 Task: Create Records for custom object Market Data in StockTradeHub.
Action: Mouse moved to (8, 63)
Screenshot: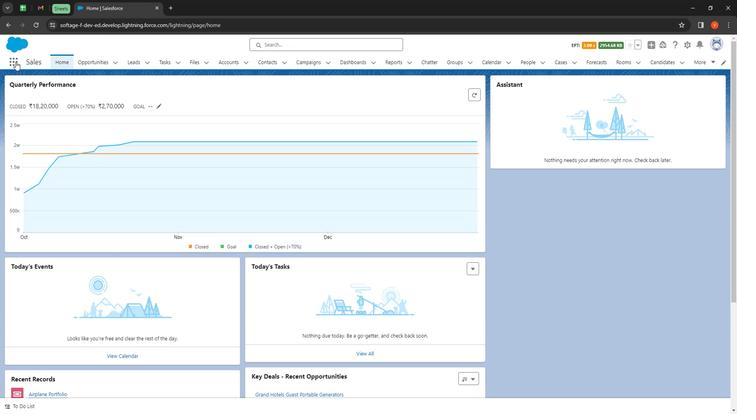 
Action: Mouse pressed left at (8, 63)
Screenshot: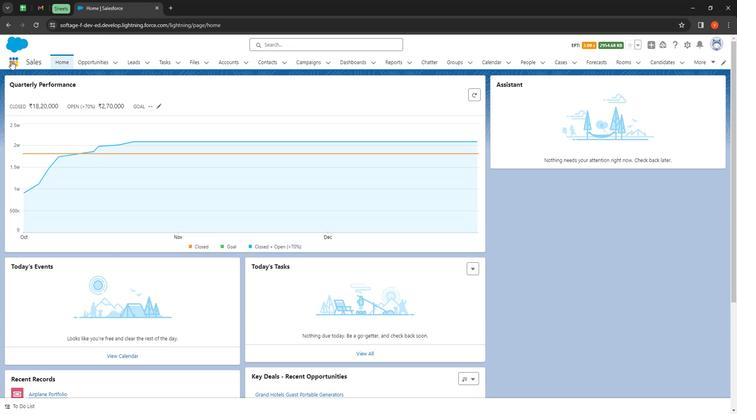 
Action: Mouse moved to (21, 199)
Screenshot: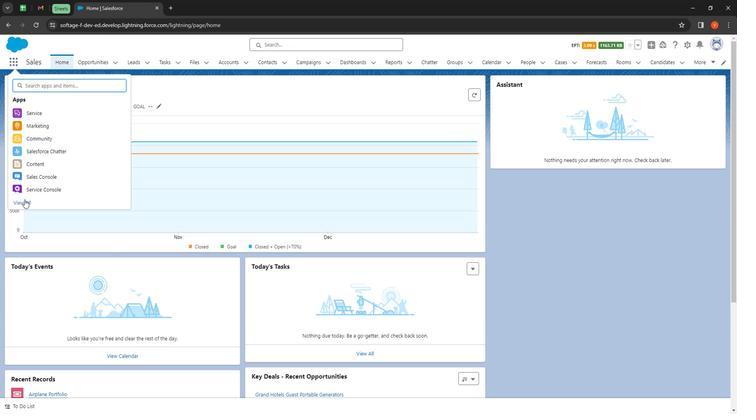 
Action: Mouse pressed left at (21, 199)
Screenshot: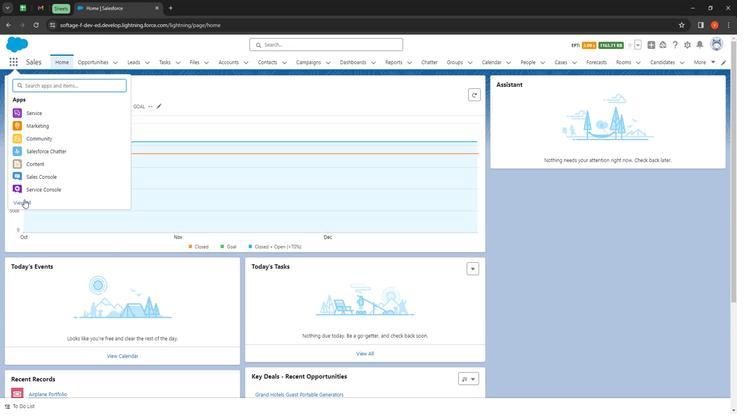 
Action: Mouse moved to (303, 89)
Screenshot: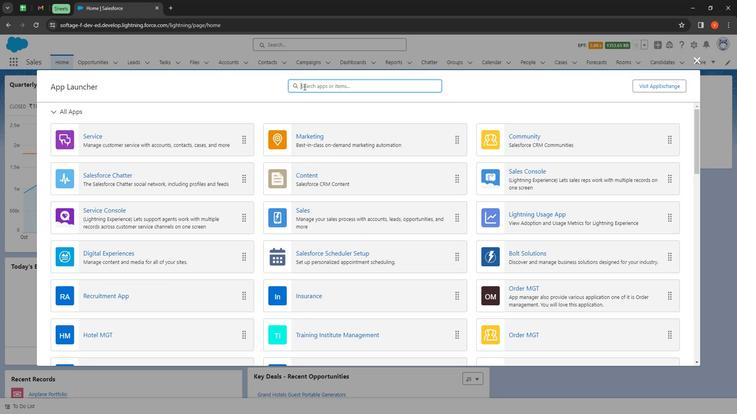 
Action: Mouse pressed left at (303, 89)
Screenshot: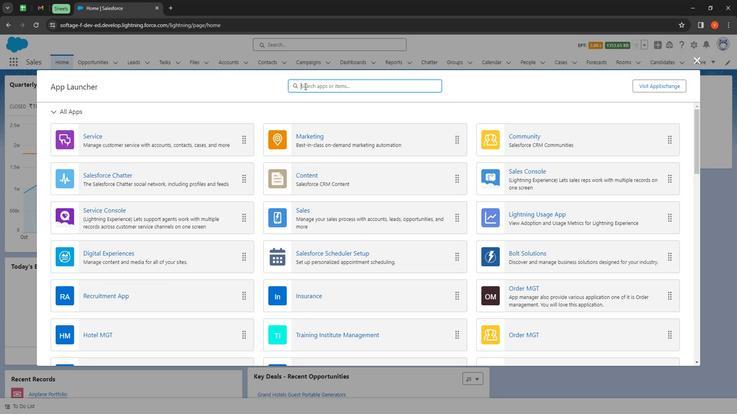 
Action: Key pressed <Key.shift>
Screenshot: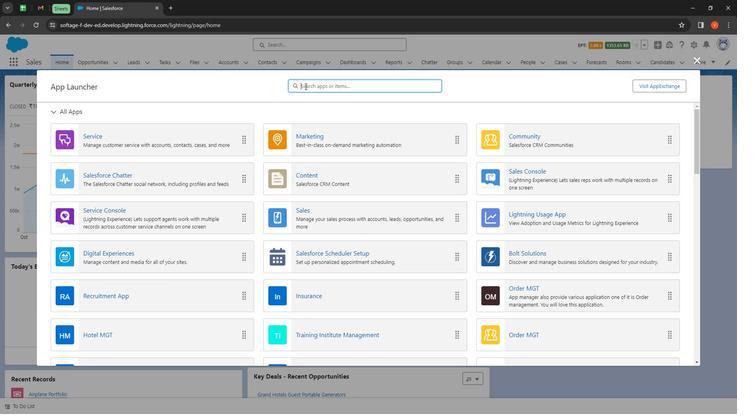 
Action: Mouse moved to (230, 35)
Screenshot: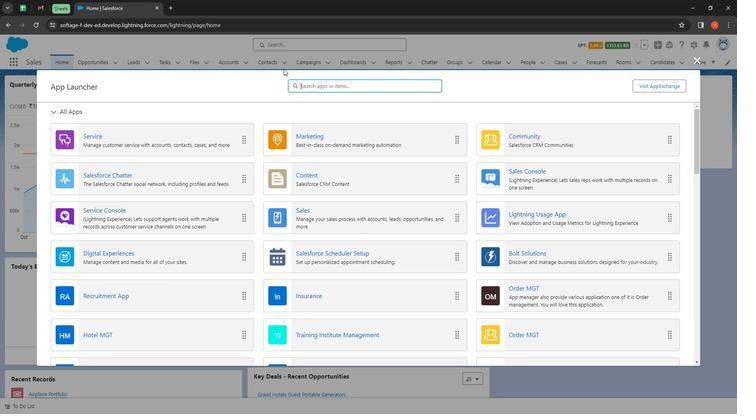 
Action: Key pressed S
Screenshot: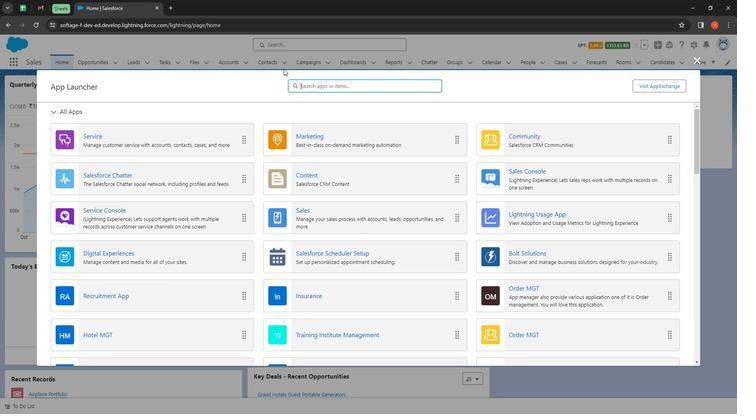 
Action: Mouse moved to (162, 4)
Screenshot: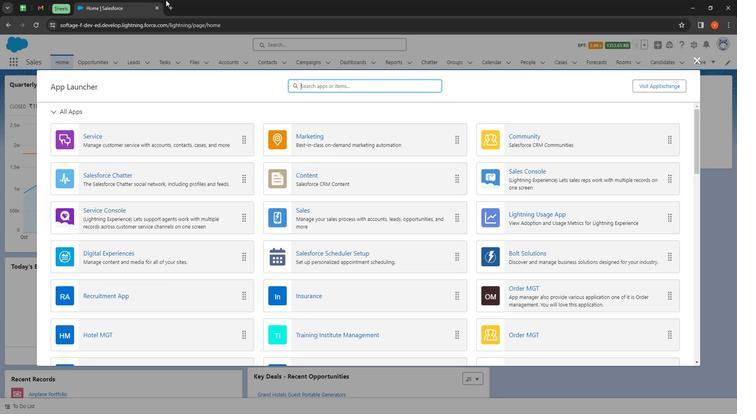 
Action: Key pressed tock
Screenshot: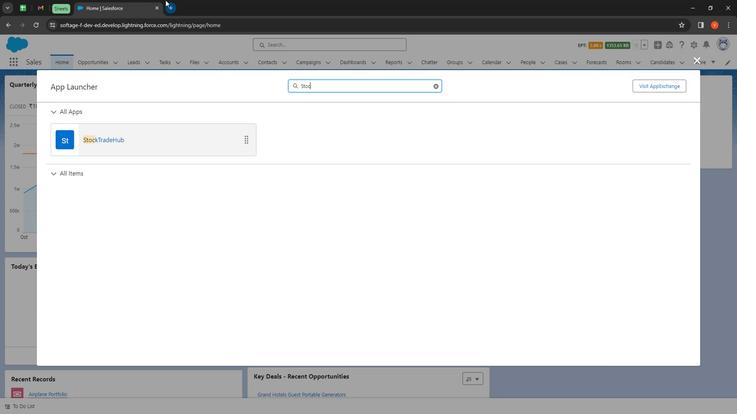 
Action: Mouse moved to (96, 140)
Screenshot: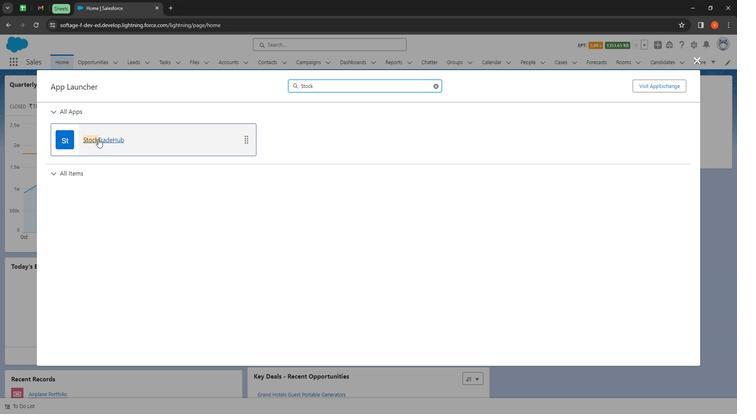 
Action: Mouse pressed left at (96, 140)
Screenshot: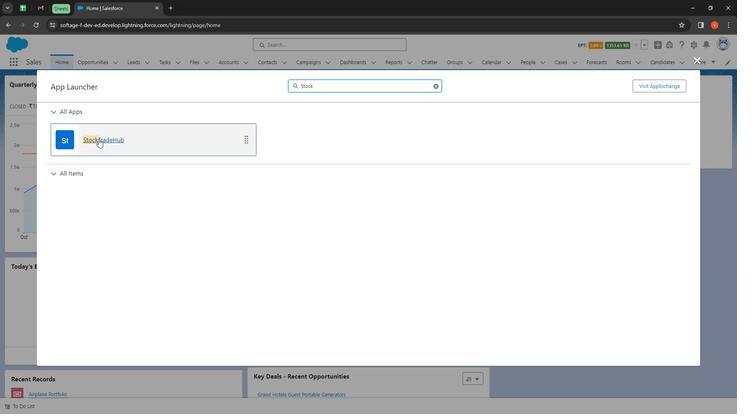 
Action: Mouse moved to (302, 63)
Screenshot: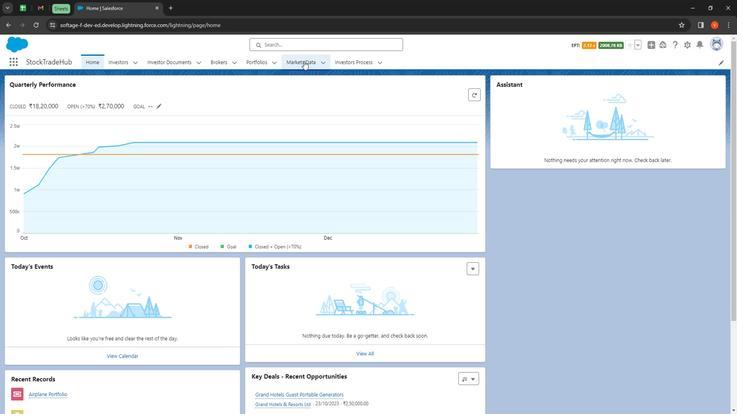
Action: Mouse pressed left at (302, 63)
Screenshot: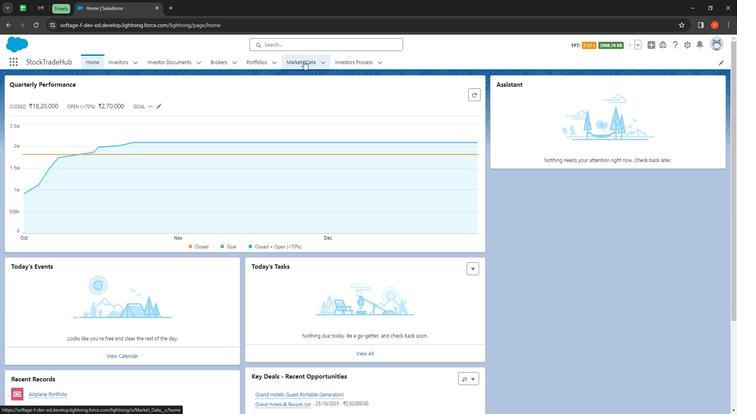
Action: Mouse moved to (642, 92)
Screenshot: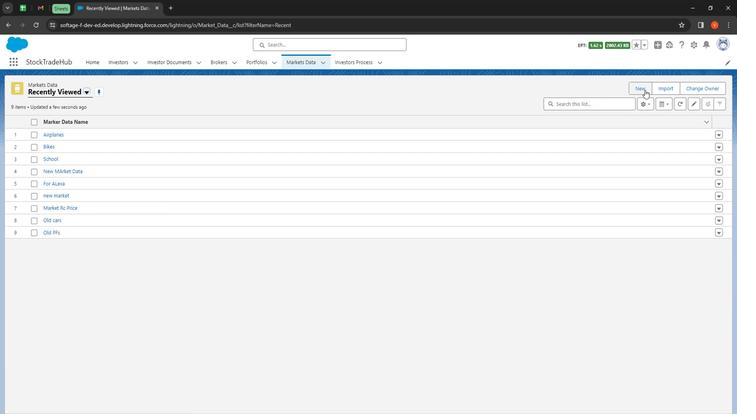 
Action: Mouse pressed left at (642, 92)
Screenshot: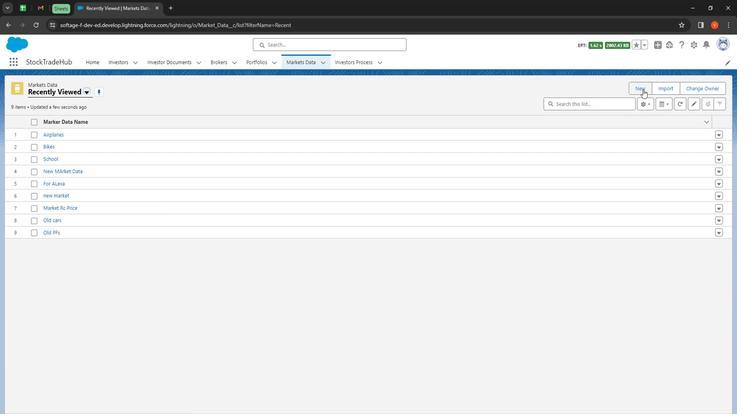 
Action: Mouse moved to (257, 165)
Screenshot: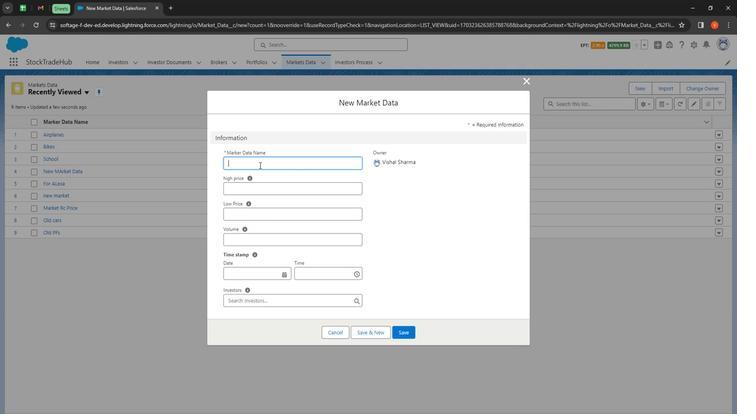 
Action: Mouse pressed left at (257, 165)
Screenshot: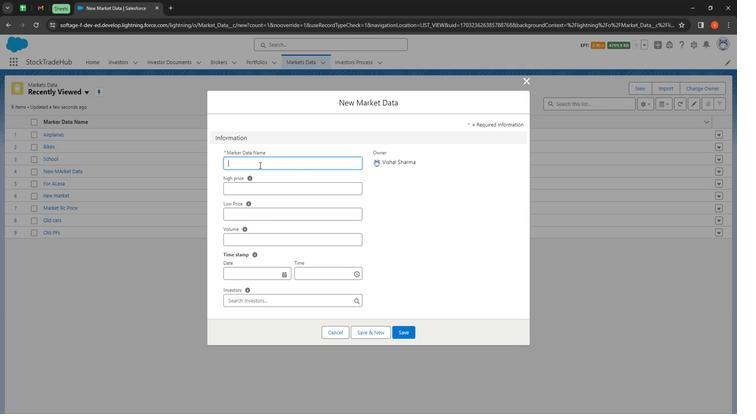 
Action: Mouse moved to (264, 165)
Screenshot: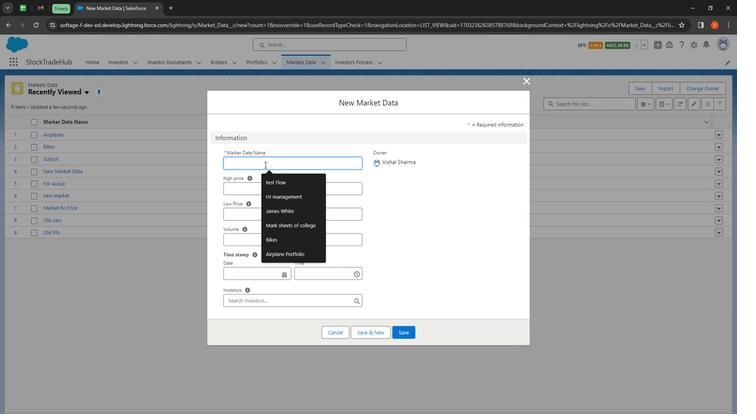 
Action: Key pressed <Key.shift><Key.shift><Key.shift><Key.shift><Key.shift><Key.shift><Key.shift><Key.shift><Key.shift><Key.shift><Key.shift><Key.shift><Key.shift><Key.shift><Key.shift><Key.shift><Key.shift><Key.shift><Key.shift><Key.shift><Key.shift><Key.shift><Key.shift><Key.shift><Key.shift><Key.shift><Key.shift><Key.shift><Key.shift><Key.shift><Key.shift><Key.shift><Key.shift>New<Key.space>market<Key.space>for<Key.space><Key.shift><Key.shift><Key.shift><Key.shift><Key.shift><Key.shift>Developers
Screenshot: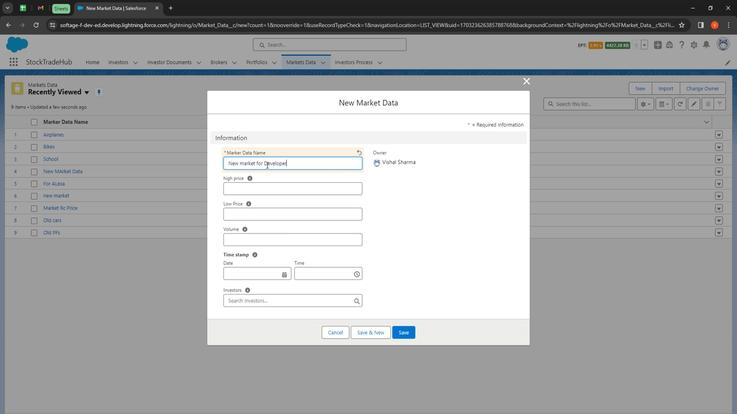 
Action: Mouse moved to (248, 187)
Screenshot: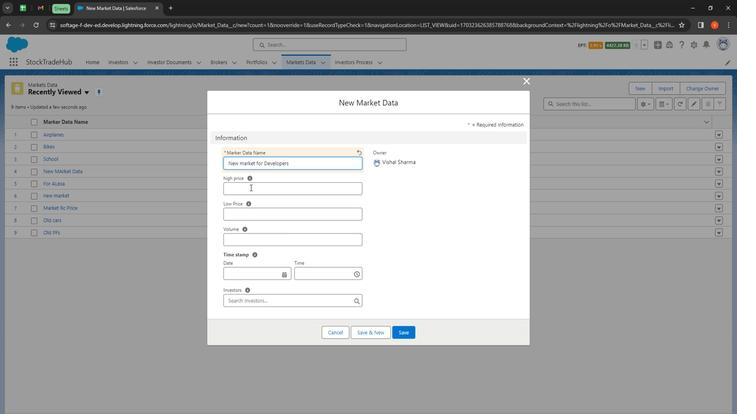 
Action: Mouse pressed left at (248, 187)
Screenshot: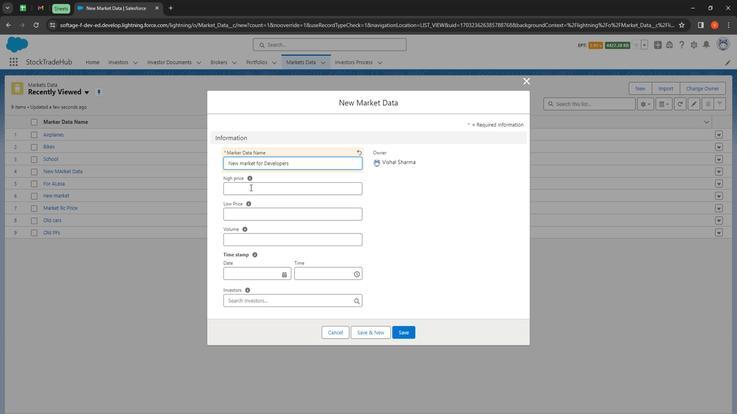 
Action: Key pressed 80000
Screenshot: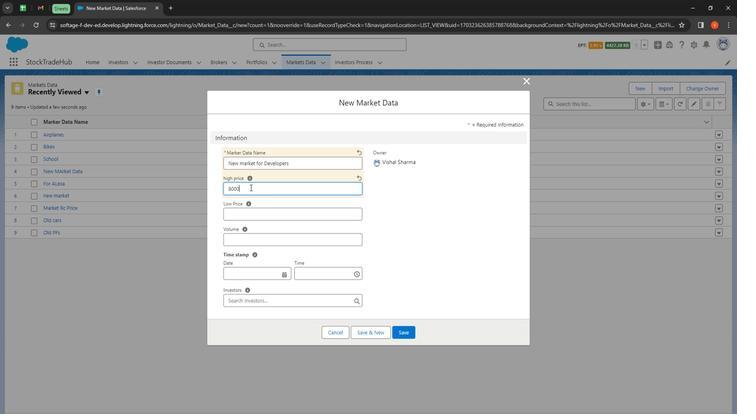 
Action: Mouse moved to (290, 215)
Screenshot: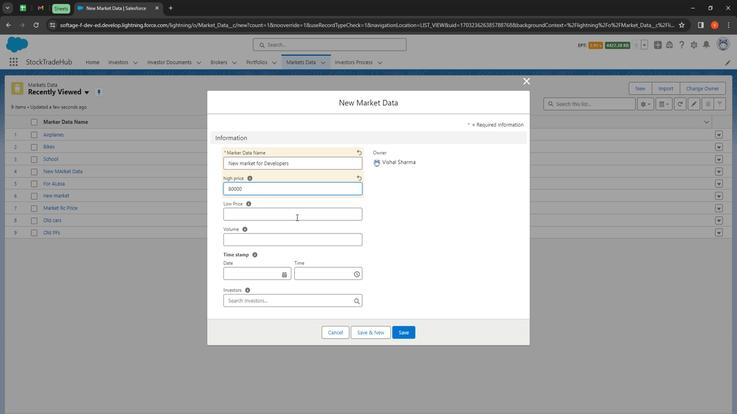 
Action: Mouse pressed left at (290, 215)
Screenshot: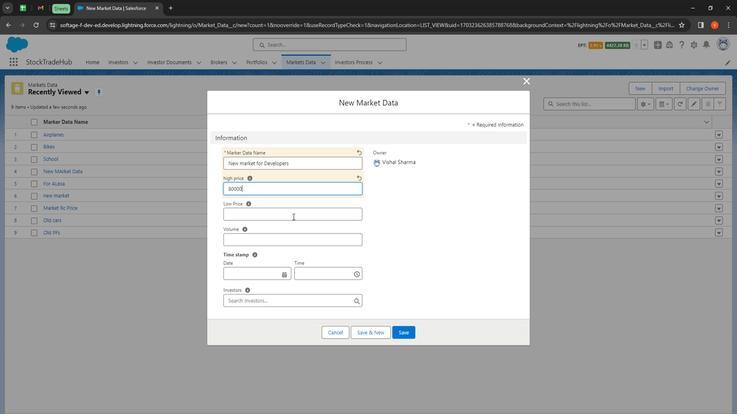 
Action: Mouse moved to (271, 218)
Screenshot: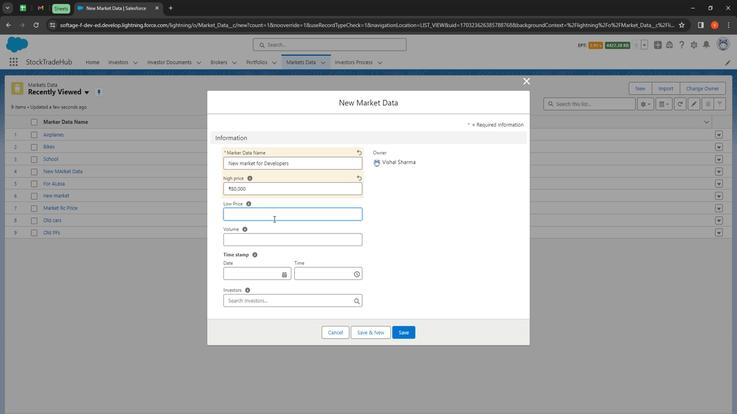 
Action: Key pressed 20000
Screenshot: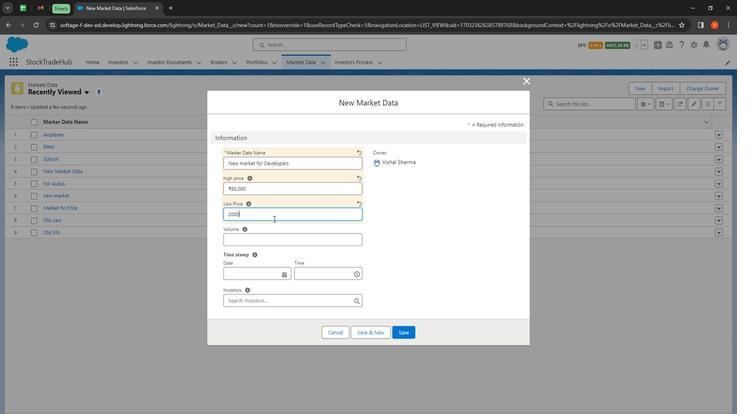 
Action: Mouse moved to (270, 233)
Screenshot: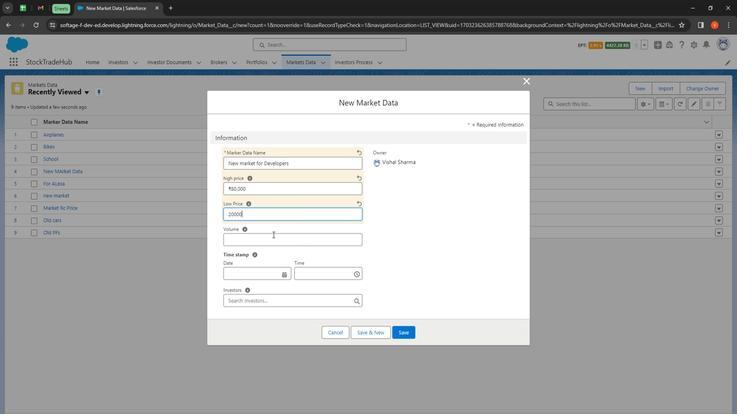 
Action: Mouse pressed left at (270, 233)
Screenshot: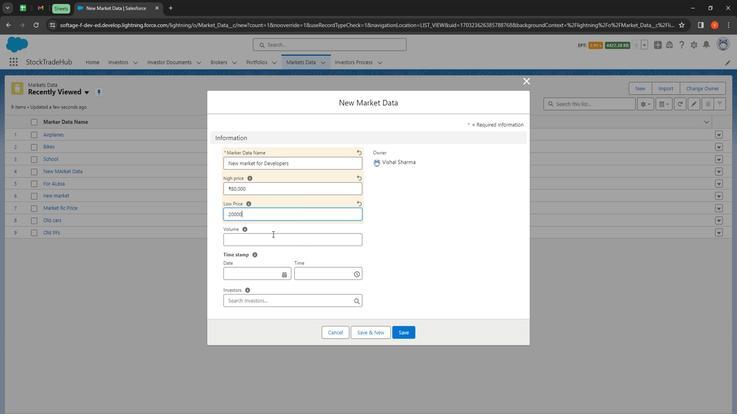
Action: Mouse moved to (289, 244)
Screenshot: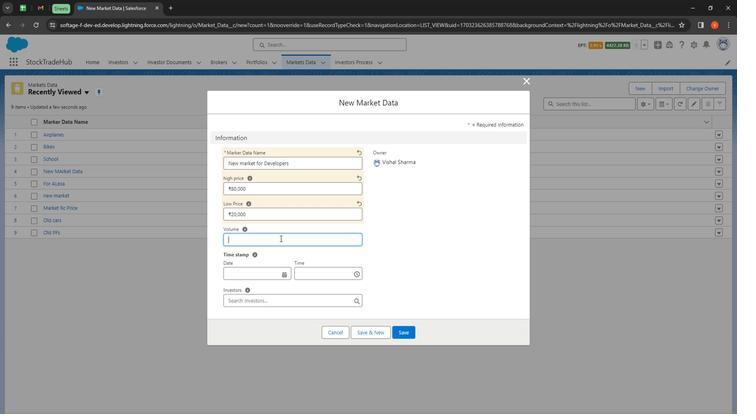 
Action: Key pressed 500
Screenshot: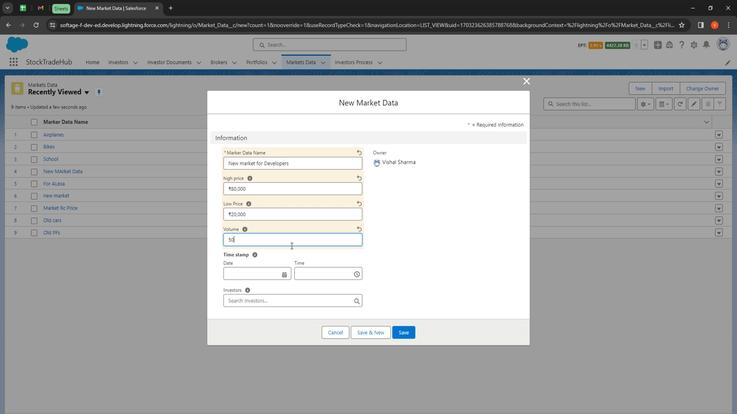 
Action: Mouse moved to (253, 265)
Screenshot: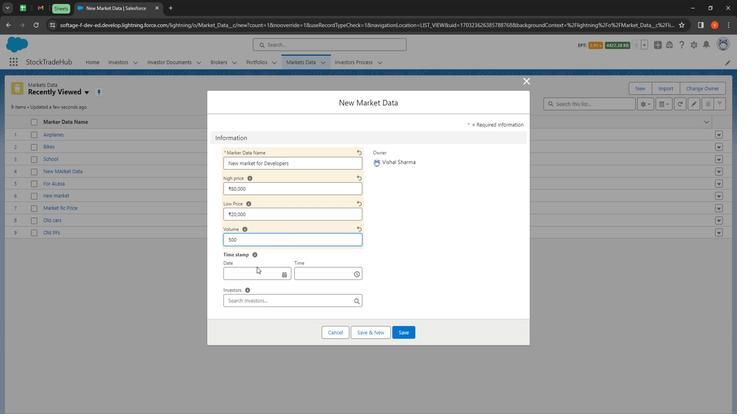 
Action: Mouse pressed left at (253, 265)
Screenshot: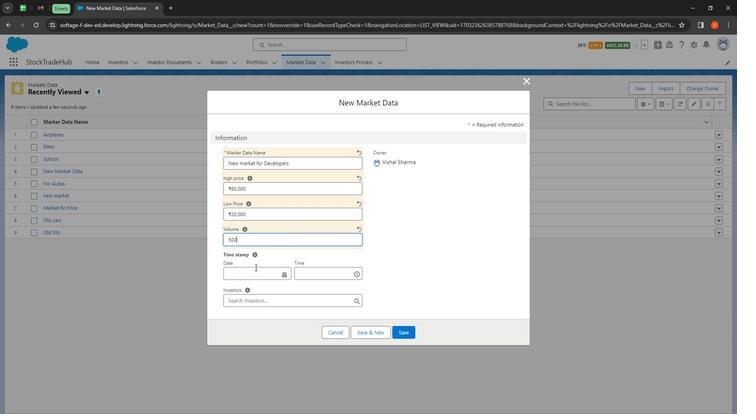 
Action: Mouse moved to (313, 129)
Screenshot: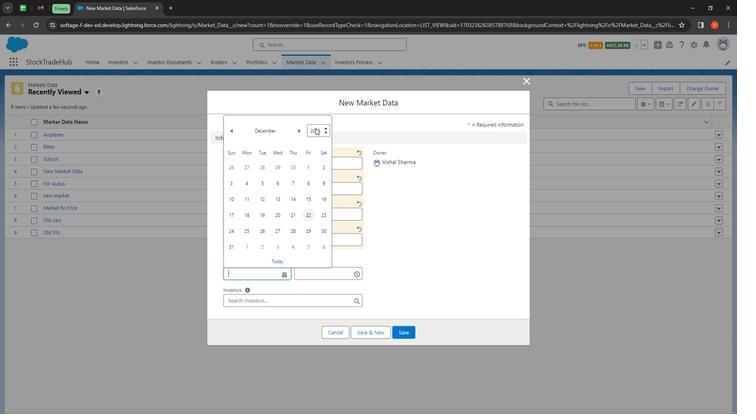 
Action: Mouse pressed left at (313, 129)
Screenshot: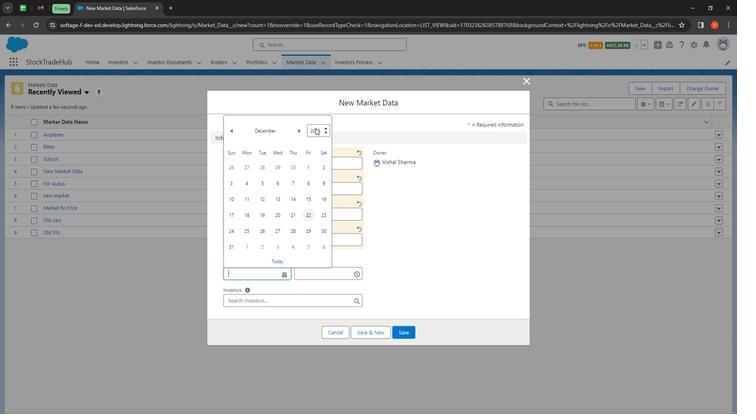 
Action: Mouse moved to (313, 244)
Screenshot: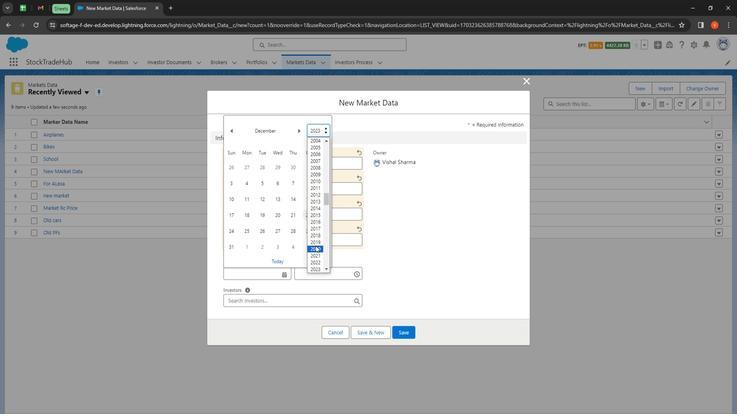 
Action: Mouse pressed left at (313, 244)
Screenshot: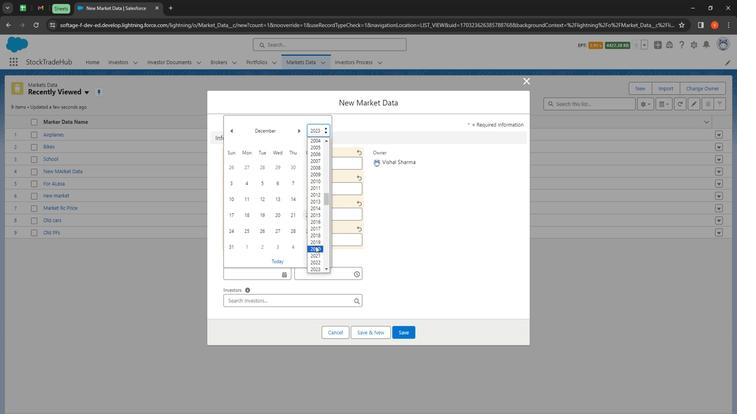 
Action: Mouse moved to (230, 130)
Screenshot: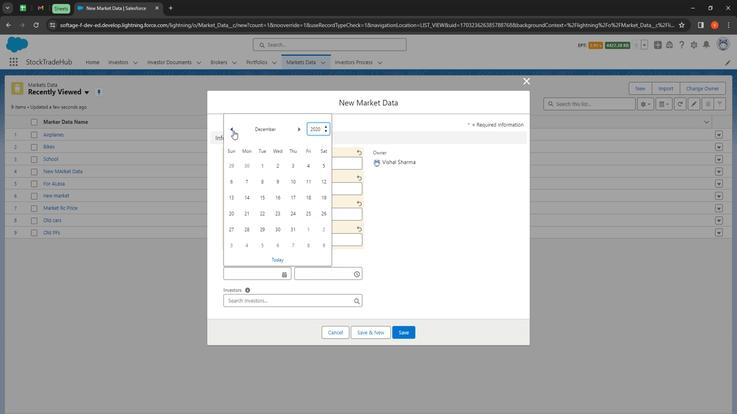 
Action: Mouse pressed left at (230, 130)
Screenshot: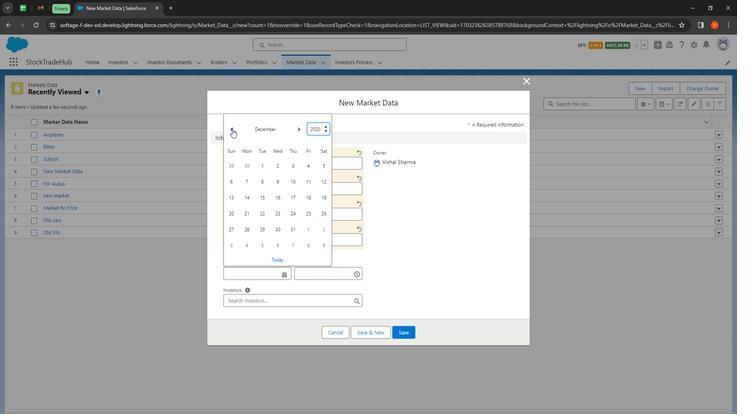 
Action: Mouse pressed left at (230, 130)
Screenshot: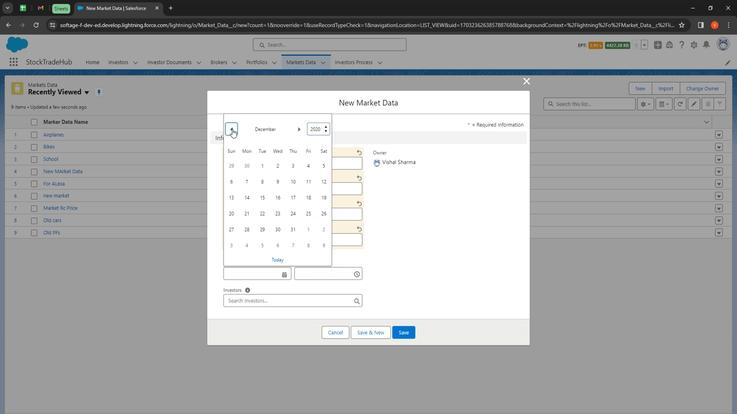 
Action: Mouse pressed left at (230, 130)
Screenshot: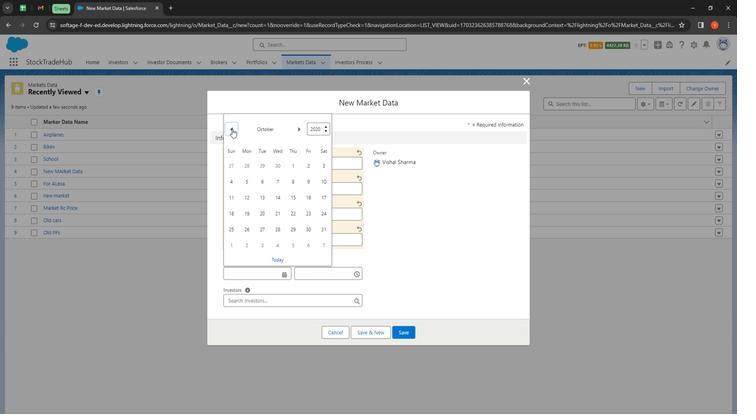 
Action: Mouse pressed left at (230, 130)
Screenshot: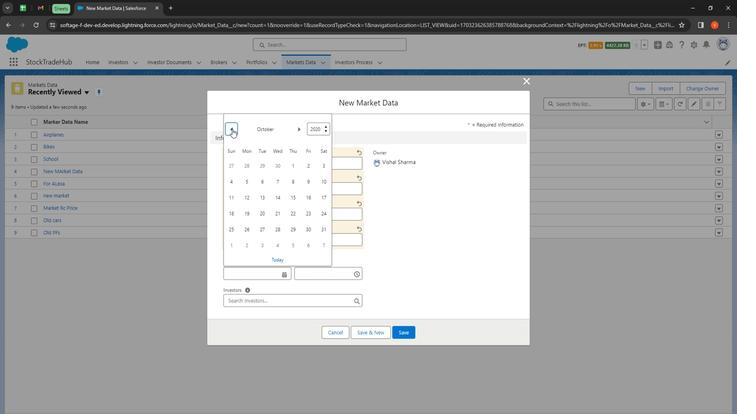 
Action: Mouse moved to (230, 130)
Screenshot: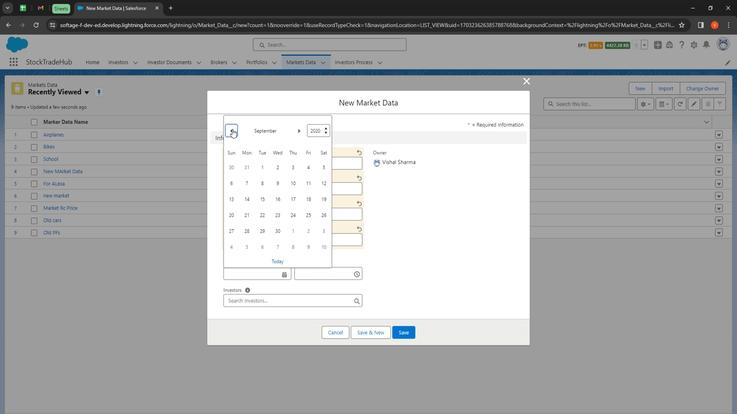 
Action: Mouse pressed left at (230, 130)
Screenshot: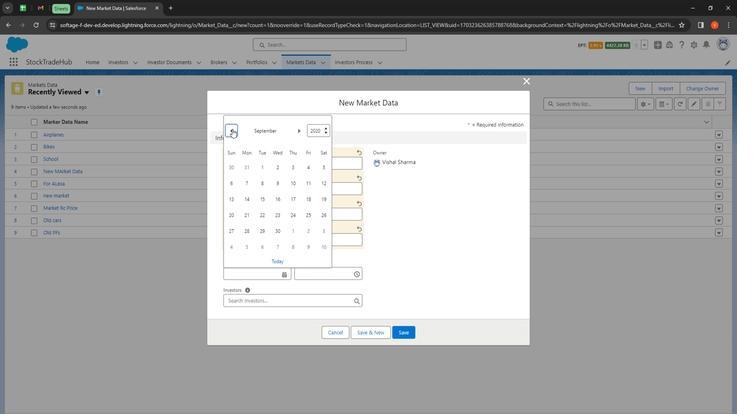 
Action: Mouse pressed left at (230, 130)
Screenshot: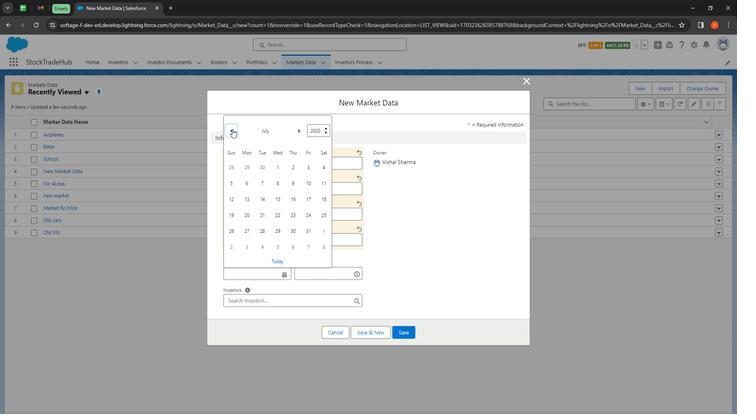 
Action: Mouse moved to (276, 215)
Screenshot: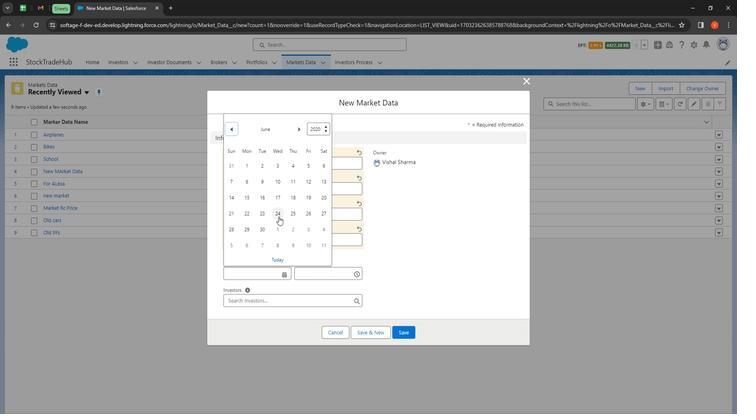 
Action: Mouse pressed left at (276, 215)
Screenshot: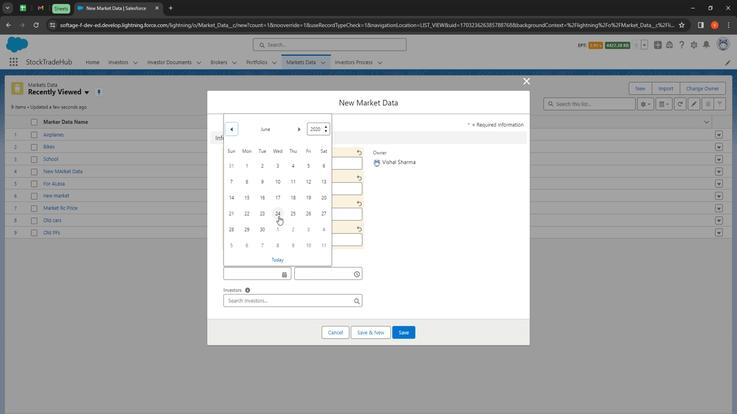 
Action: Mouse moved to (304, 273)
Screenshot: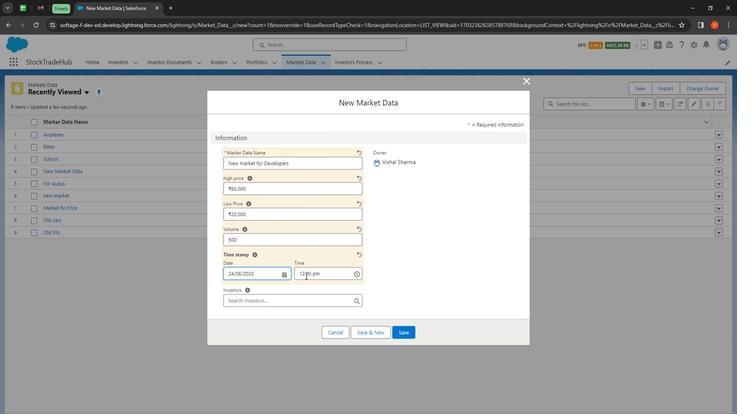 
Action: Mouse pressed left at (304, 273)
Screenshot: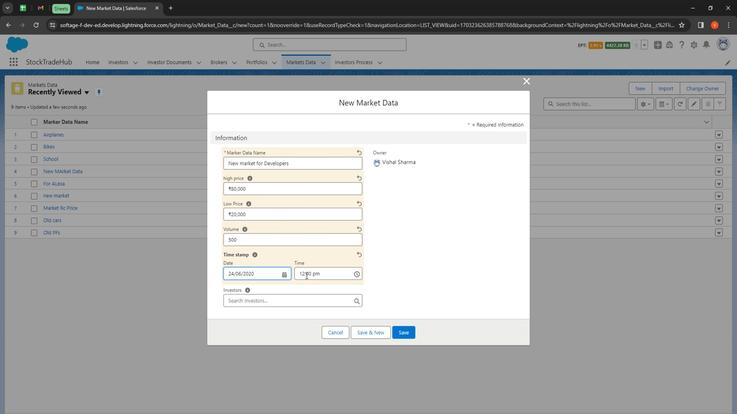 
Action: Mouse moved to (328, 298)
Screenshot: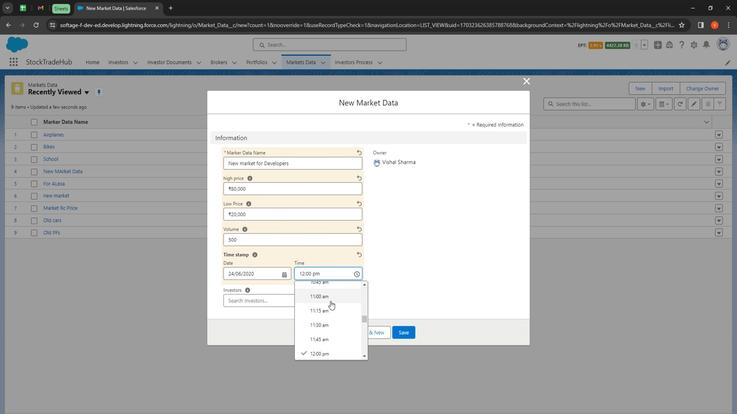 
Action: Mouse scrolled (328, 298) with delta (0, 0)
Screenshot: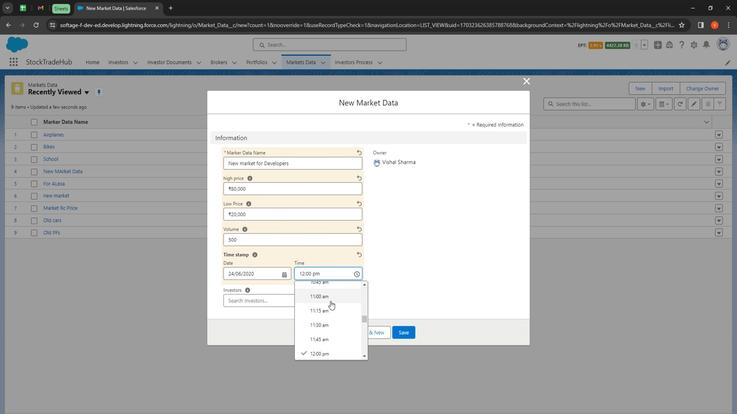 
Action: Mouse moved to (328, 299)
Screenshot: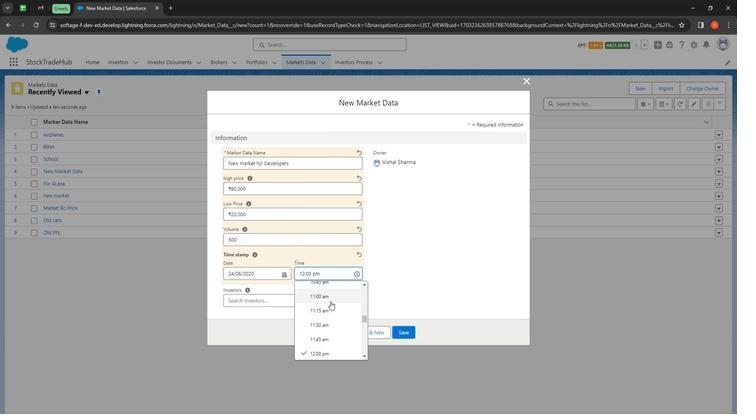 
Action: Mouse scrolled (328, 298) with delta (0, 0)
Screenshot: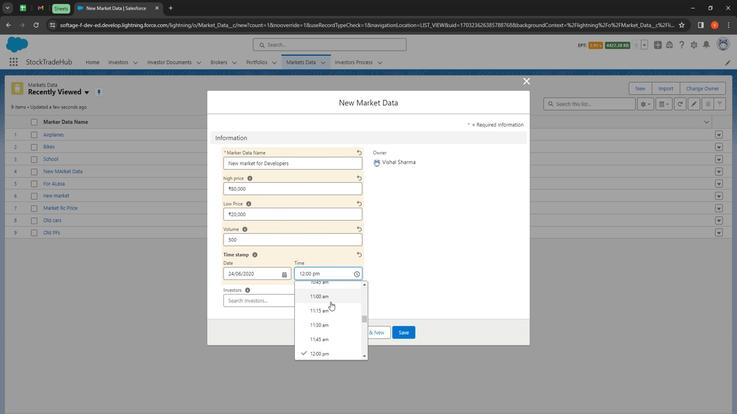 
Action: Mouse moved to (323, 343)
Screenshot: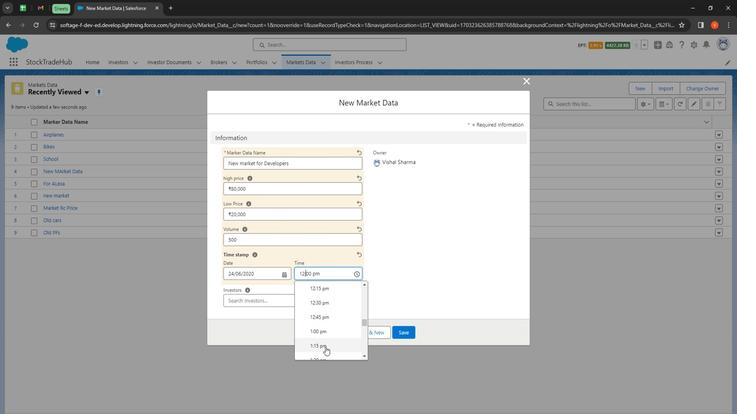 
Action: Mouse pressed left at (323, 343)
Screenshot: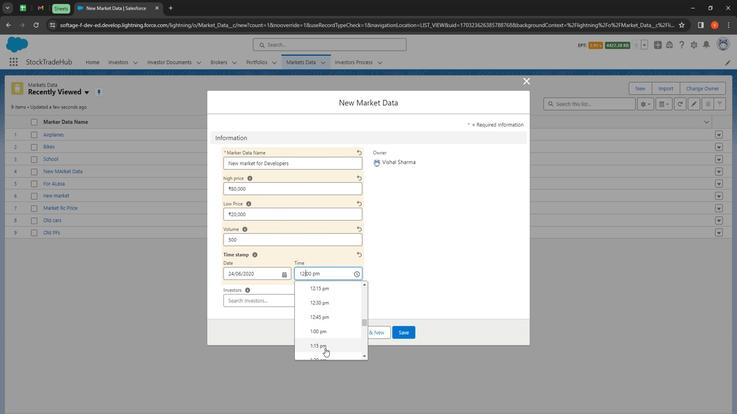 
Action: Mouse moved to (266, 299)
Screenshot: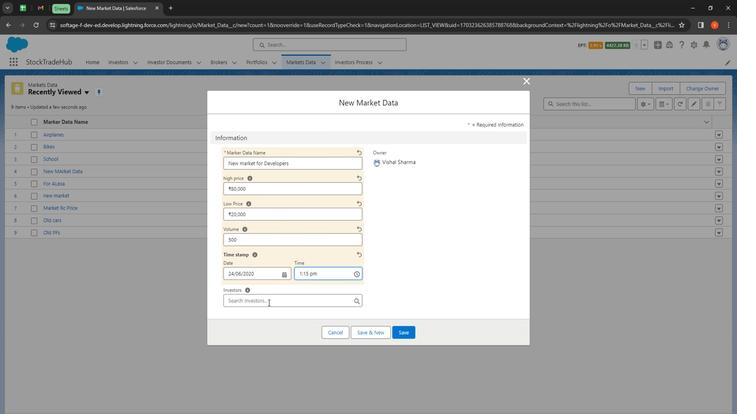 
Action: Mouse pressed left at (266, 299)
Screenshot: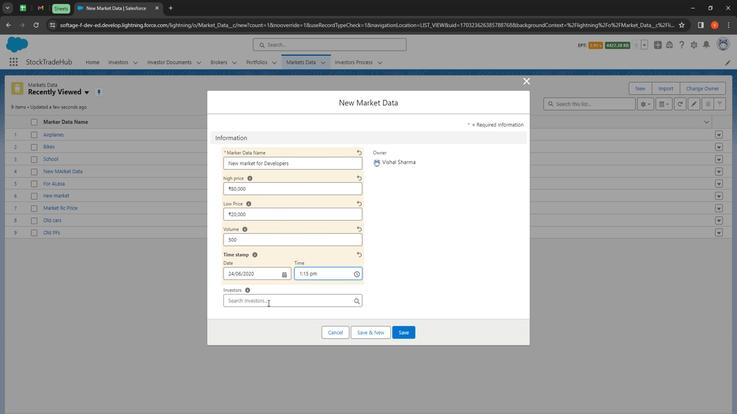 
Action: Mouse moved to (272, 367)
Screenshot: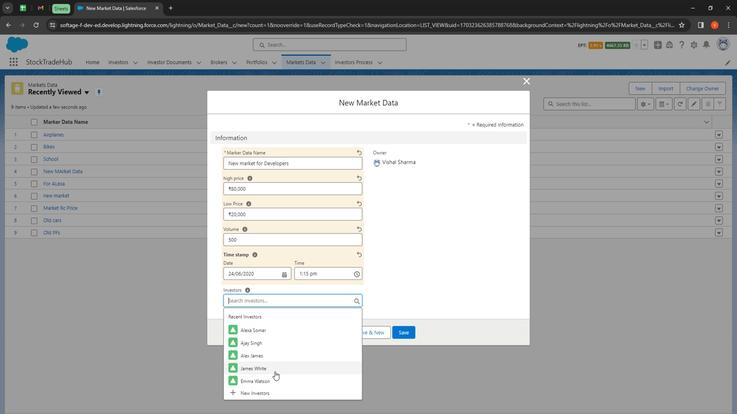 
Action: Mouse pressed left at (272, 367)
Screenshot: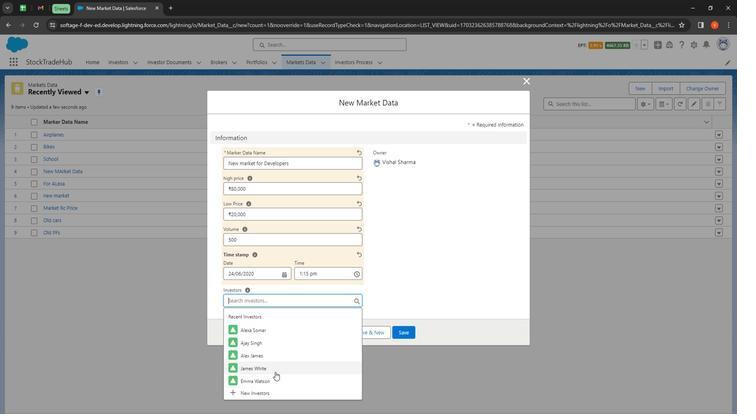 
Action: Mouse moved to (394, 321)
Screenshot: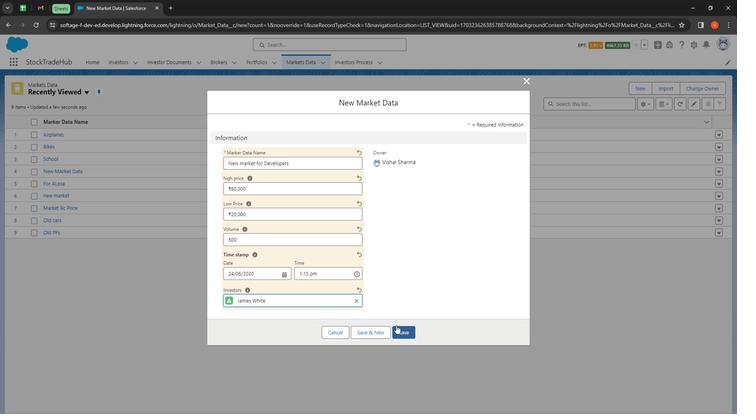 
Action: Mouse pressed left at (394, 321)
Screenshot: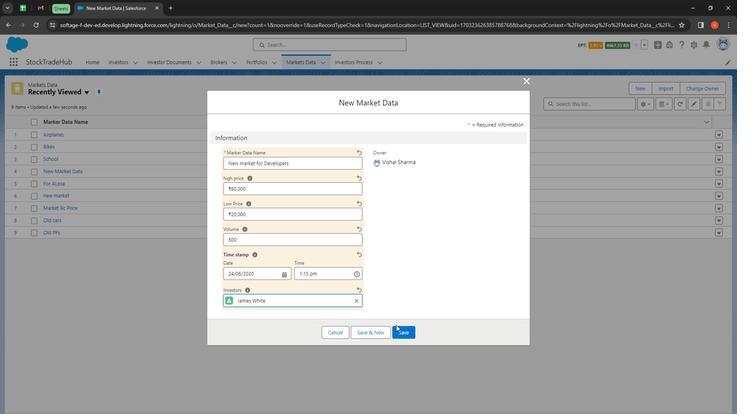 
Action: Mouse moved to (397, 326)
Screenshot: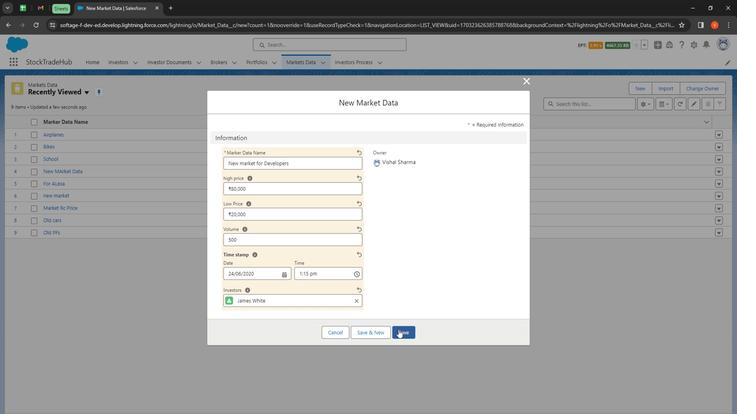 
Action: Mouse pressed left at (397, 326)
Screenshot: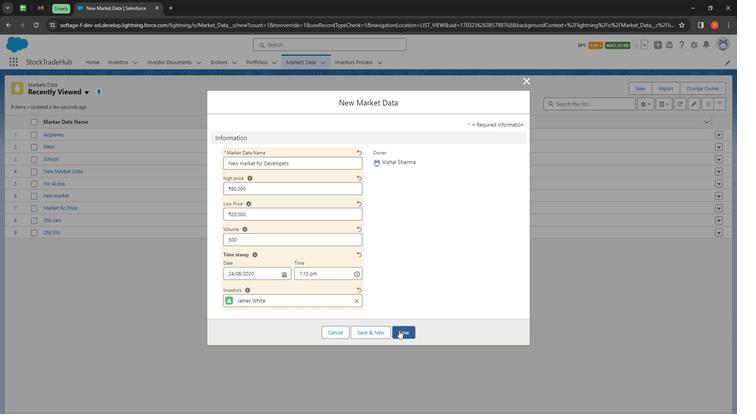 
Action: Mouse moved to (23, 117)
Screenshot: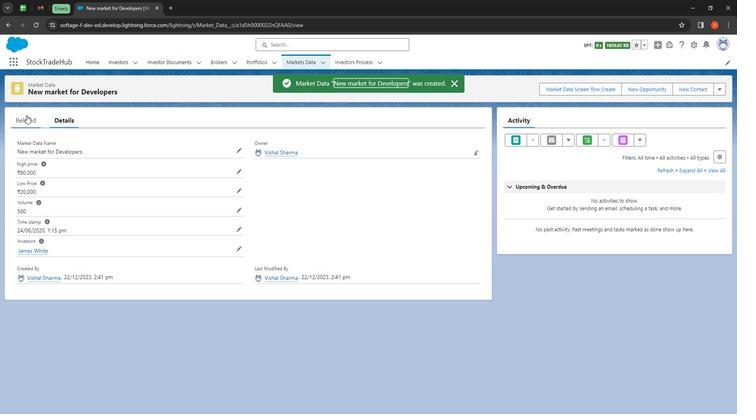 
Action: Mouse pressed left at (23, 117)
Screenshot: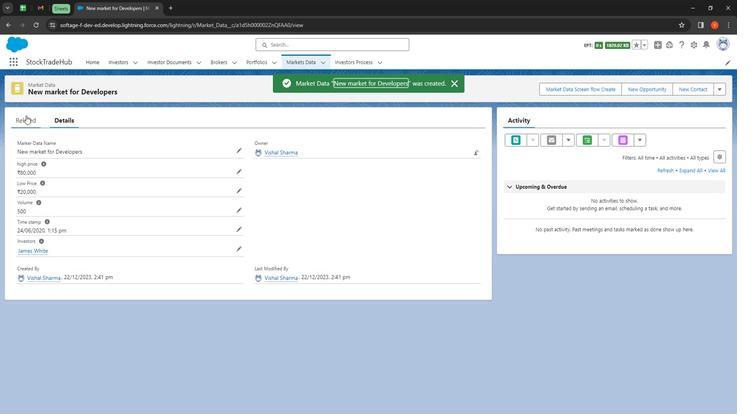 
Action: Mouse moved to (470, 146)
Screenshot: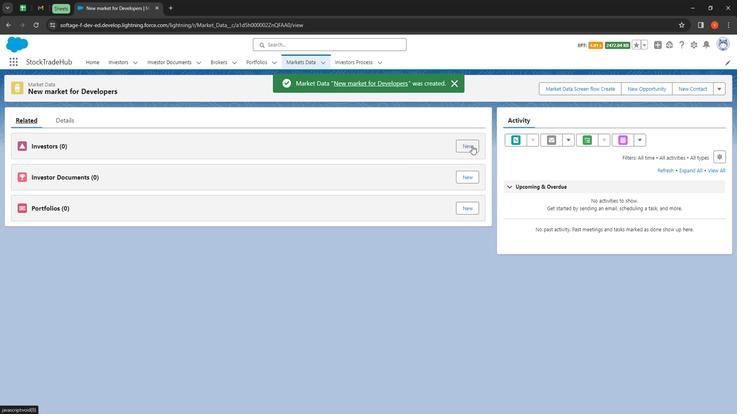 
Action: Mouse pressed left at (470, 146)
Screenshot: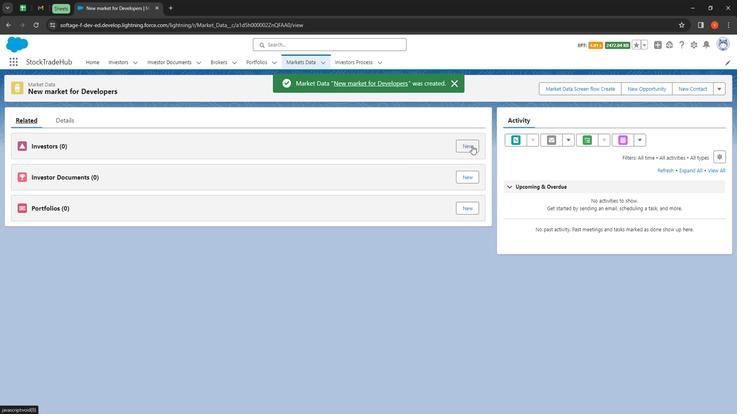 
Action: Mouse moved to (259, 160)
Screenshot: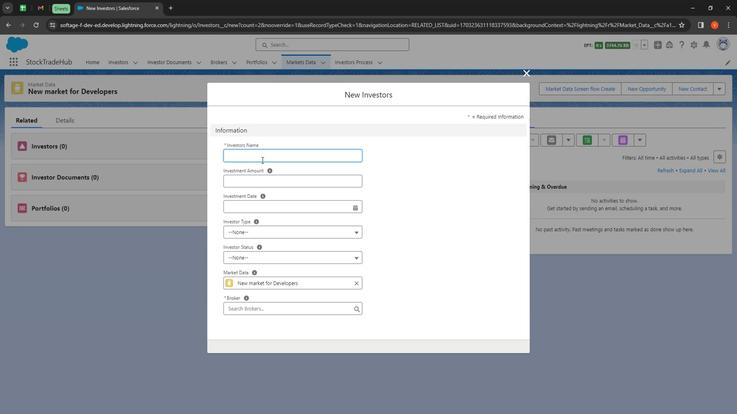 
Action: Mouse pressed left at (259, 160)
Screenshot: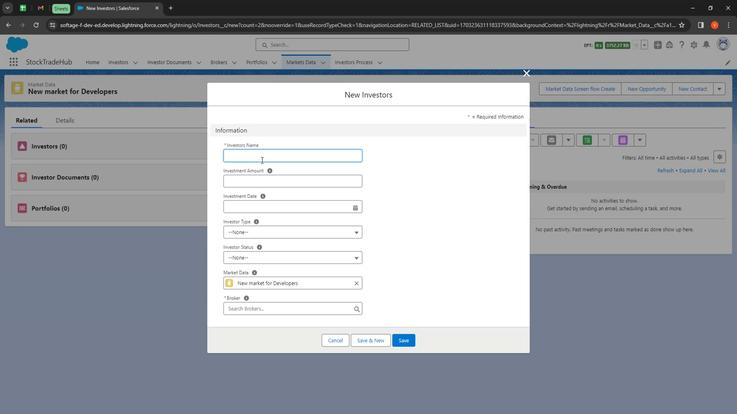 
Action: Mouse moved to (255, 152)
Screenshot: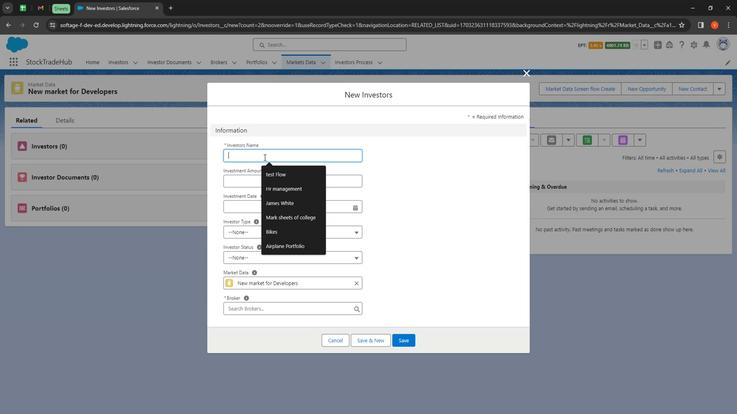 
Action: Key pressed <Key.shift><Key.shift><Key.shift><Key.shift><Key.shift><Key.shift><Key.shift><Key.shift><Key.shift><Key.shift><Key.shift><Key.shift><Key.shift><Key.shift><Key.shift><Key.shift><Key.shift><Key.shift><Key.shift><Key.shift><Key.shift><Key.shift><Key.shift><Key.shift><Key.shift>James<Key.space><Key.shift><Key.shift><Key.shift><Key.shift><Key.shift><Key.shift><Key.shift>Jordan
Screenshot: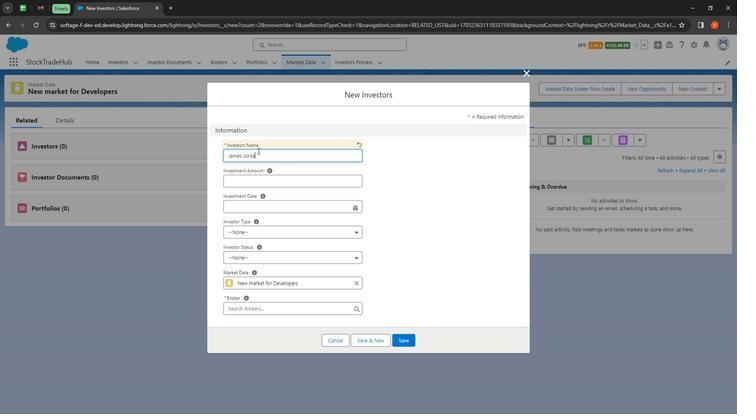 
Action: Mouse moved to (254, 183)
Screenshot: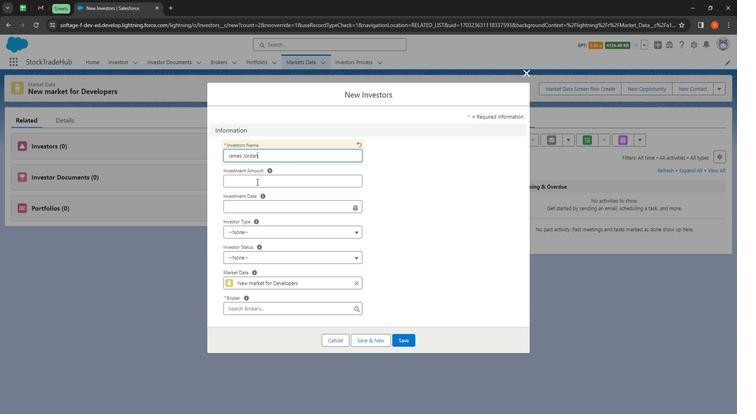 
Action: Mouse pressed left at (254, 183)
Screenshot: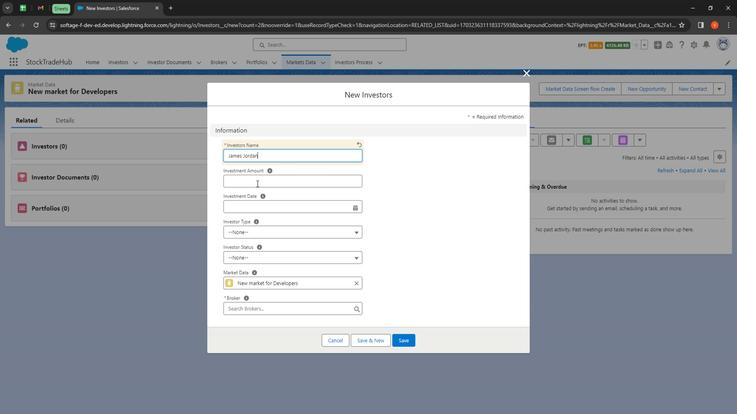 
Action: Key pressed 5000
Screenshot: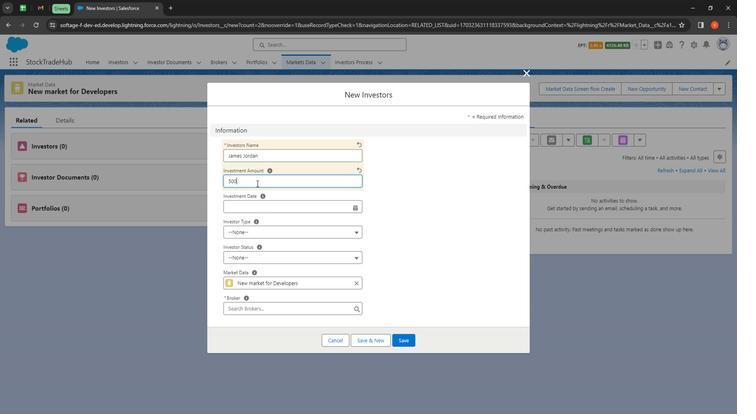 
Action: Mouse moved to (251, 207)
Screenshot: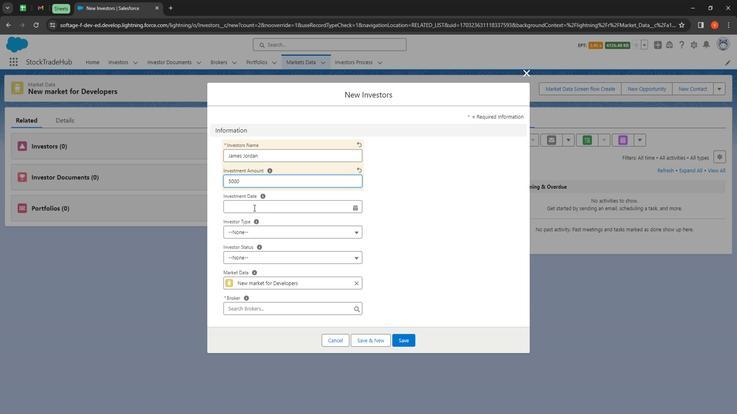 
Action: Mouse pressed left at (251, 207)
Screenshot: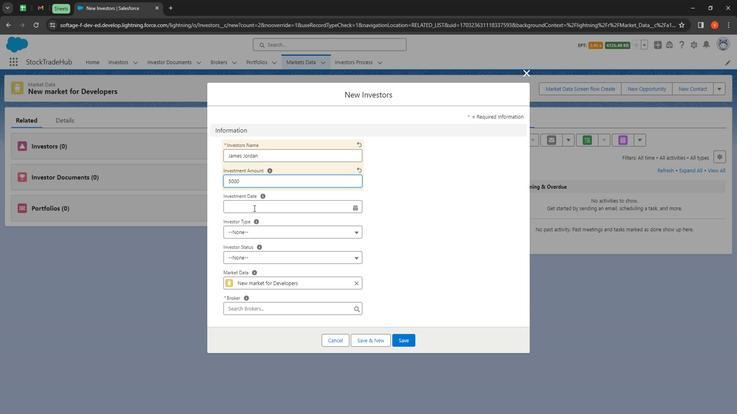 
Action: Mouse moved to (339, 287)
Screenshot: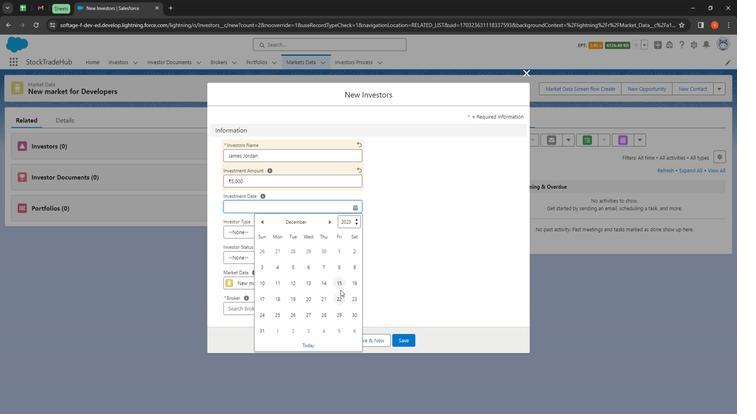 
Action: Mouse pressed left at (339, 287)
Screenshot: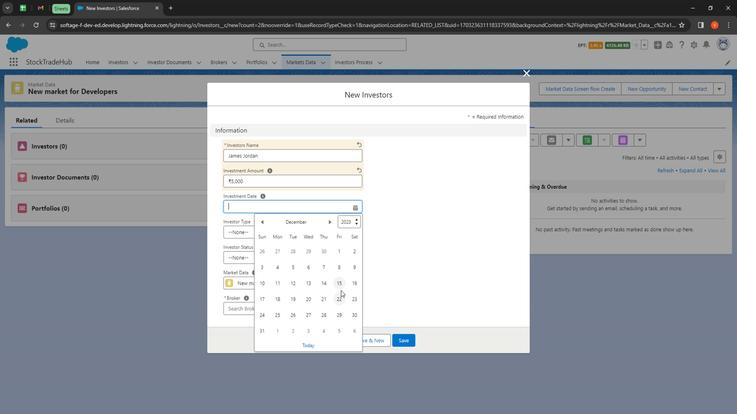 
Action: Mouse moved to (347, 221)
Screenshot: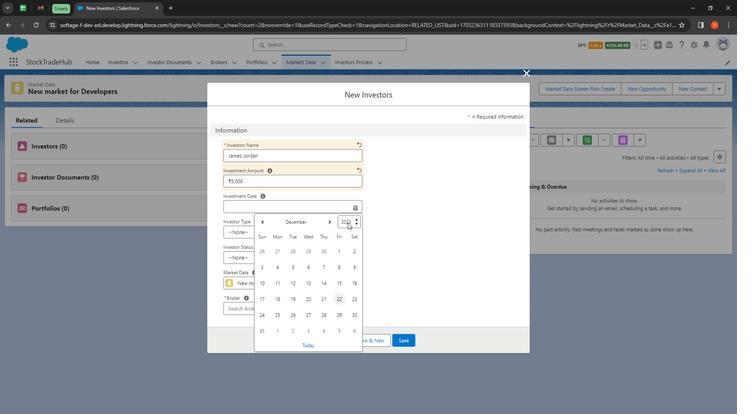 
Action: Mouse pressed left at (347, 221)
Screenshot: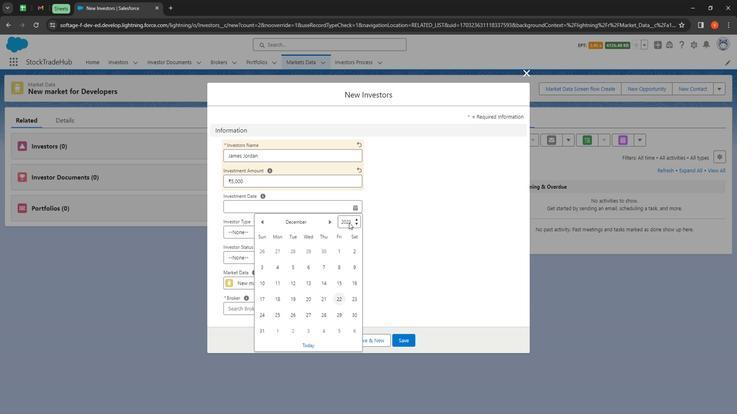 
Action: Mouse moved to (346, 345)
Screenshot: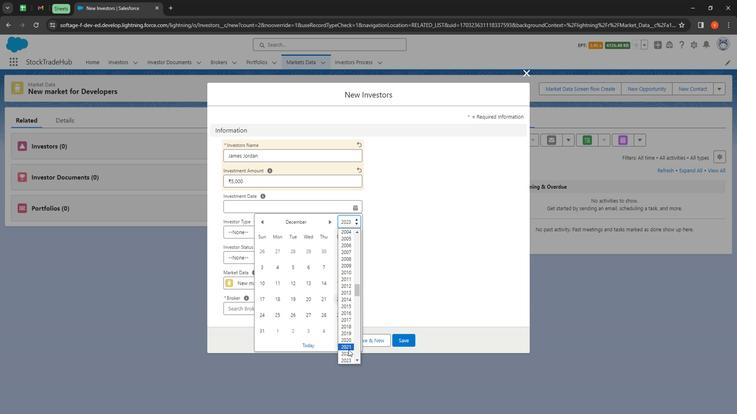 
Action: Mouse pressed left at (346, 345)
Screenshot: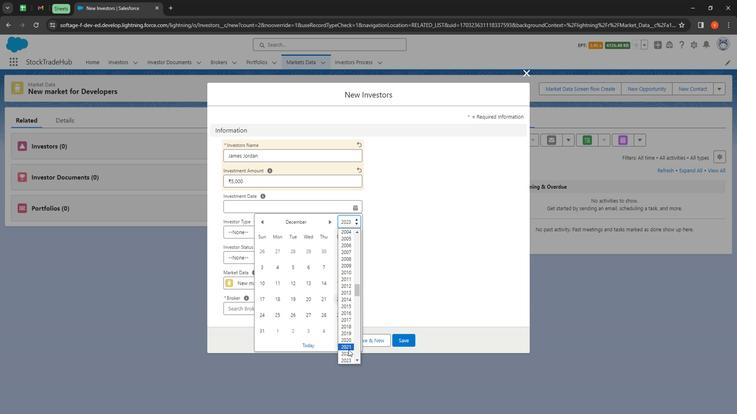 
Action: Mouse moved to (257, 220)
Screenshot: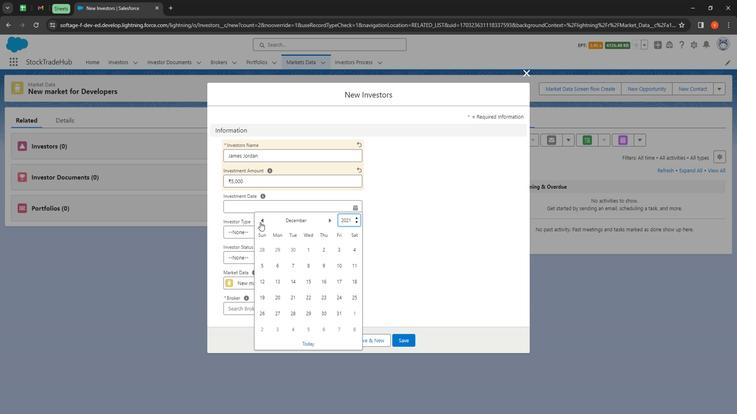 
Action: Mouse pressed left at (257, 220)
Screenshot: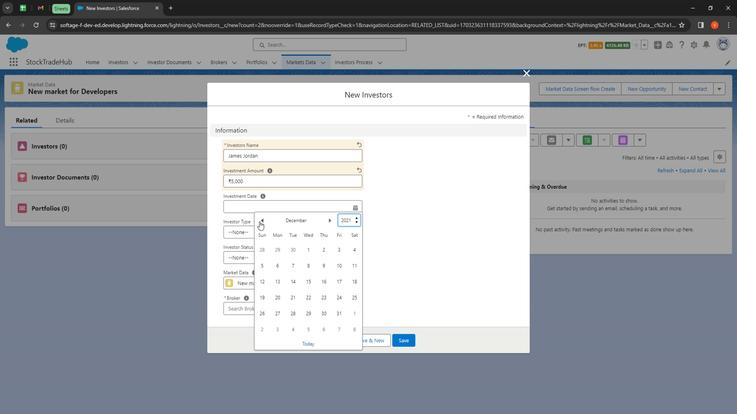 
Action: Mouse pressed left at (257, 220)
Screenshot: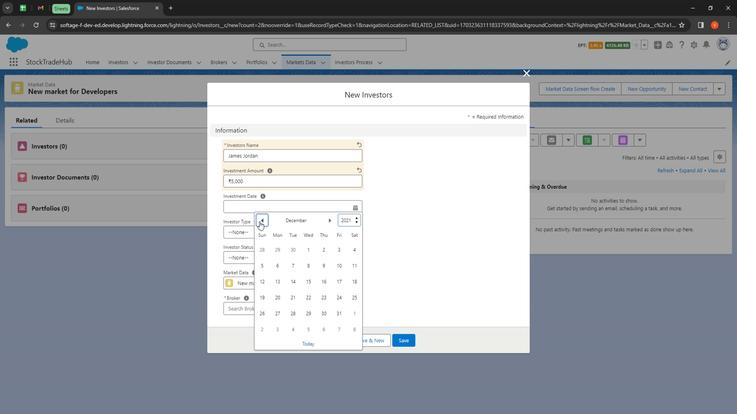 
Action: Mouse pressed left at (257, 220)
Screenshot: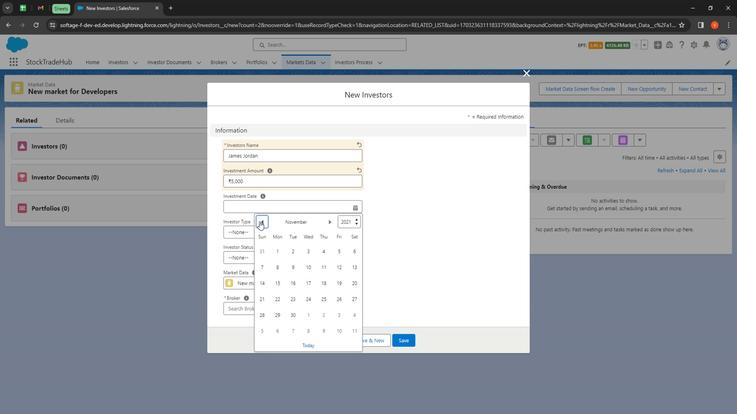 
Action: Mouse pressed left at (257, 220)
Screenshot: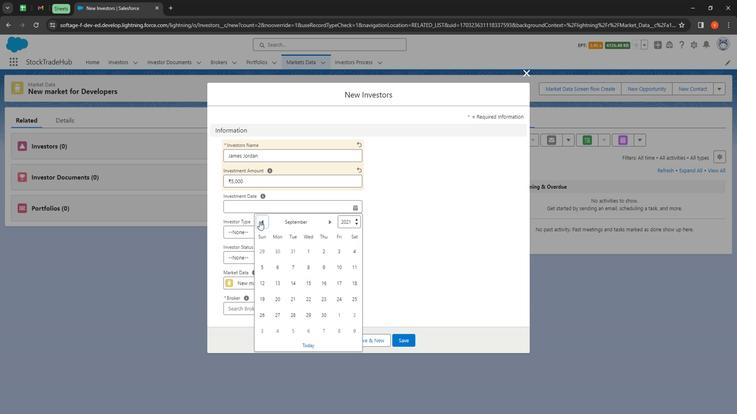 
Action: Mouse moved to (306, 280)
Screenshot: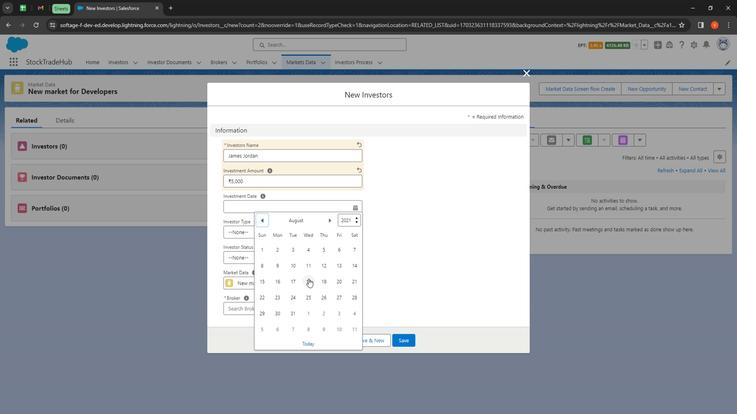 
Action: Mouse pressed left at (306, 280)
Screenshot: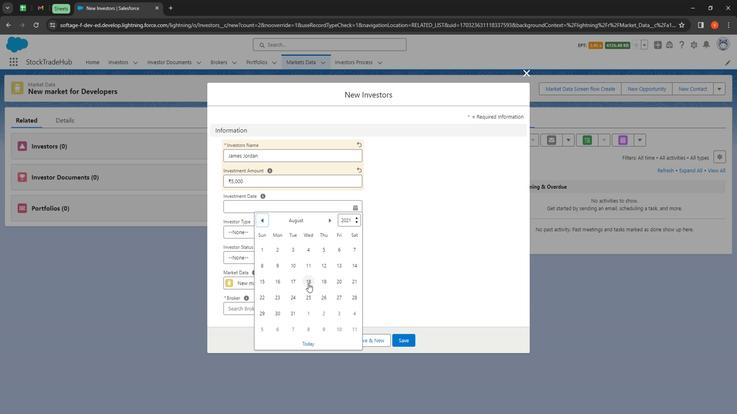 
Action: Mouse moved to (259, 232)
Screenshot: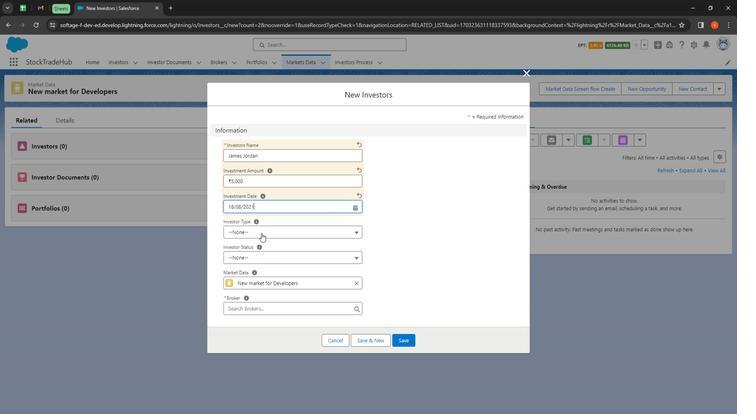 
Action: Mouse pressed left at (259, 232)
Screenshot: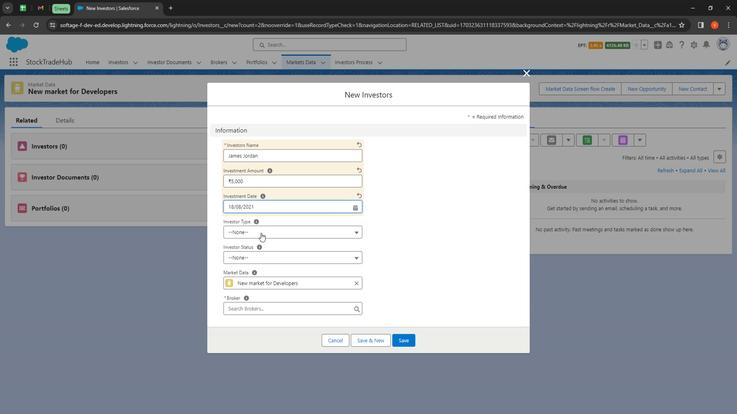 
Action: Mouse moved to (277, 266)
Screenshot: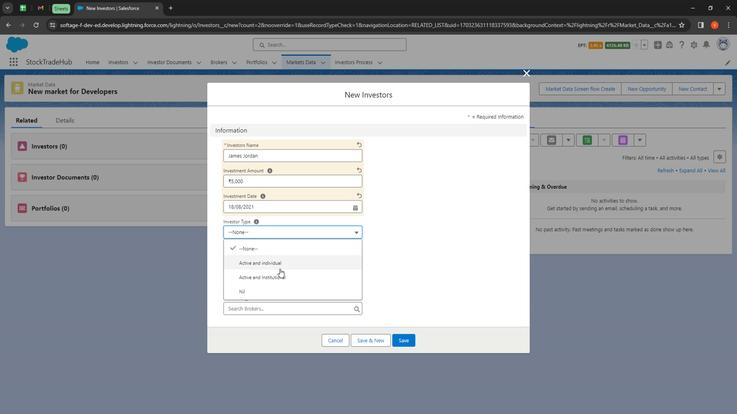 
Action: Mouse pressed left at (277, 266)
Screenshot: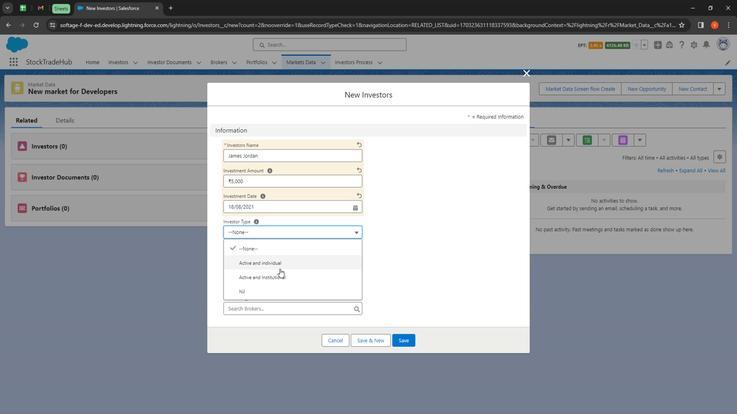 
Action: Mouse moved to (261, 234)
Screenshot: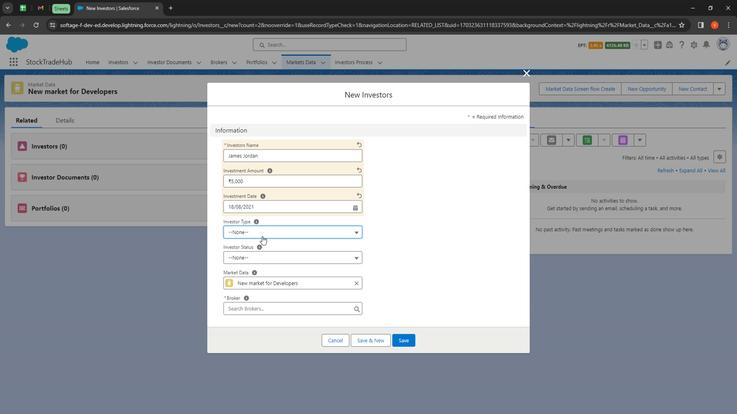 
Action: Mouse pressed left at (261, 234)
Screenshot: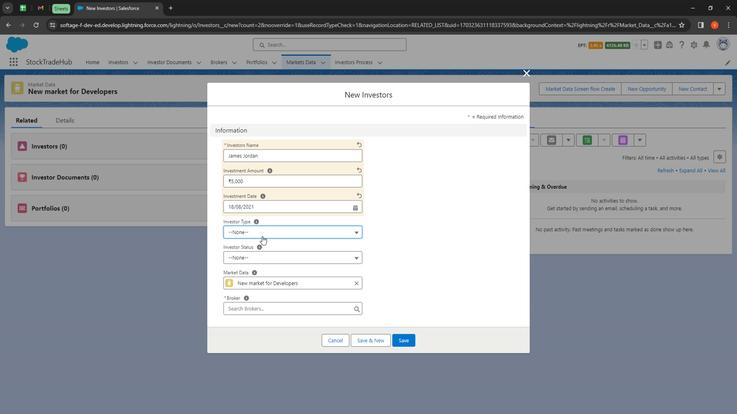 
Action: Mouse moved to (268, 259)
Screenshot: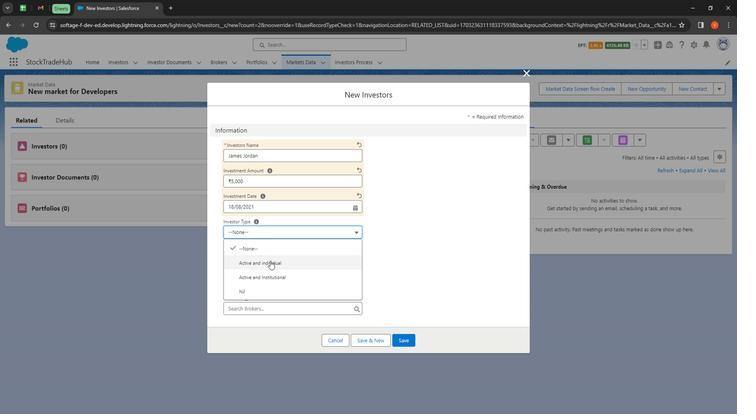 
Action: Mouse pressed left at (268, 259)
Screenshot: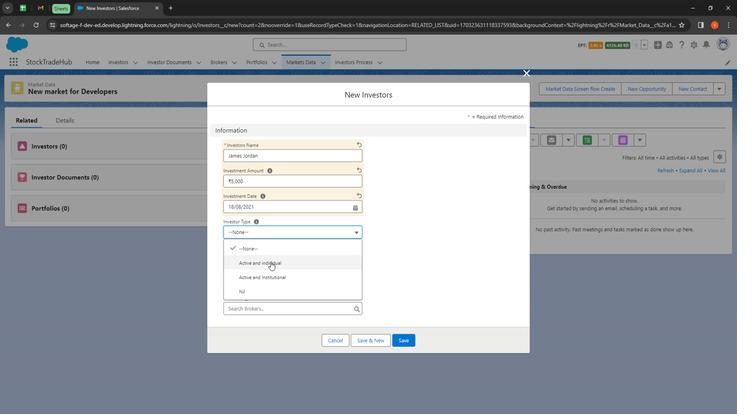 
Action: Mouse moved to (253, 255)
Screenshot: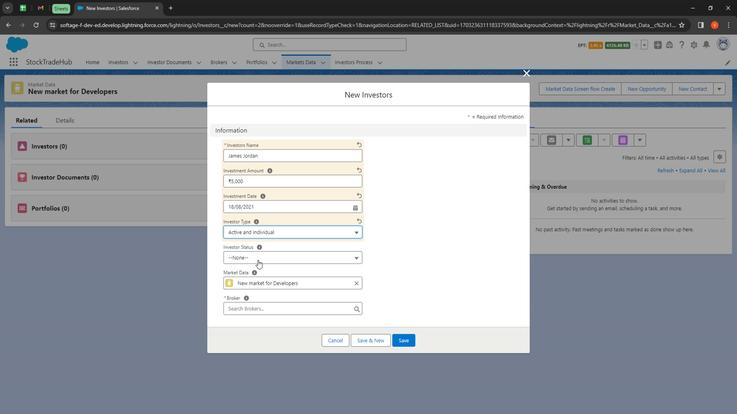 
Action: Mouse pressed left at (253, 255)
Screenshot: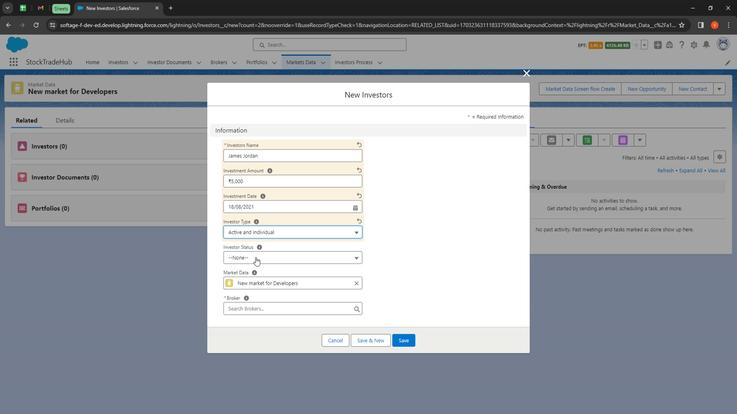 
Action: Mouse moved to (261, 281)
Screenshot: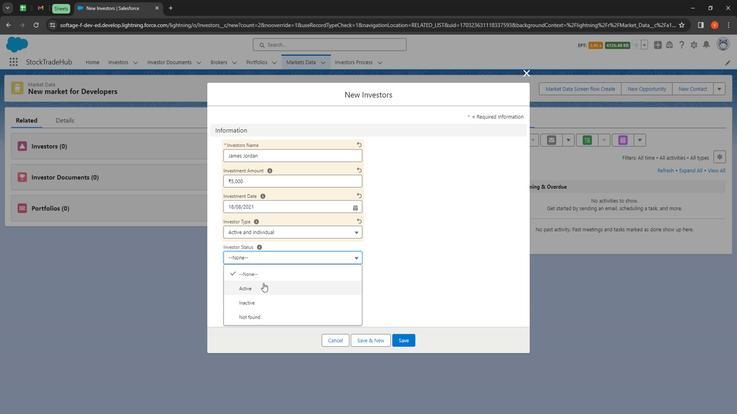 
Action: Mouse pressed left at (261, 281)
Screenshot: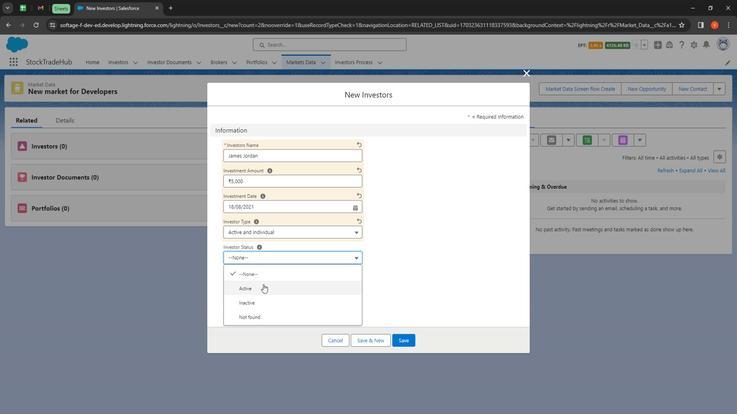 
Action: Mouse moved to (268, 305)
Screenshot: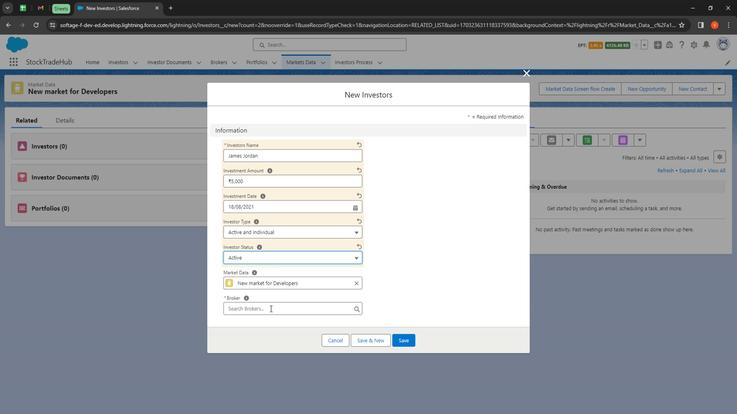 
Action: Mouse pressed left at (268, 305)
Screenshot: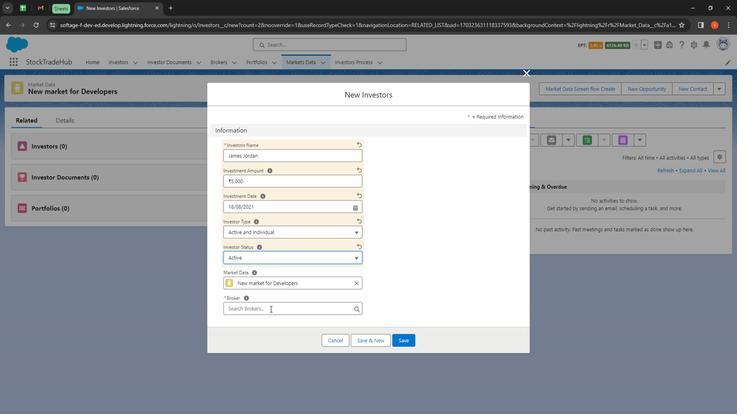 
Action: Mouse moved to (263, 332)
Screenshot: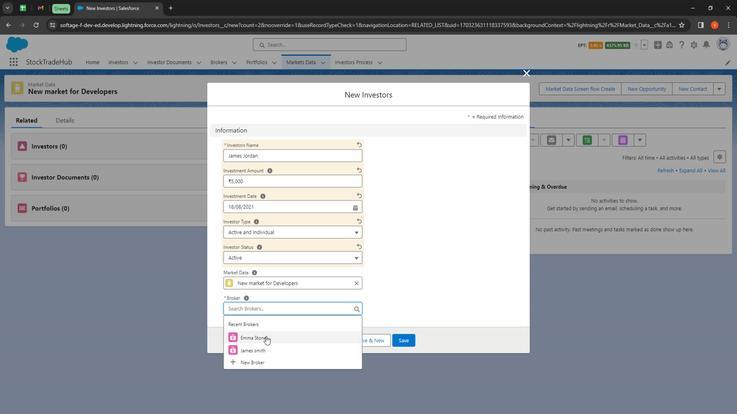 
Action: Mouse pressed left at (263, 332)
Screenshot: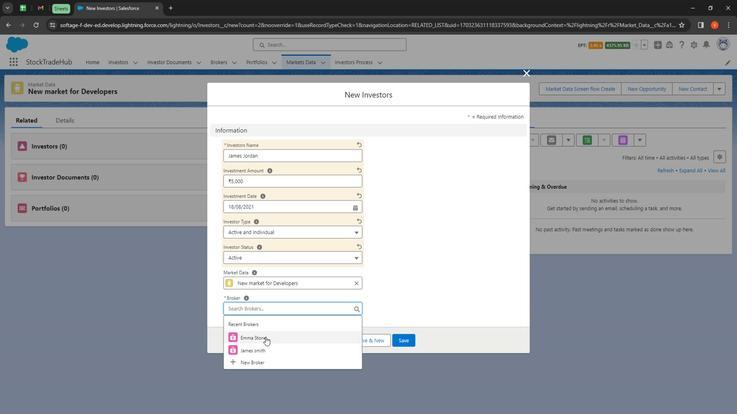 
Action: Mouse moved to (401, 333)
Screenshot: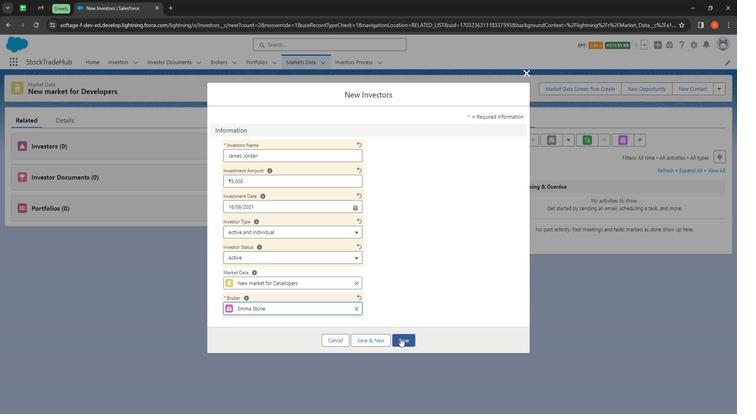 
Action: Mouse pressed left at (401, 333)
Screenshot: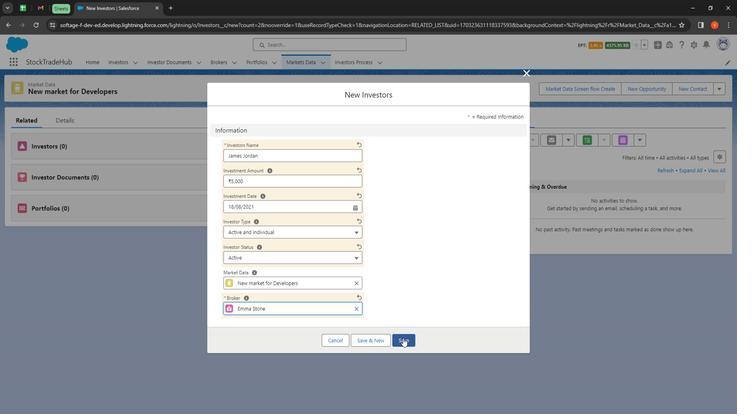 
Action: Mouse moved to (470, 219)
Screenshot: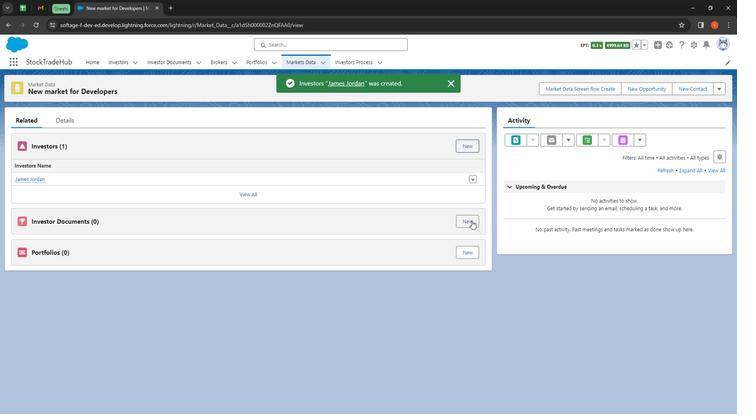 
Action: Mouse pressed left at (470, 219)
Screenshot: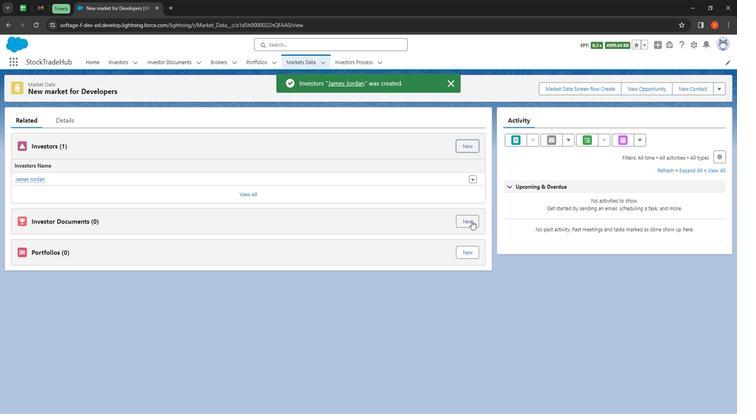 
Action: Mouse moved to (291, 141)
Screenshot: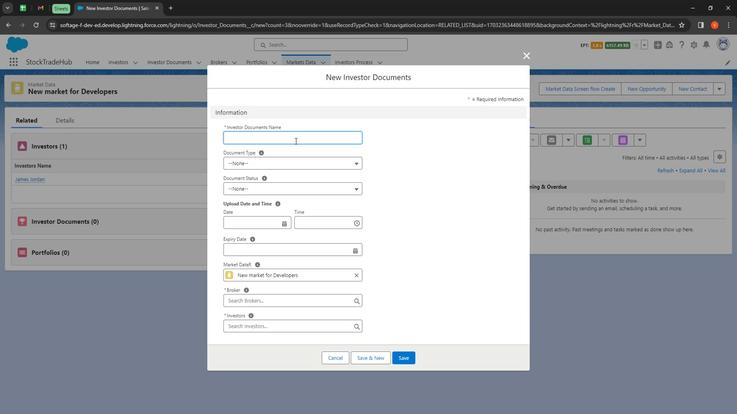 
Action: Mouse pressed left at (291, 141)
Screenshot: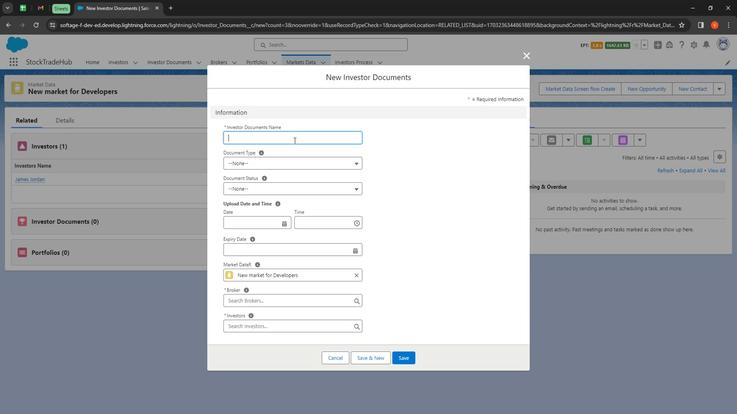 
Action: Mouse moved to (286, 110)
Screenshot: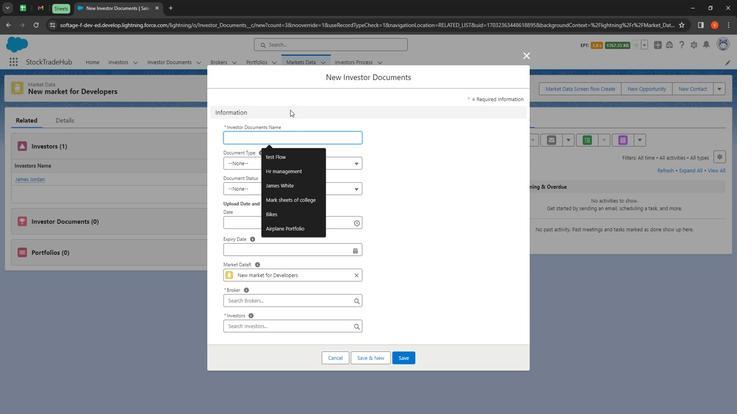 
Action: Key pressed <Key.shift>
Screenshot: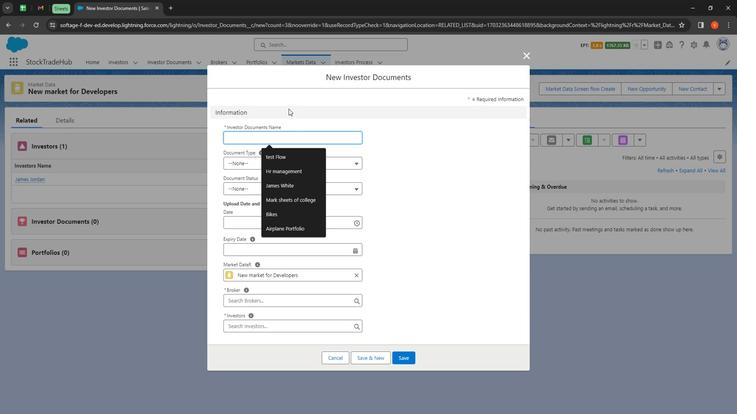 
Action: Mouse moved to (286, 110)
Screenshot: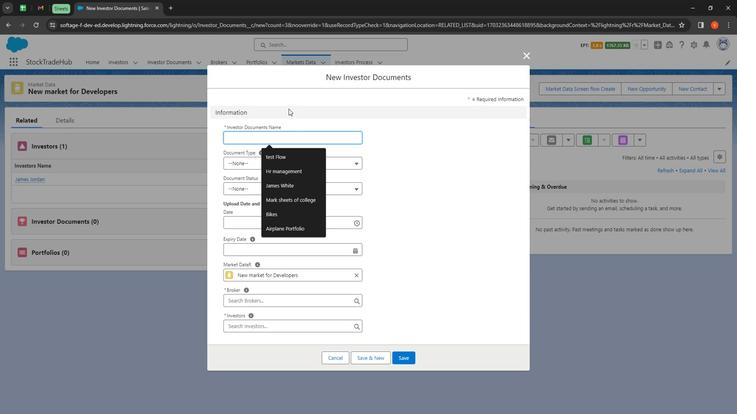 
Action: Key pressed <Key.shift><Key.shift><Key.shift><Key.shift><Key.shift><Key.shift><Key.shift><Key.shift><Key.shift><Key.shift><Key.shift><Key.shift><Key.shift><Key.shift><Key.shift><Key.shift><Key.shift><Key.shift><Key.shift><Key.shift><Key.shift><Key.shift><Key.shift><Key.shift><Key.shift><Key.shift><Key.shift><Key.shift><Key.shift><Key.shift><Key.shift><Key.shift><Key.shift><Key.shift><Key.shift><Key.shift><Key.shift><Key.shift><Key.shift><Key.shift><Key.shift>Gold
Screenshot: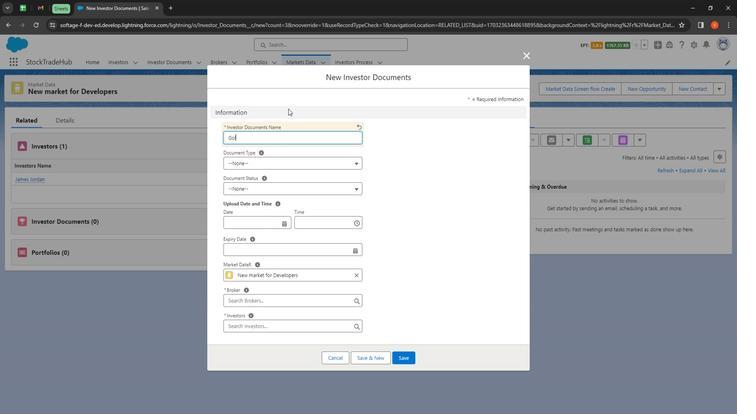 
Action: Mouse moved to (267, 156)
Screenshot: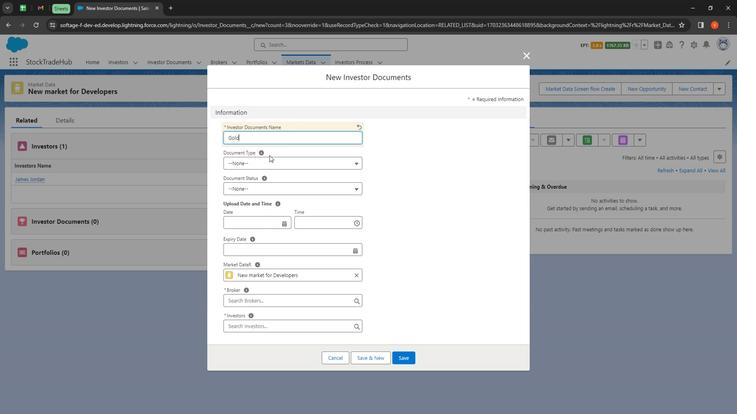 
Action: Key pressed <Key.space>
Screenshot: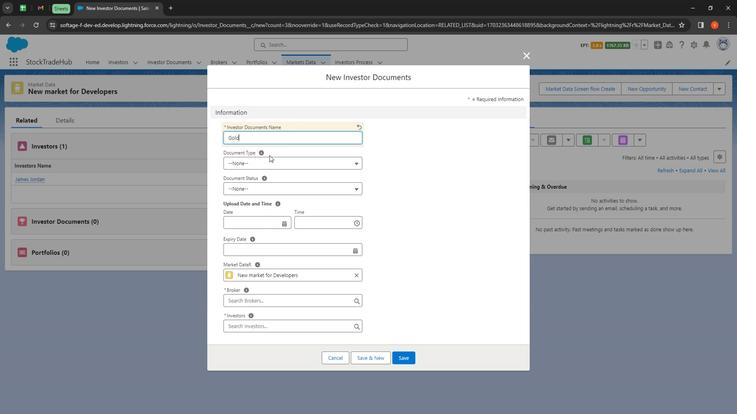 
Action: Mouse moved to (267, 154)
Screenshot: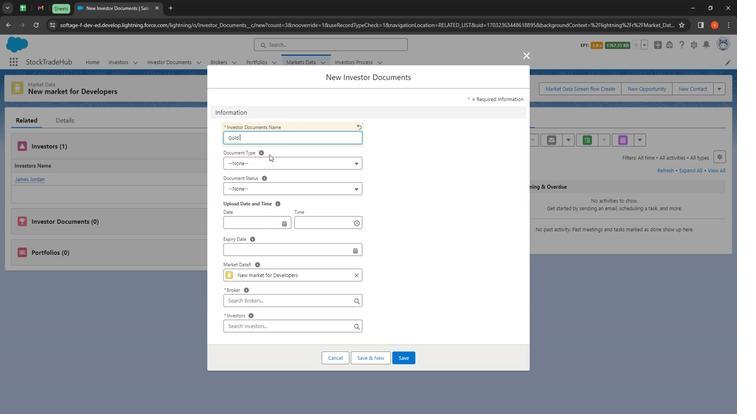 
Action: Key pressed <Key.shift><Key.shift><Key.shift><Key.shift><Key.shift><Key.shift><Key.shift>Documents
Screenshot: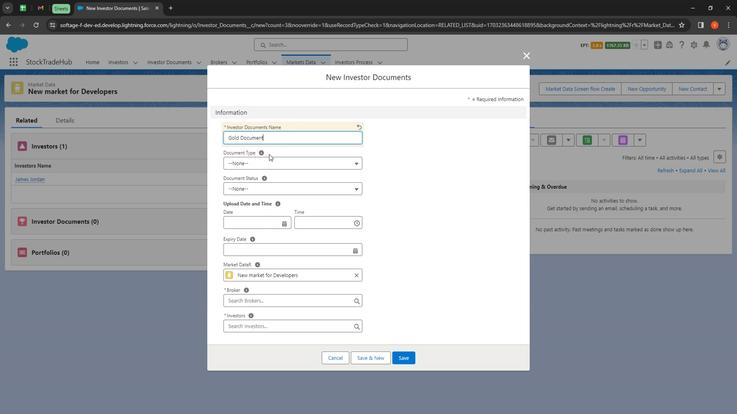 
Action: Mouse moved to (255, 162)
Screenshot: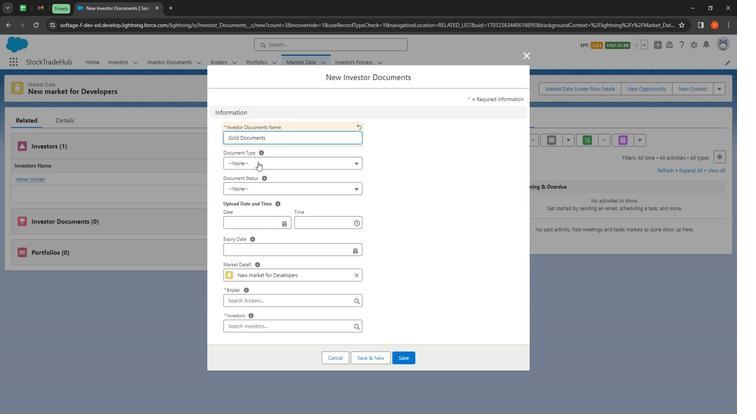 
Action: Mouse pressed left at (255, 162)
Screenshot: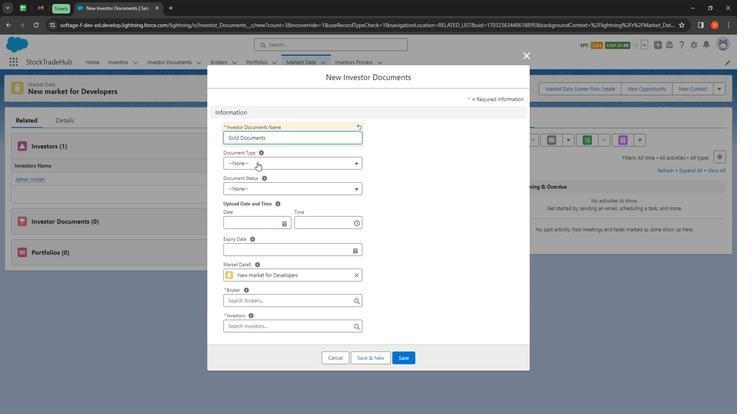 
Action: Mouse moved to (267, 236)
Screenshot: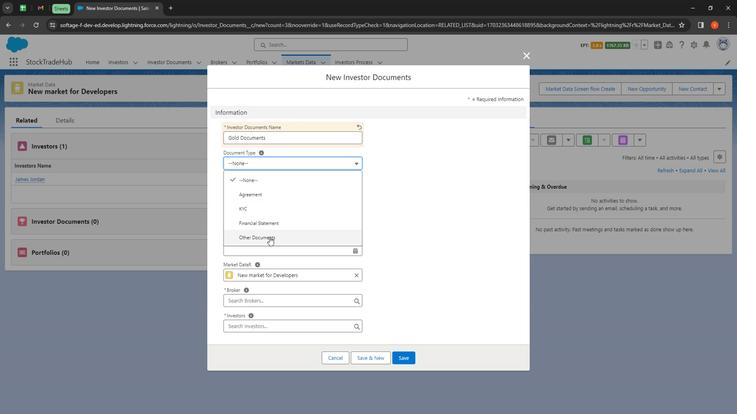 
Action: Mouse pressed left at (267, 236)
Screenshot: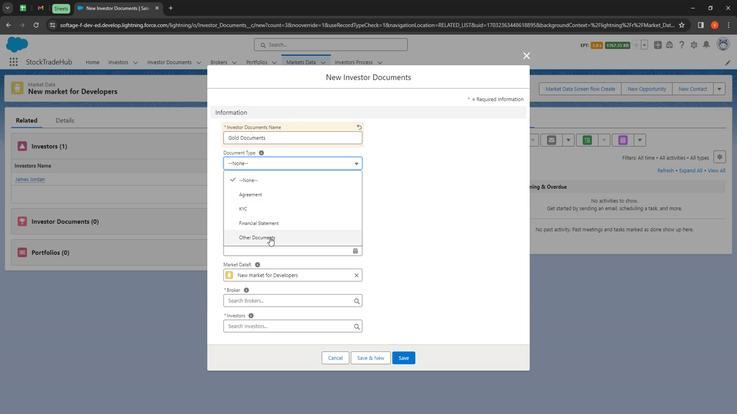 
Action: Mouse moved to (272, 168)
Screenshot: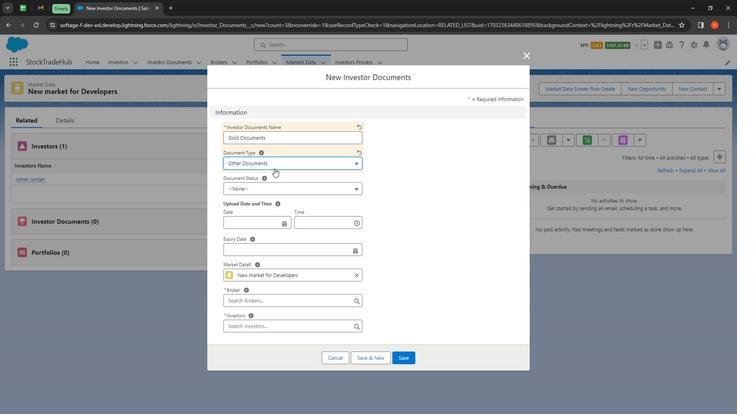 
Action: Mouse pressed left at (272, 168)
Screenshot: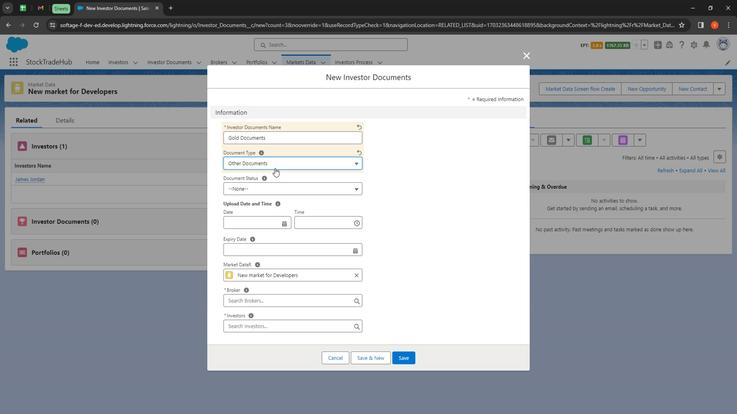 
Action: Mouse moved to (276, 219)
Screenshot: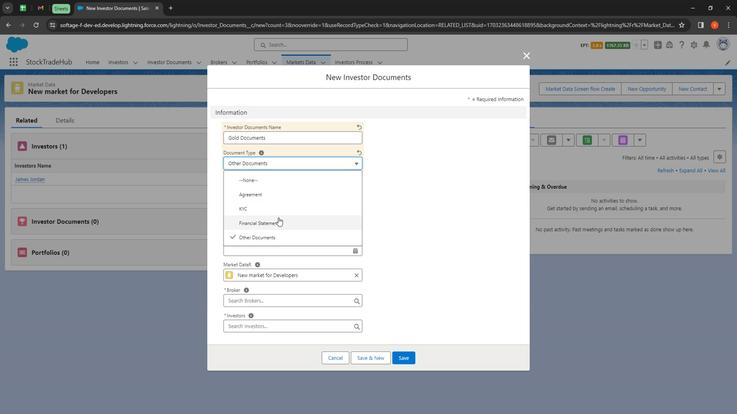 
Action: Mouse pressed left at (276, 219)
Screenshot: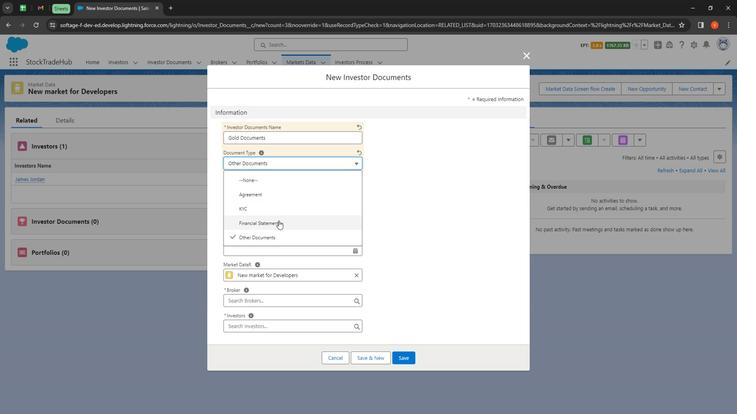 
Action: Mouse moved to (254, 193)
Screenshot: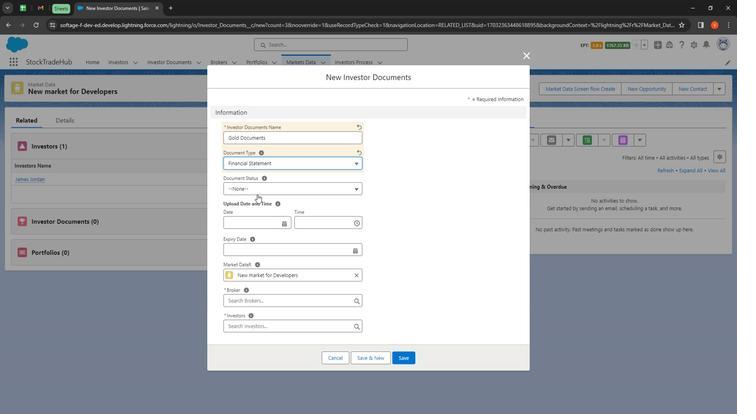 
Action: Mouse pressed left at (254, 193)
Screenshot: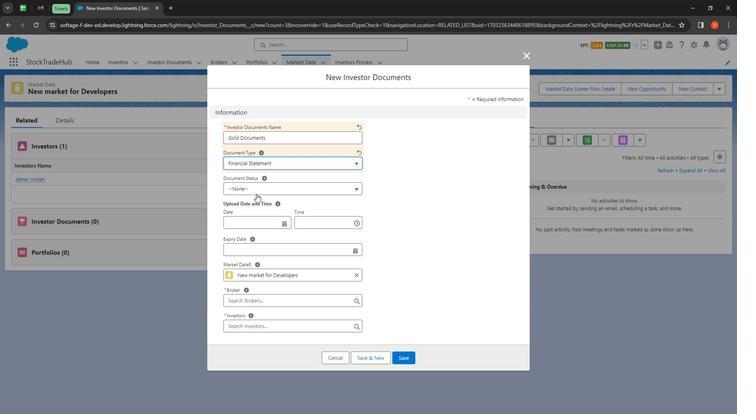 
Action: Mouse moved to (254, 237)
Screenshot: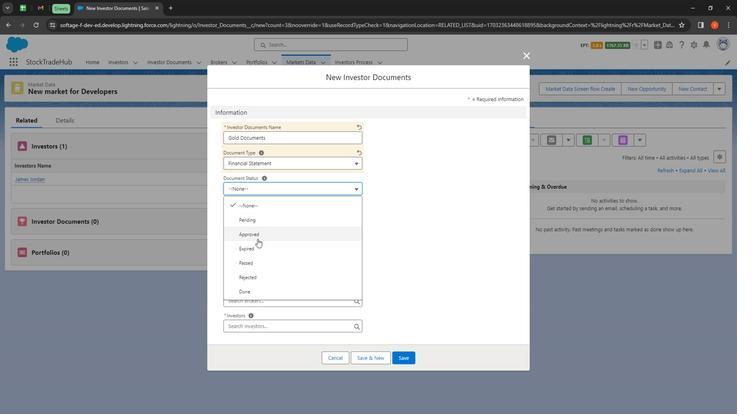 
Action: Mouse pressed left at (254, 237)
Screenshot: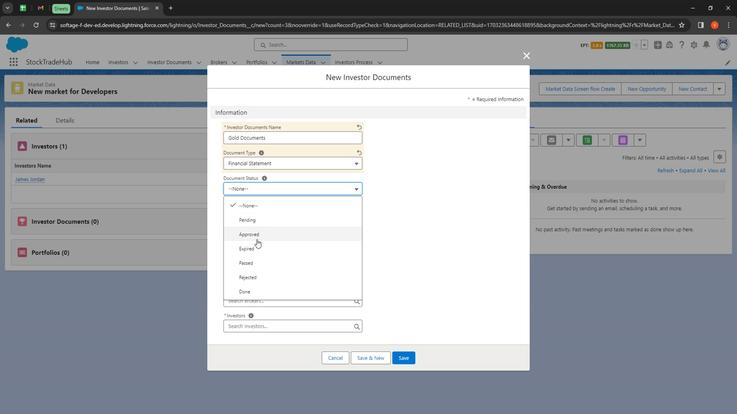 
Action: Mouse moved to (247, 218)
Screenshot: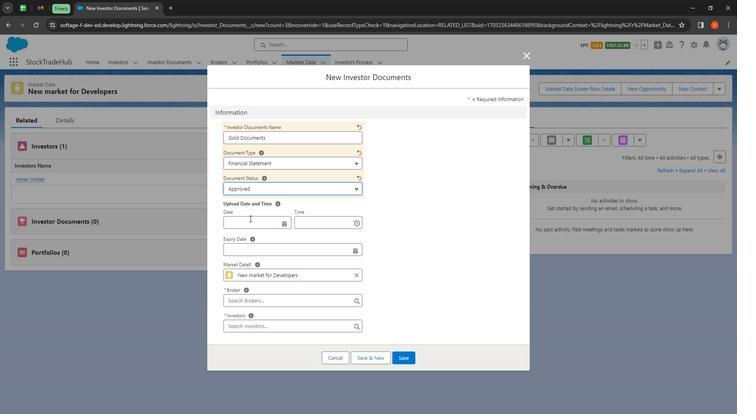 
Action: Mouse pressed left at (247, 218)
Screenshot: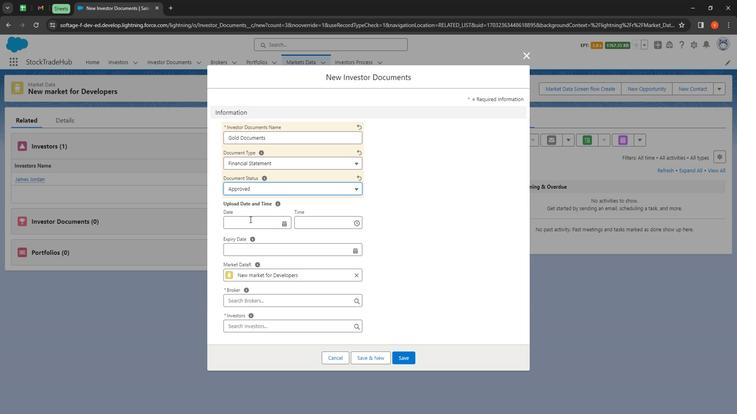 
Action: Mouse moved to (230, 245)
Screenshot: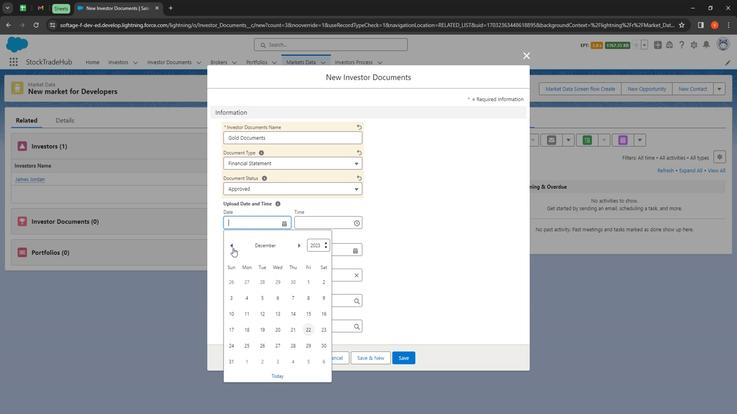 
Action: Mouse pressed left at (230, 245)
Screenshot: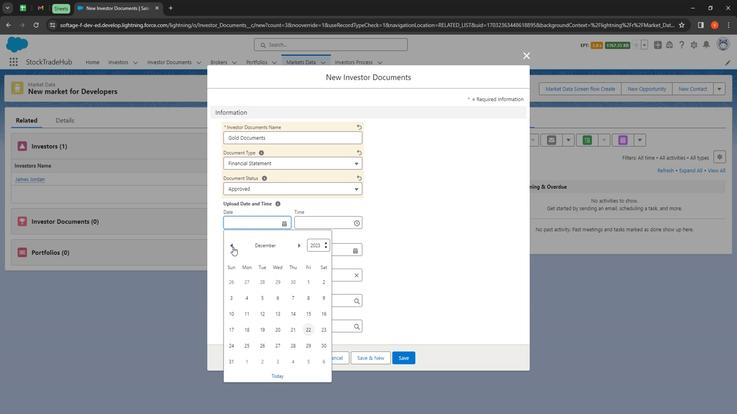 
Action: Mouse moved to (231, 245)
Screenshot: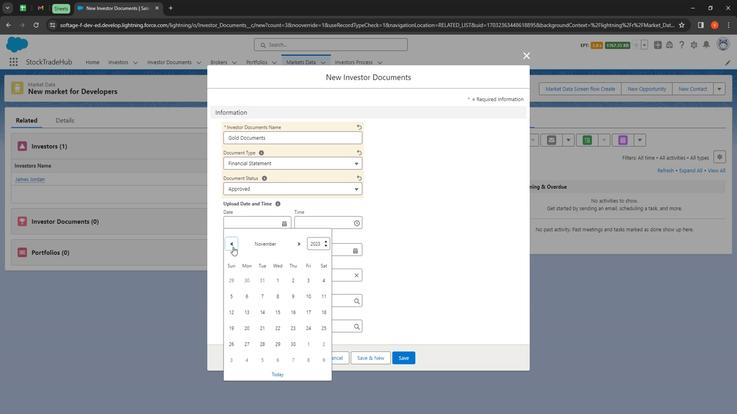
Action: Mouse pressed left at (231, 245)
Screenshot: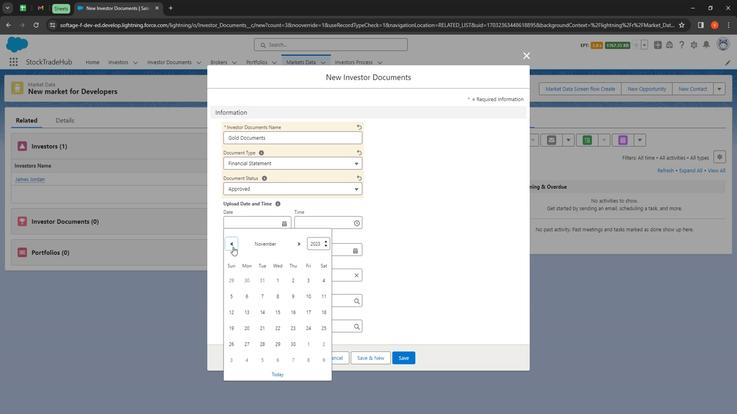 
Action: Mouse pressed left at (231, 245)
Screenshot: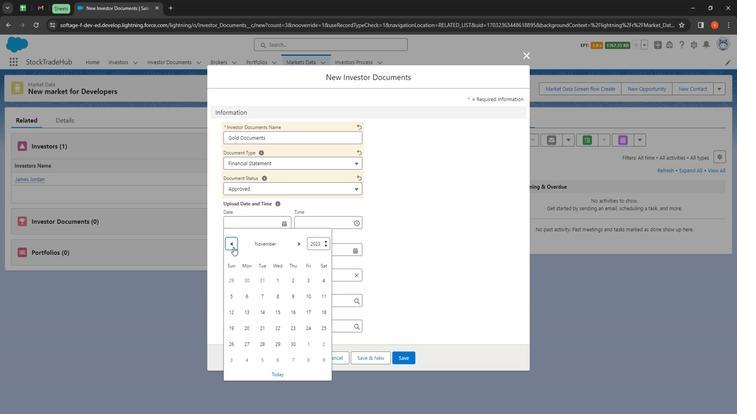
Action: Mouse pressed left at (231, 245)
Screenshot: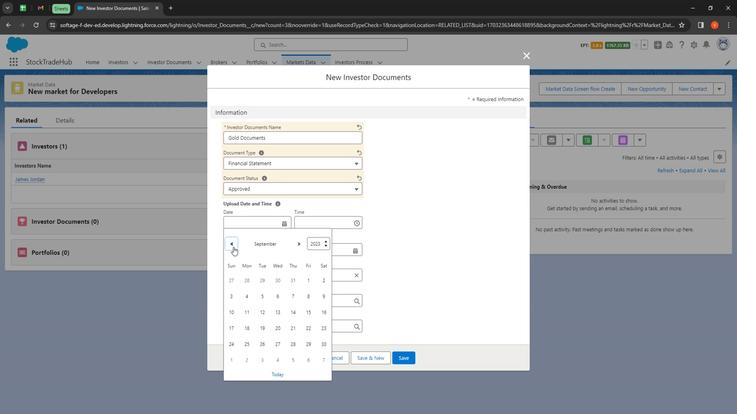 
Action: Mouse pressed left at (231, 245)
Screenshot: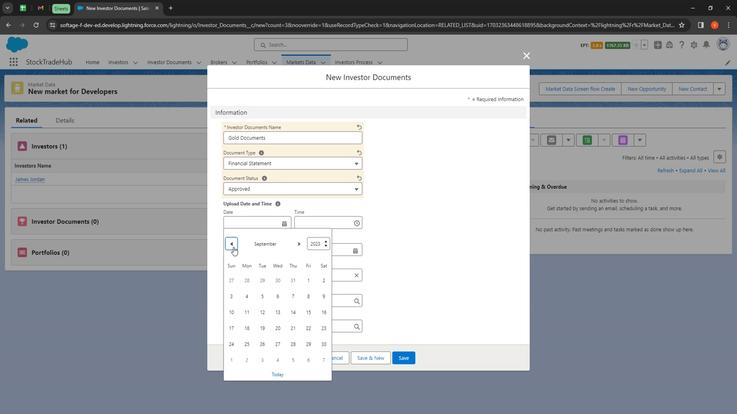 
Action: Mouse pressed left at (231, 245)
Screenshot: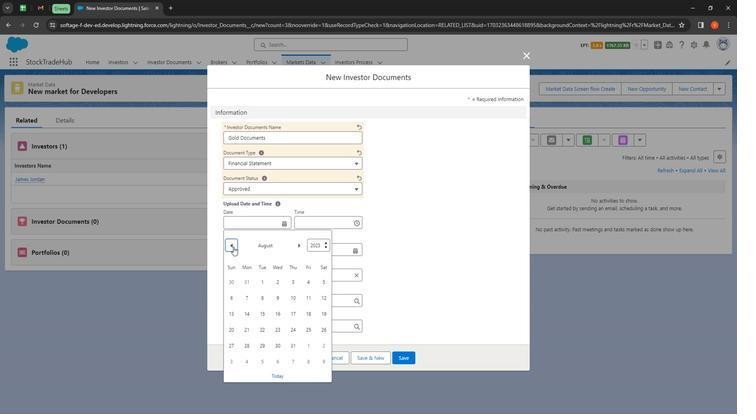 
Action: Mouse pressed left at (231, 245)
Screenshot: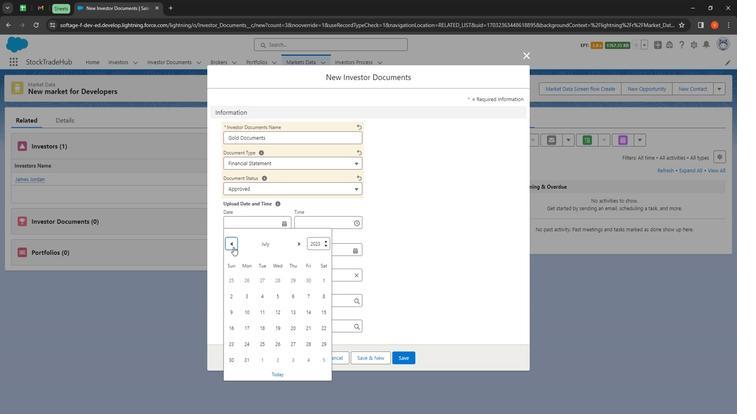 
Action: Mouse moved to (260, 275)
Screenshot: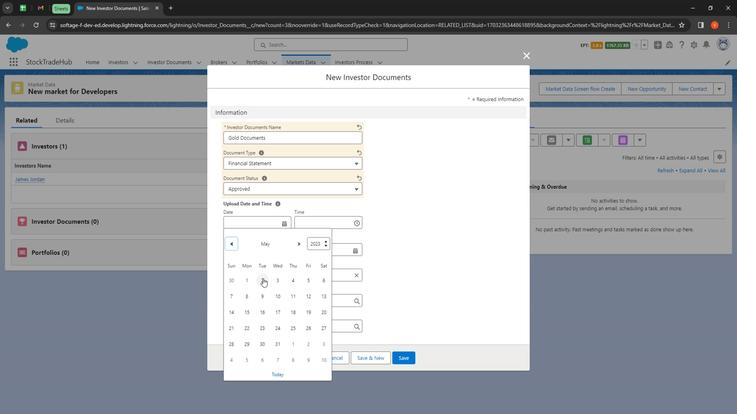 
Action: Mouse pressed left at (260, 275)
Screenshot: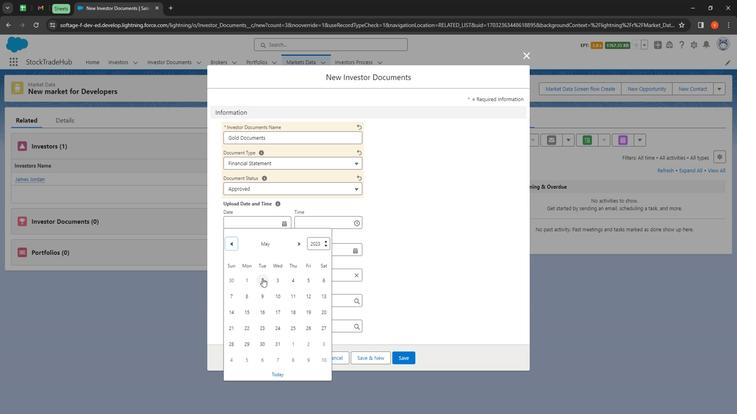 
Action: Mouse moved to (268, 223)
Screenshot: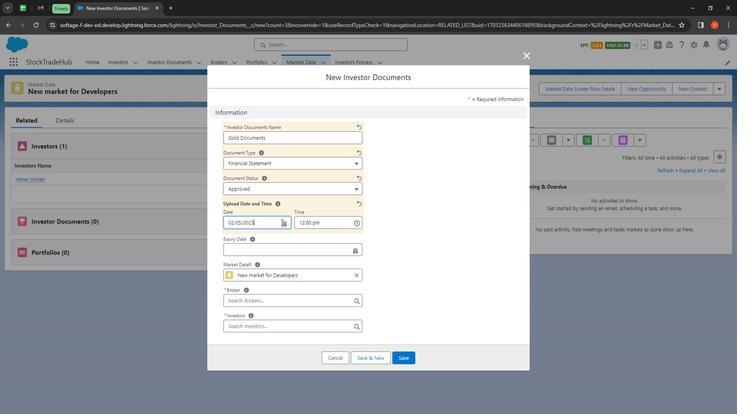 
Action: Mouse pressed left at (268, 223)
Screenshot: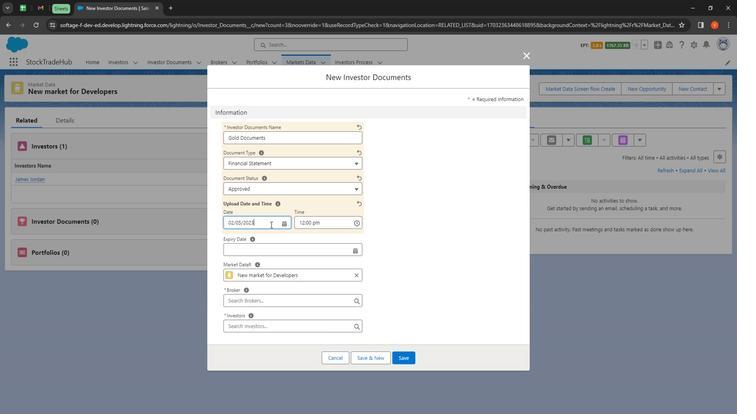 
Action: Mouse moved to (267, 223)
Screenshot: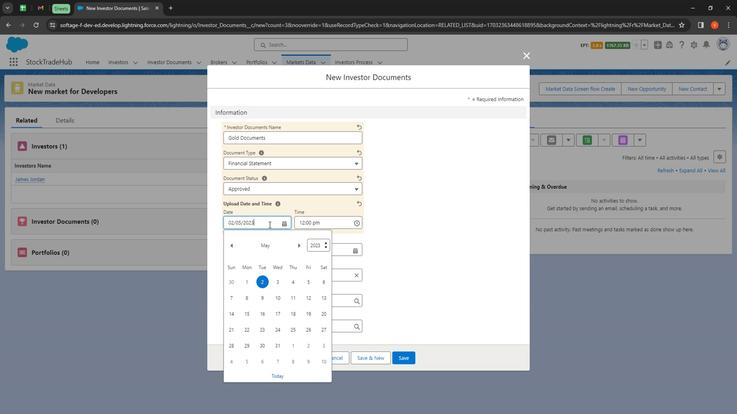 
Action: Key pressed <Key.backspace>2
Screenshot: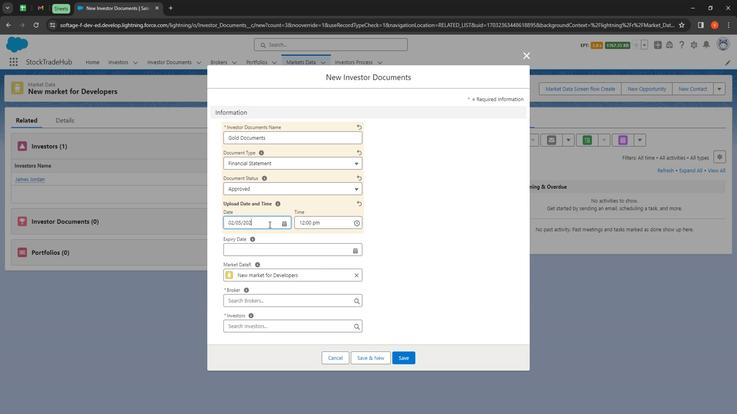 
Action: Mouse moved to (312, 223)
Screenshot: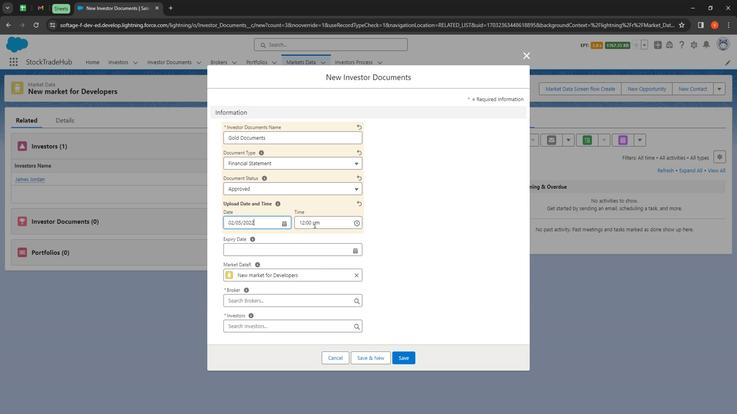 
Action: Mouse pressed left at (312, 223)
Screenshot: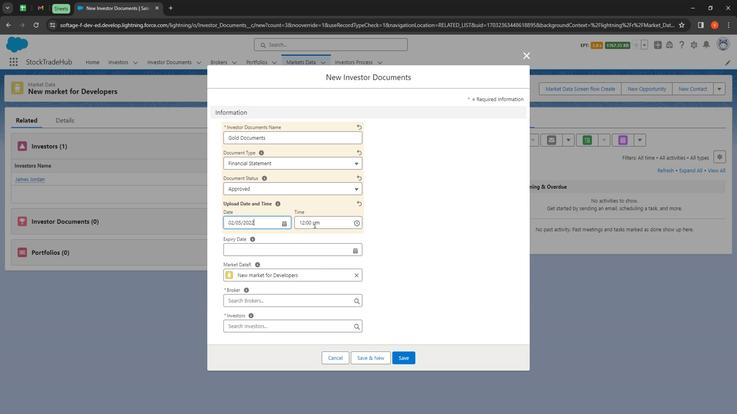 
Action: Mouse moved to (337, 290)
Screenshot: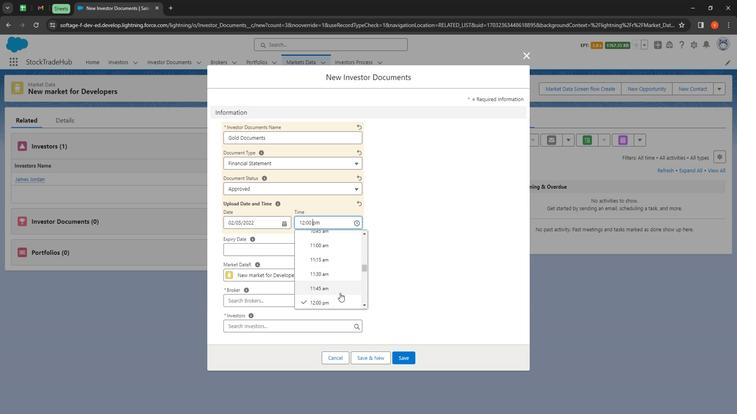 
Action: Mouse scrolled (337, 290) with delta (0, 0)
Screenshot: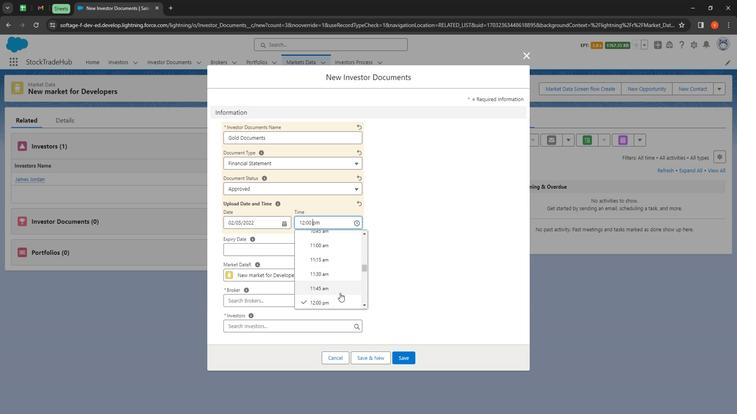 
Action: Mouse moved to (339, 291)
Screenshot: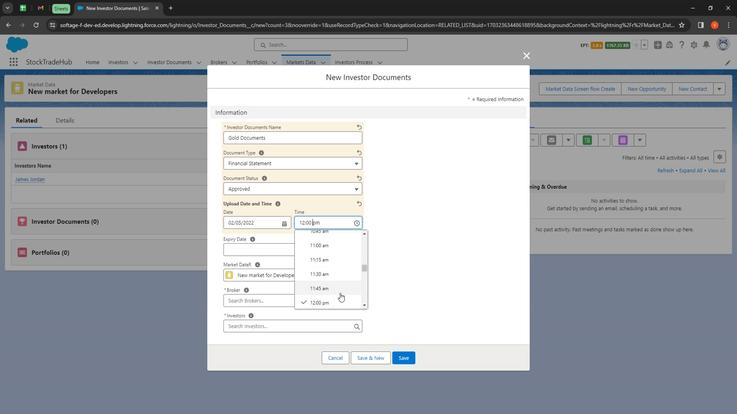 
Action: Mouse scrolled (339, 290) with delta (0, 0)
Screenshot: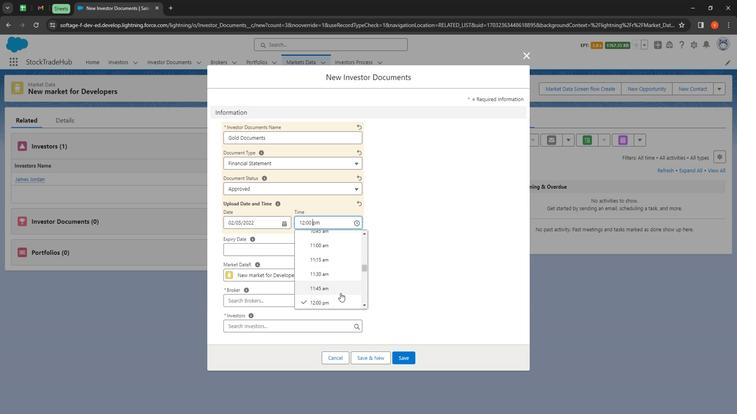 
Action: Mouse moved to (339, 291)
Screenshot: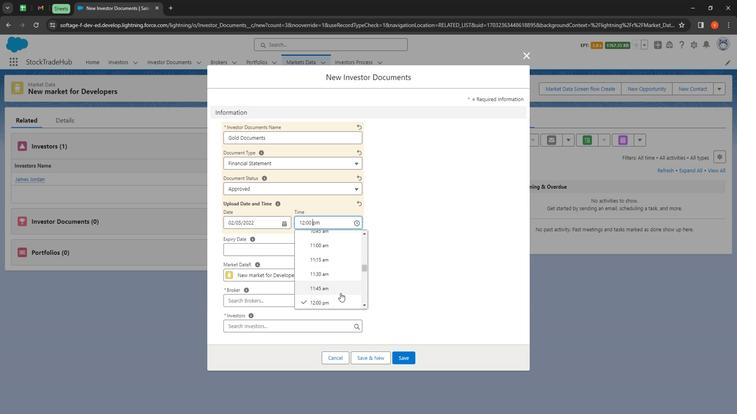 
Action: Mouse scrolled (339, 290) with delta (0, 0)
Screenshot: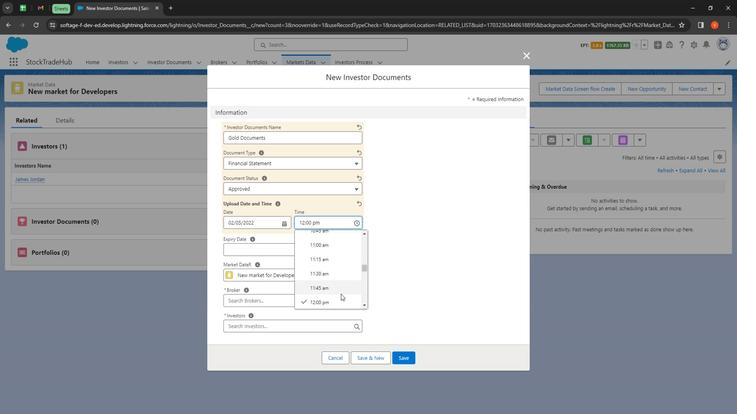 
Action: Mouse moved to (339, 291)
Screenshot: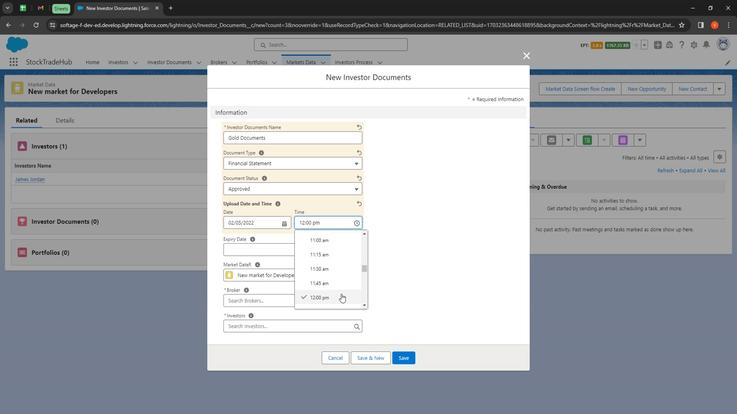 
Action: Mouse scrolled (339, 291) with delta (0, 0)
Screenshot: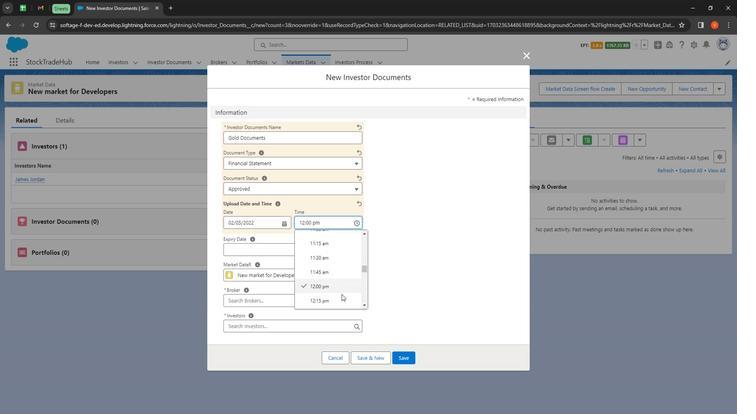 
Action: Mouse scrolled (339, 291) with delta (0, 0)
Screenshot: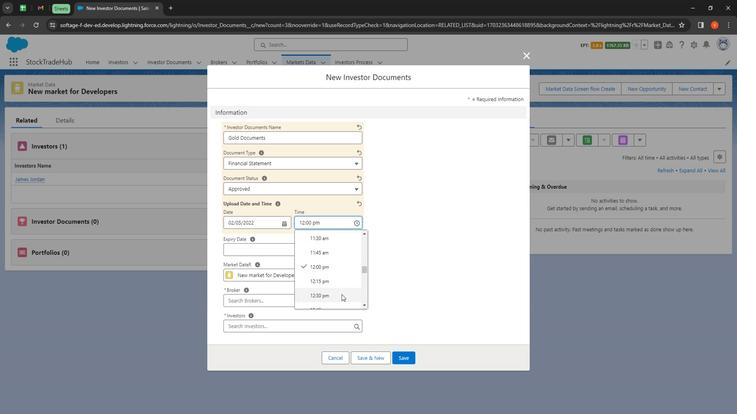 
Action: Mouse moved to (330, 277)
Screenshot: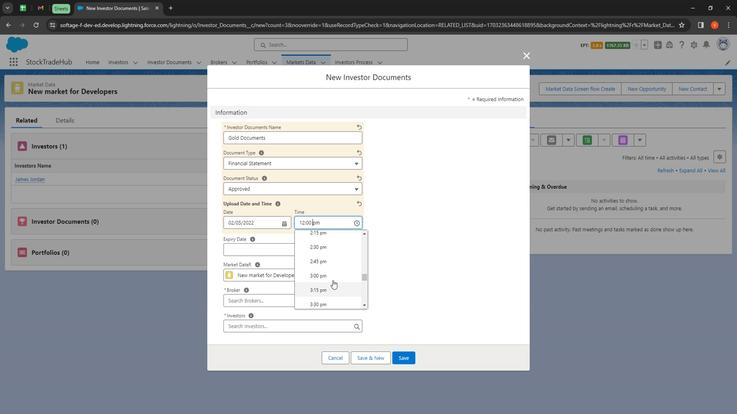
Action: Mouse pressed left at (330, 277)
Screenshot: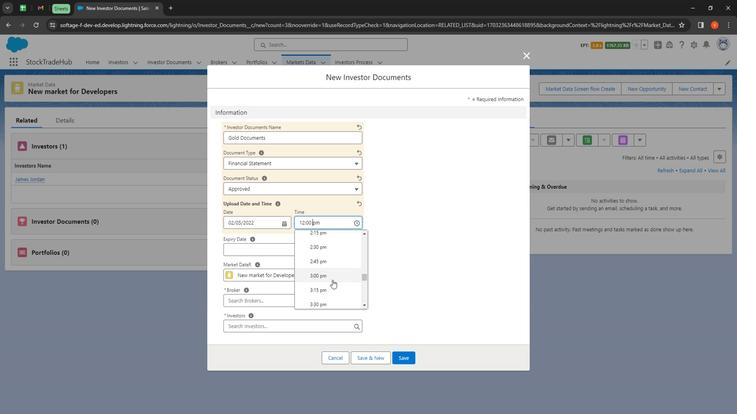 
Action: Mouse moved to (242, 252)
Screenshot: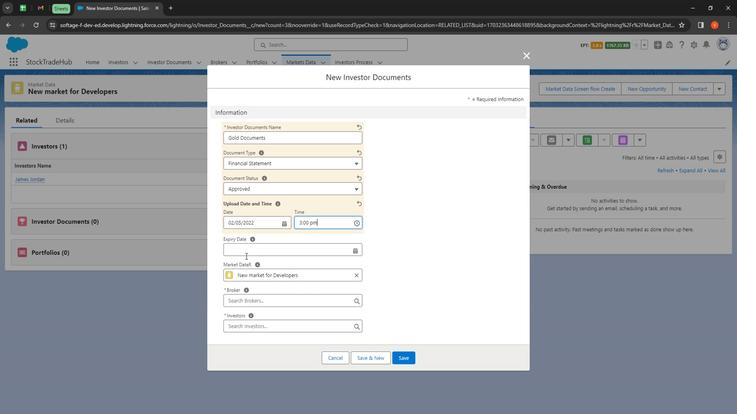 
Action: Mouse pressed left at (242, 252)
Screenshot: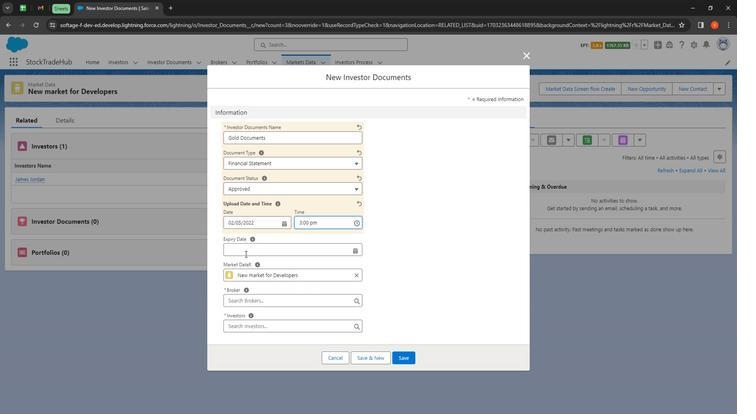 
Action: Mouse moved to (263, 265)
Screenshot: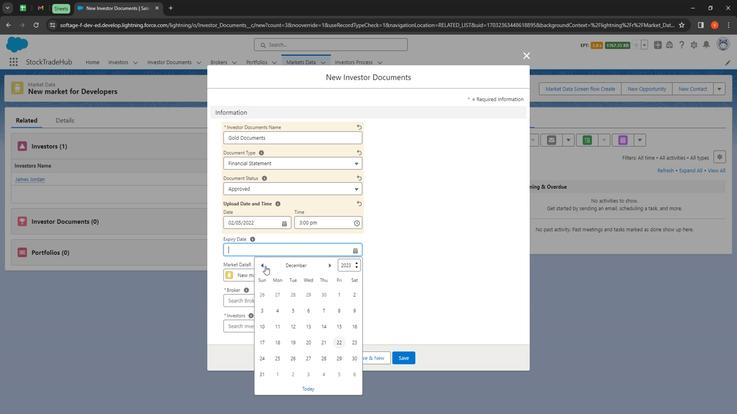
Action: Mouse pressed left at (263, 265)
Screenshot: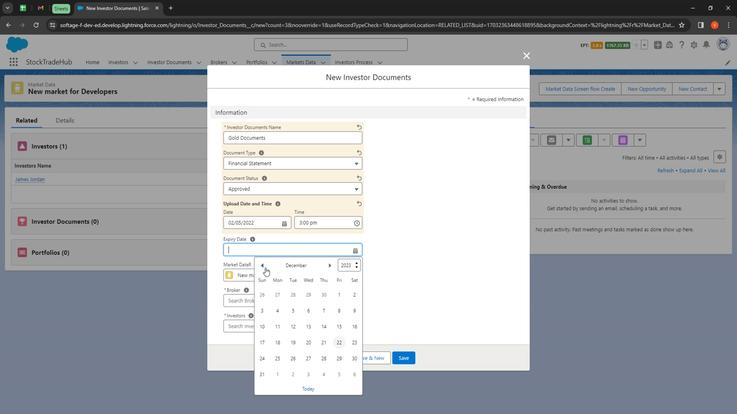 
Action: Mouse pressed left at (263, 265)
Screenshot: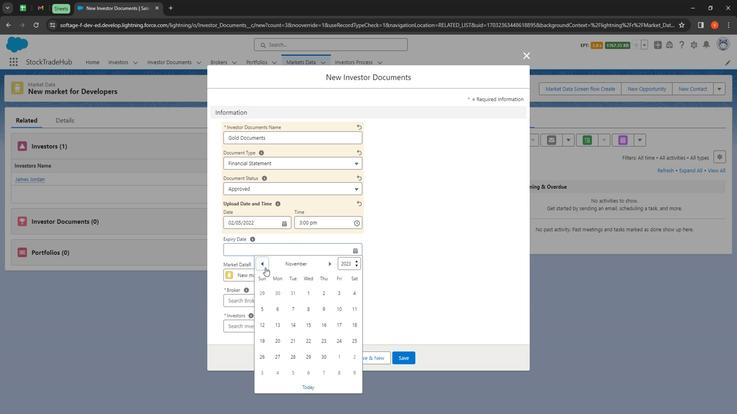 
Action: Mouse moved to (263, 266)
Screenshot: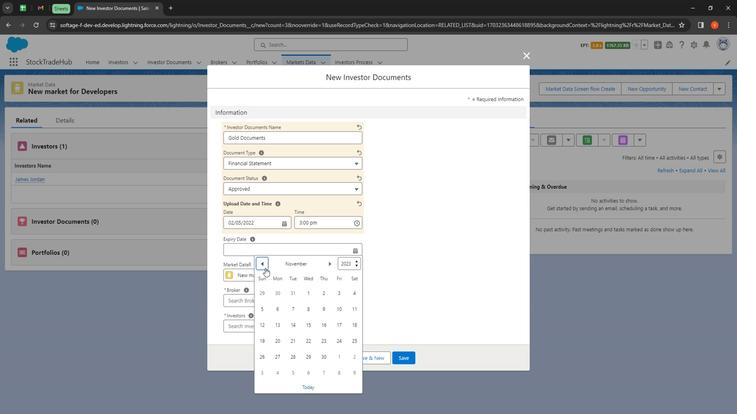 
Action: Mouse pressed left at (263, 266)
Screenshot: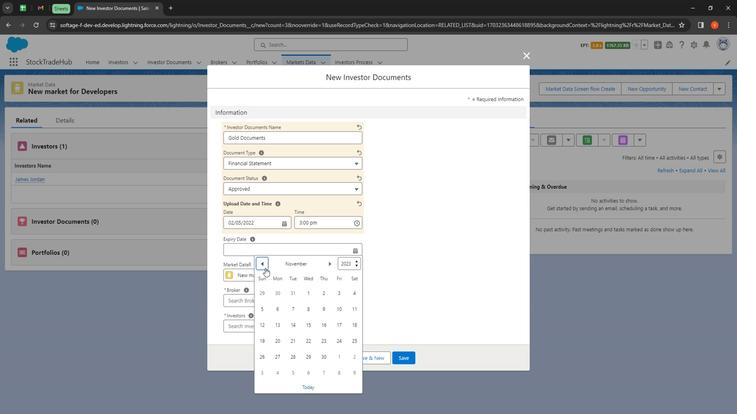 
Action: Mouse pressed left at (263, 266)
Screenshot: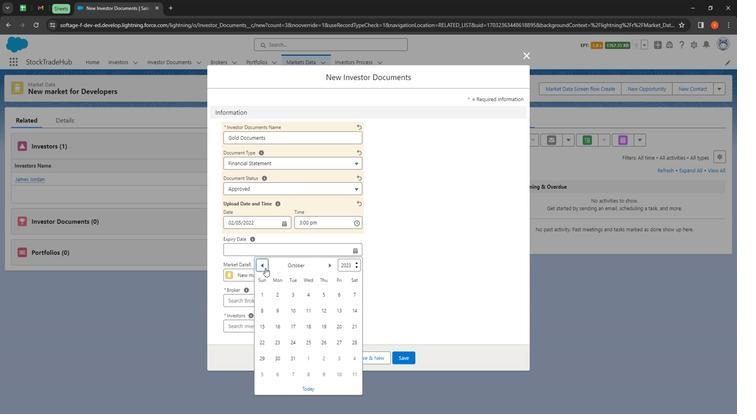 
Action: Mouse moved to (319, 306)
Screenshot: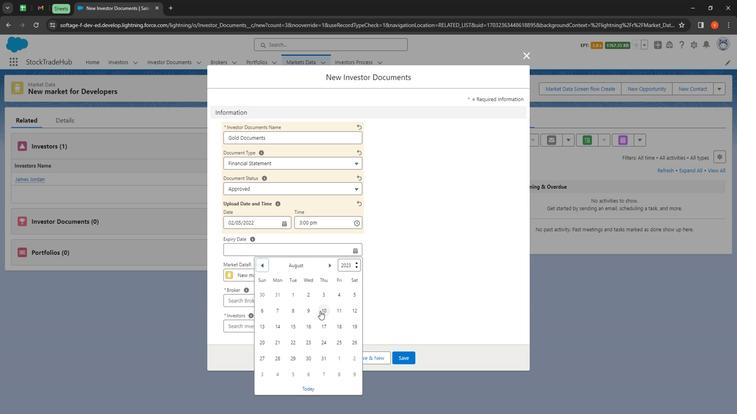 
Action: Mouse pressed left at (319, 306)
Screenshot: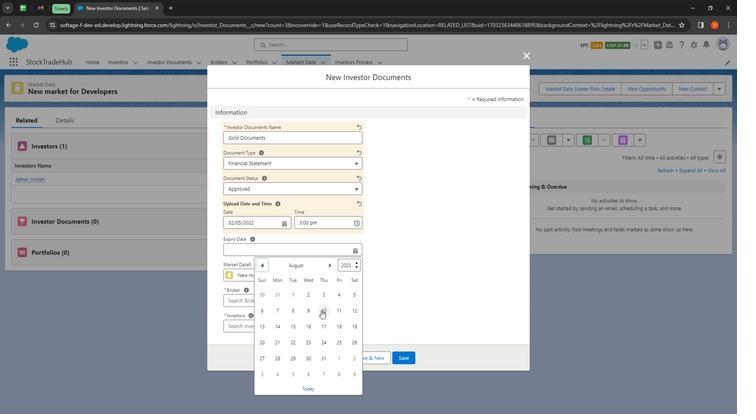 
Action: Mouse moved to (251, 246)
Screenshot: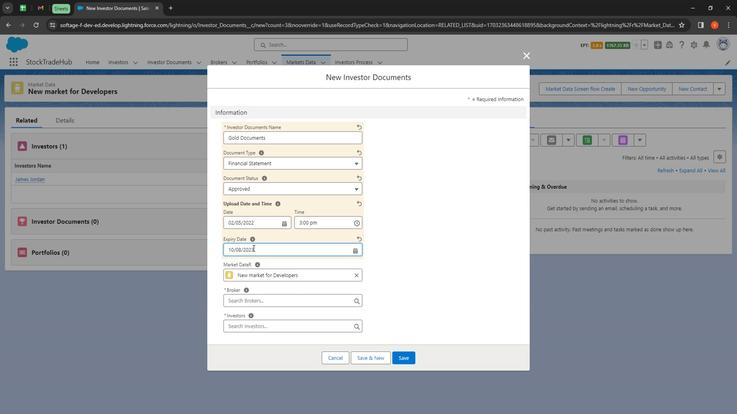 
Action: Key pressed <Key.backspace>2
Screenshot: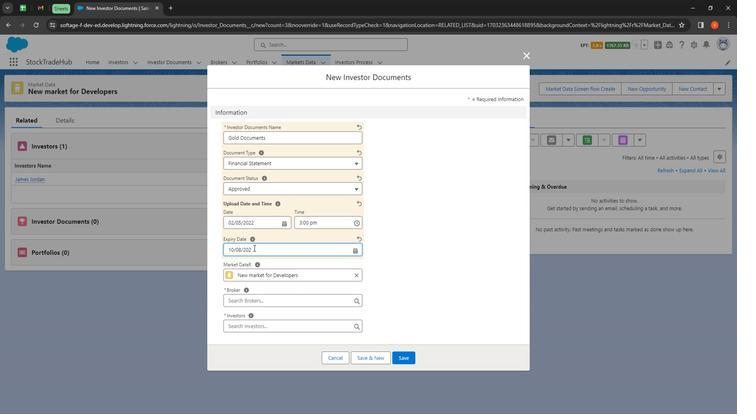 
Action: Mouse moved to (275, 295)
Screenshot: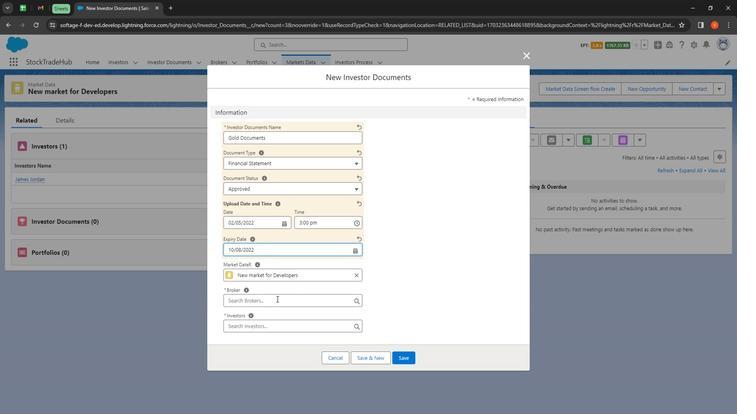 
Action: Mouse pressed left at (275, 295)
Screenshot: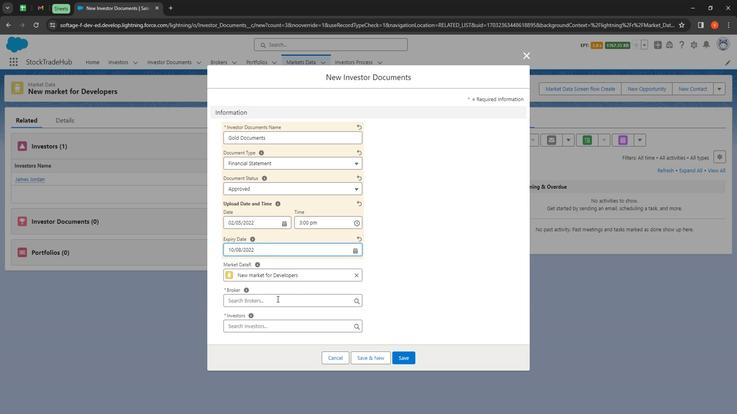 
Action: Mouse moved to (272, 325)
Screenshot: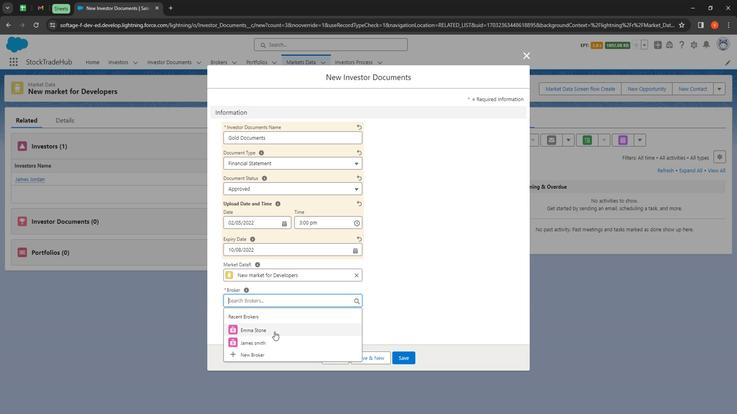 
Action: Mouse pressed left at (272, 325)
Screenshot: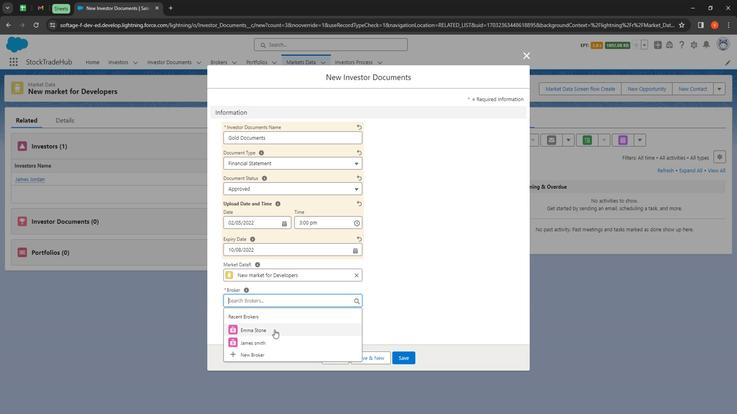 
Action: Mouse moved to (270, 320)
Screenshot: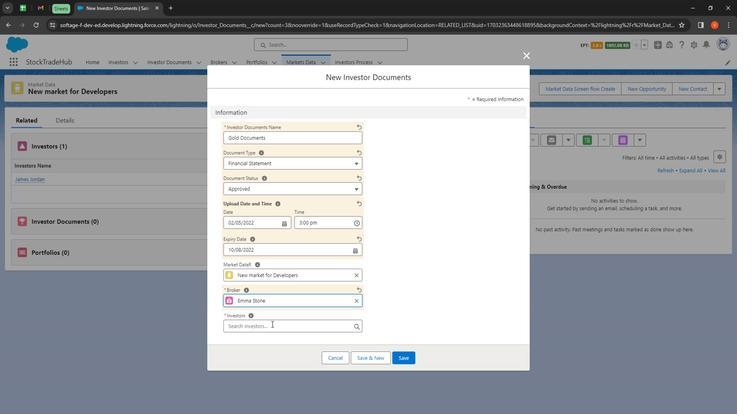 
Action: Mouse pressed left at (270, 320)
Screenshot: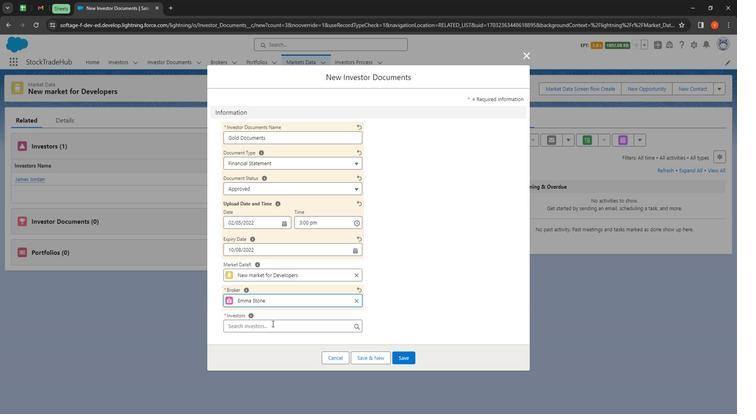 
Action: Mouse moved to (263, 282)
Screenshot: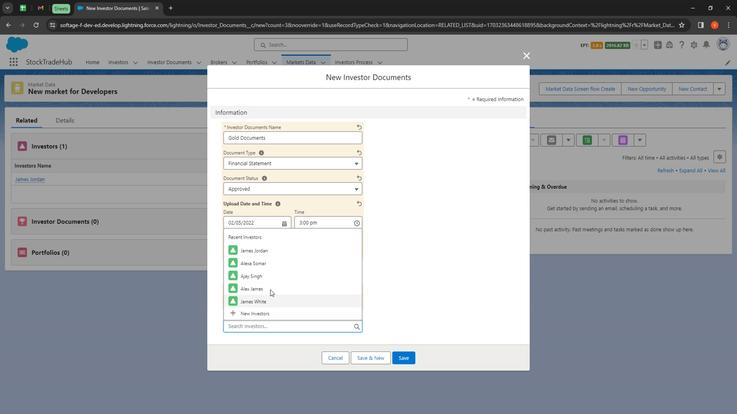 
Action: Mouse pressed left at (263, 282)
Screenshot: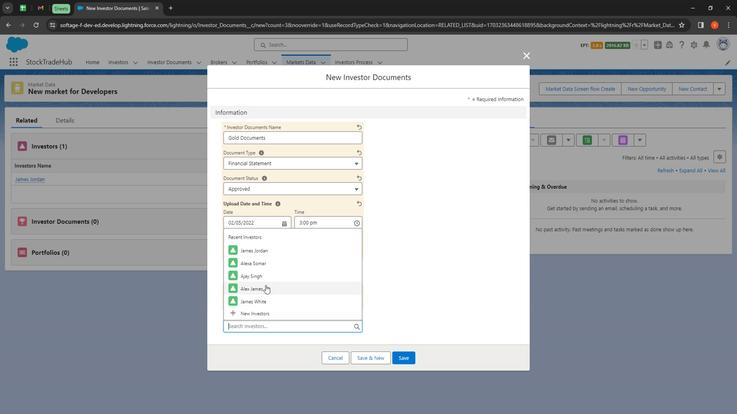 
Action: Mouse moved to (405, 355)
Screenshot: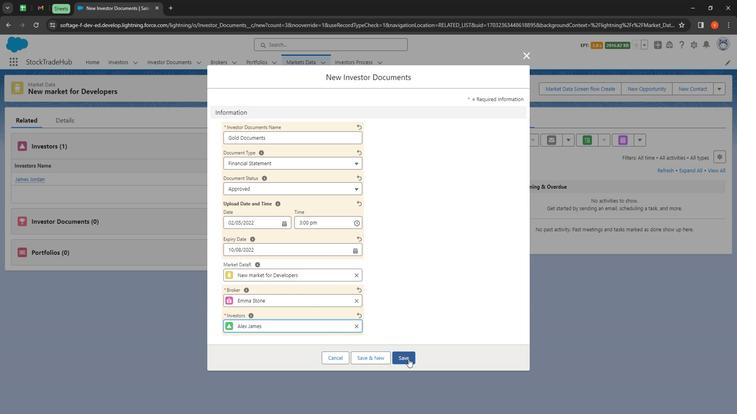 
Action: Mouse pressed left at (405, 355)
Screenshot: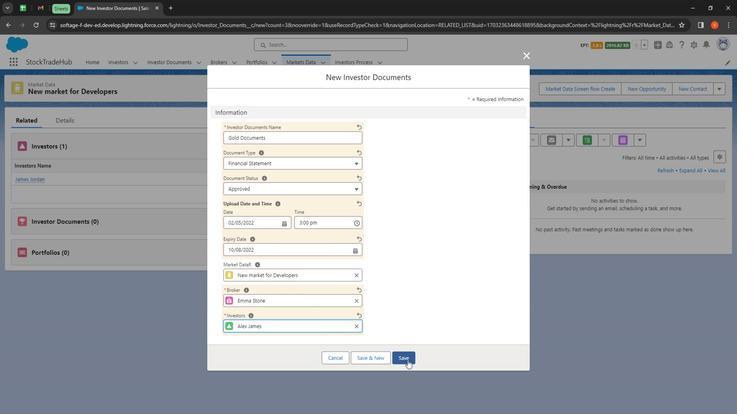 
Action: Mouse moved to (465, 294)
Screenshot: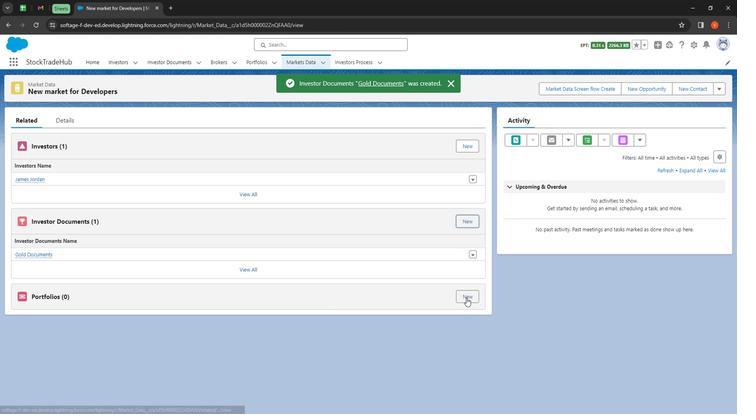 
Action: Mouse pressed left at (465, 294)
Screenshot: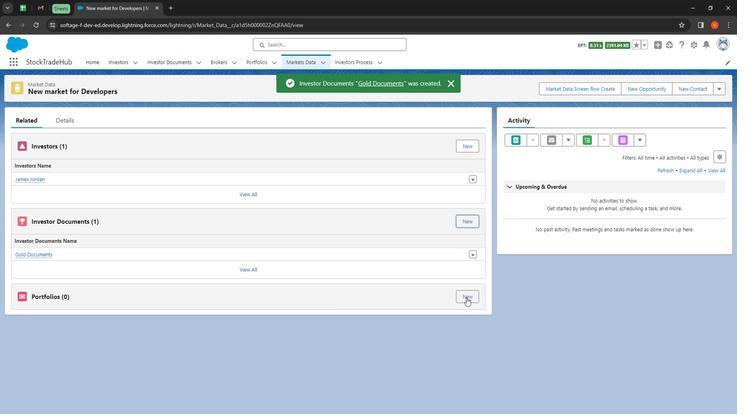 
Action: Mouse moved to (265, 146)
Screenshot: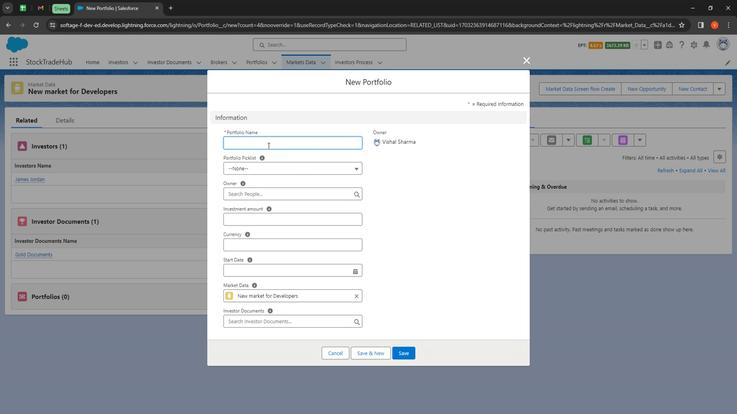 
Action: Mouse pressed left at (265, 146)
Screenshot: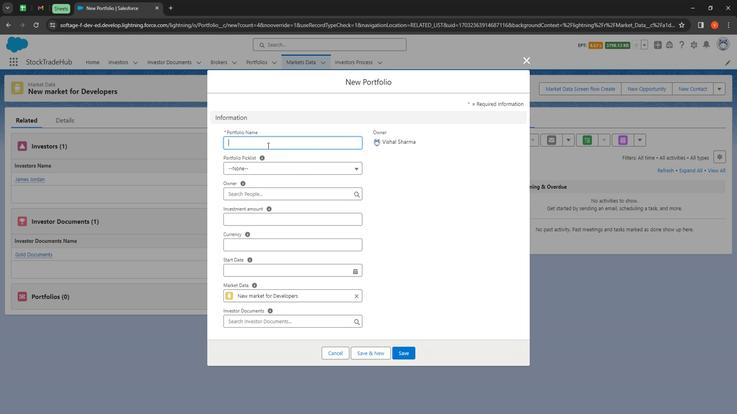 
Action: Key pressed <Key.shift>
Screenshot: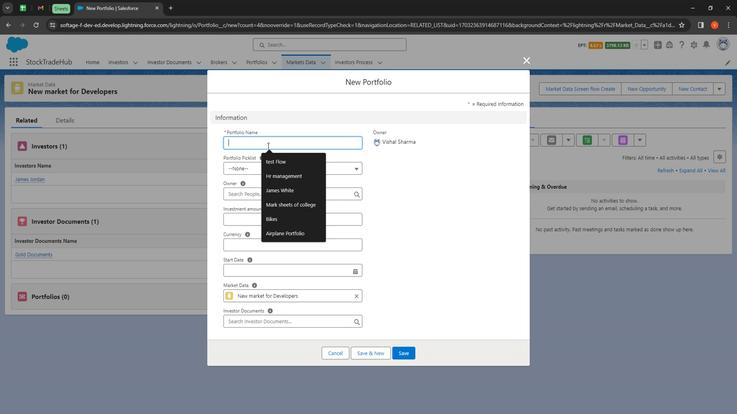 
Action: Mouse moved to (260, 146)
Screenshot: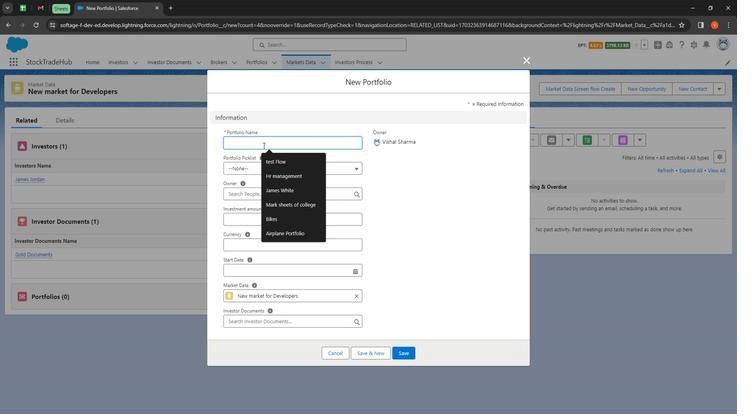 
Action: Key pressed <Key.shift>Salesforce<Key.space><Key.shift>Dec<Key.backspace>velopers
Screenshot: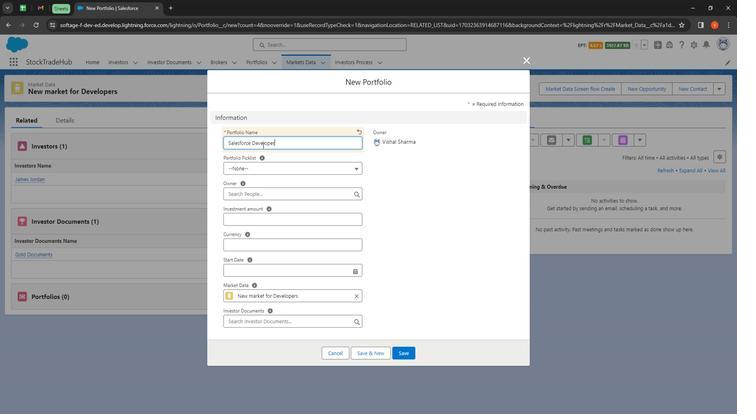 
Action: Mouse moved to (317, 167)
Screenshot: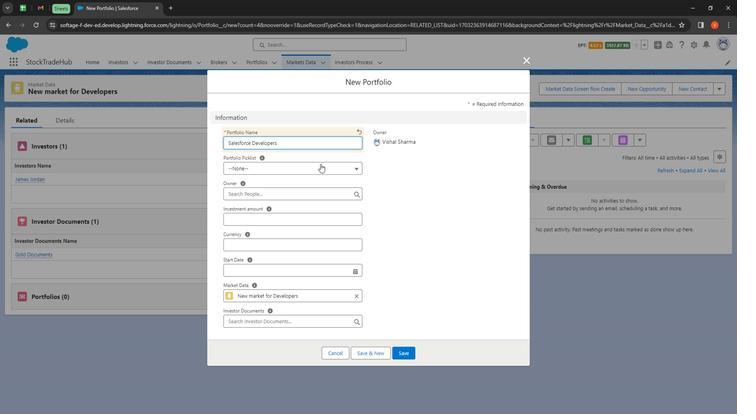 
Action: Mouse pressed left at (317, 167)
Screenshot: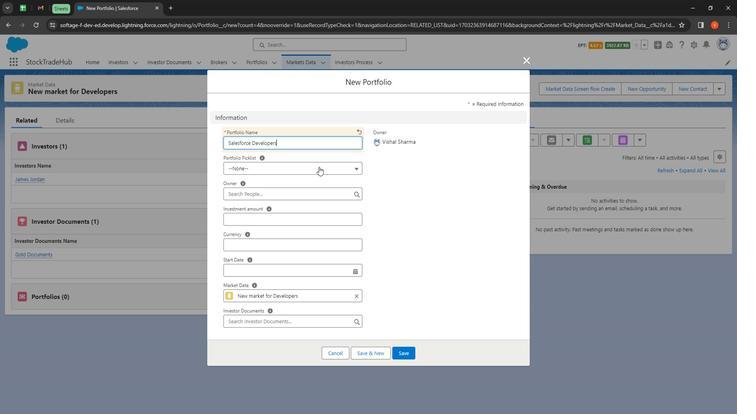 
Action: Mouse moved to (282, 214)
Screenshot: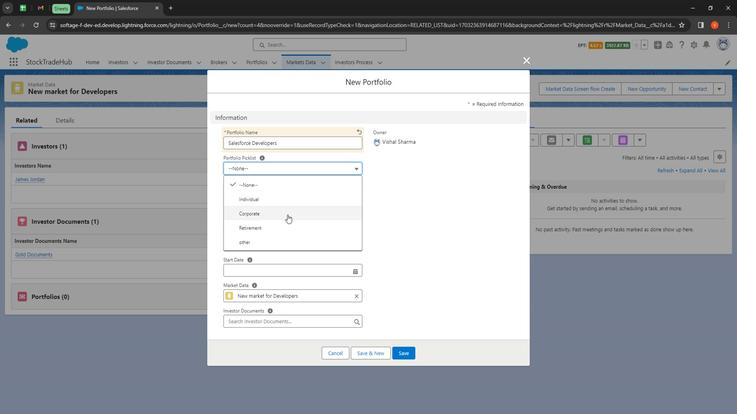 
Action: Mouse pressed left at (282, 214)
Screenshot: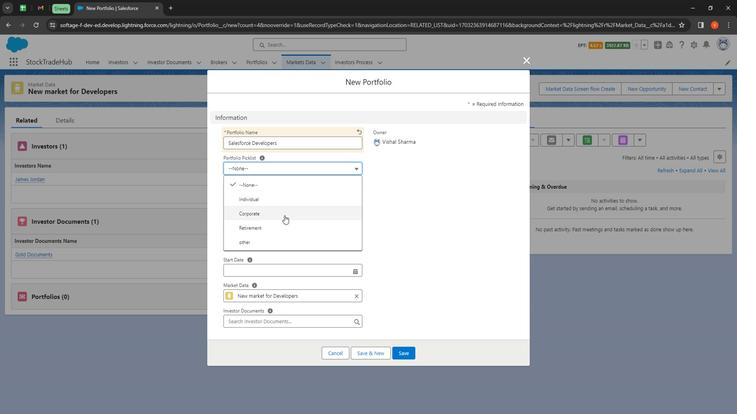
Action: Mouse moved to (252, 195)
Screenshot: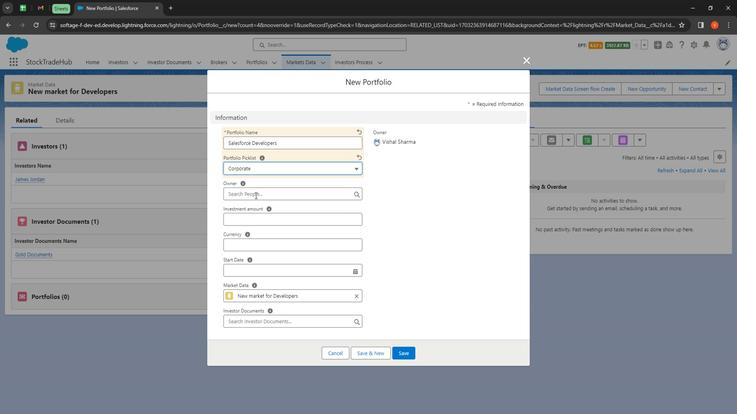 
Action: Mouse pressed left at (252, 195)
Screenshot: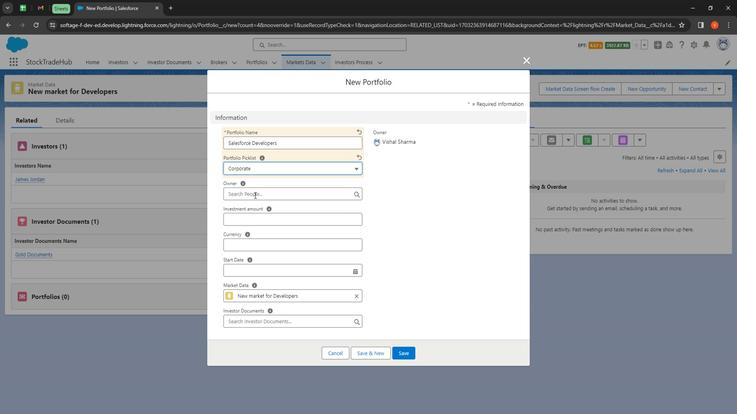 
Action: Mouse moved to (270, 232)
Screenshot: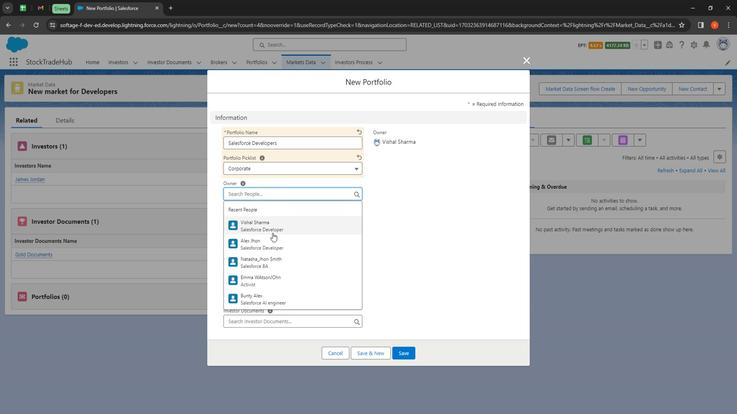 
Action: Mouse pressed left at (270, 232)
Screenshot: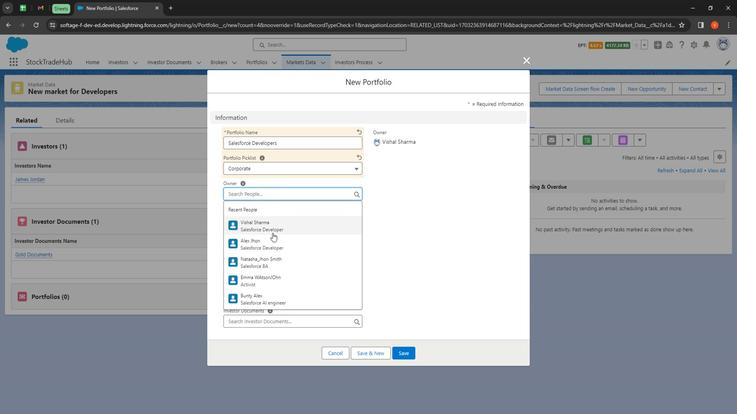 
Action: Mouse moved to (241, 218)
Screenshot: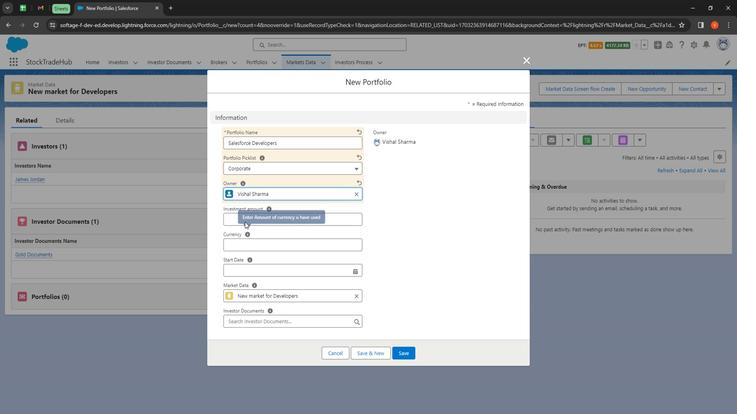 
Action: Mouse pressed left at (241, 218)
Screenshot: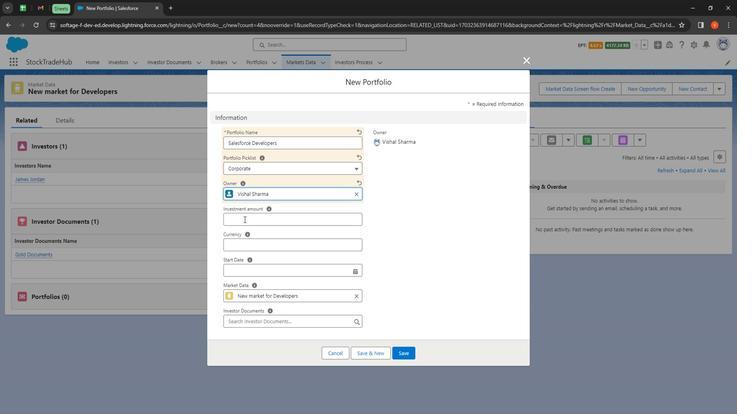 
Action: Mouse moved to (276, 247)
Screenshot: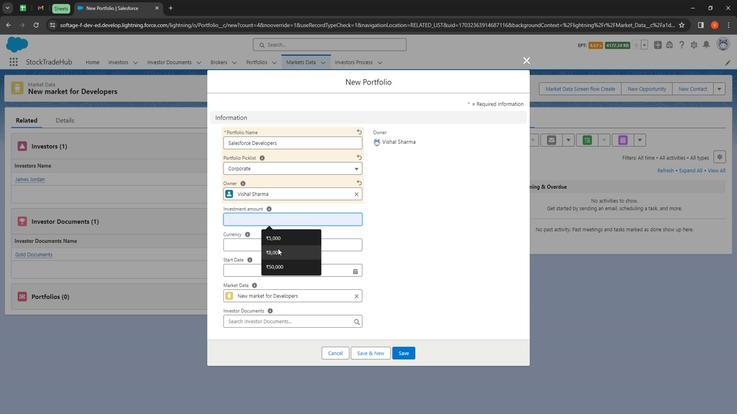 
Action: Mouse pressed left at (276, 247)
Screenshot: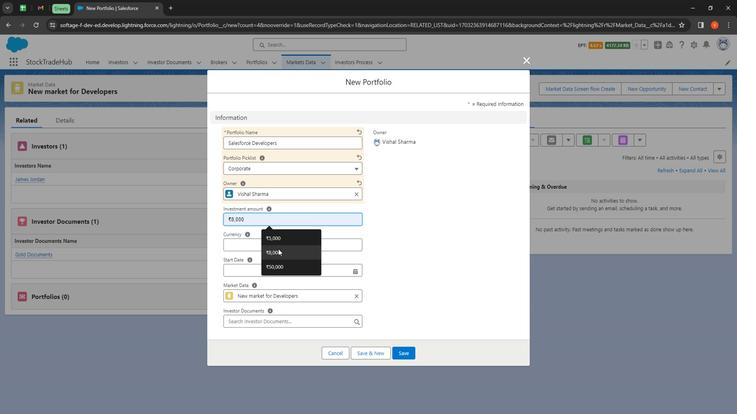 
Action: Mouse moved to (237, 241)
Screenshot: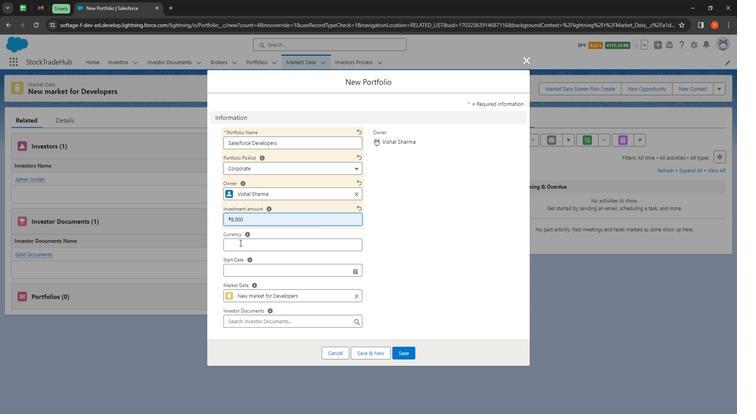 
Action: Mouse pressed left at (237, 241)
Screenshot: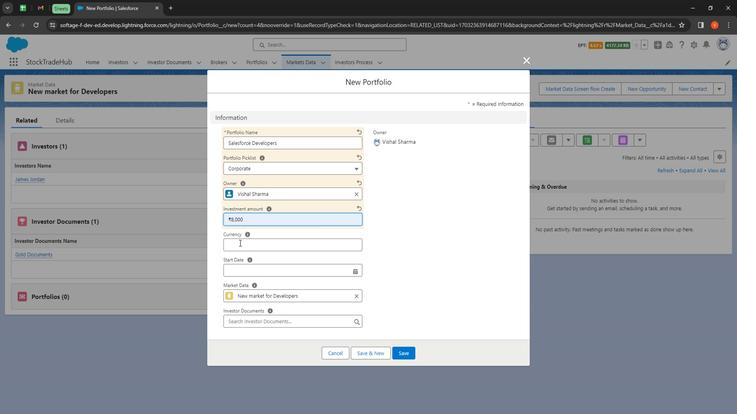 
Action: Mouse moved to (234, 211)
Screenshot: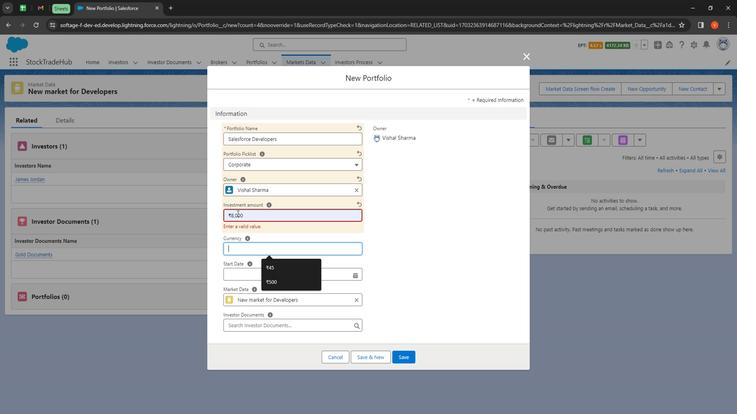 
Action: Mouse pressed left at (234, 211)
Screenshot: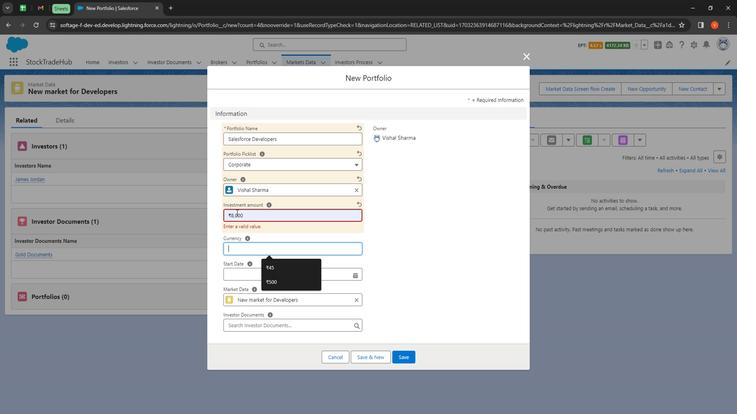 
Action: Mouse moved to (247, 226)
Screenshot: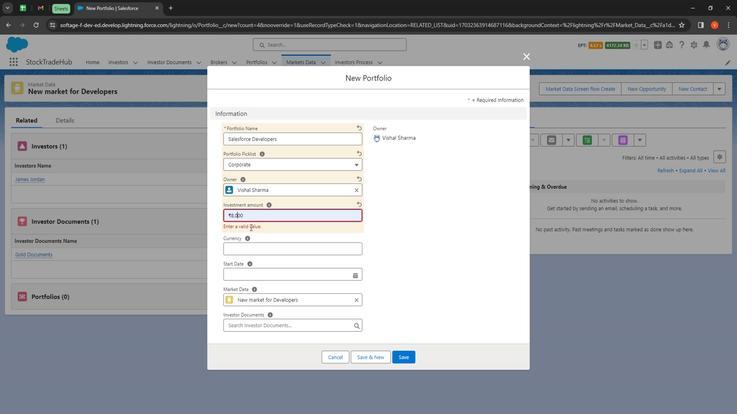 
Action: Key pressed <Key.backspace><Key.backspace><Key.backspace><Key.backspace><Key.backspace><Key.backspace><Key.backspace><Key.backspace>80
Screenshot: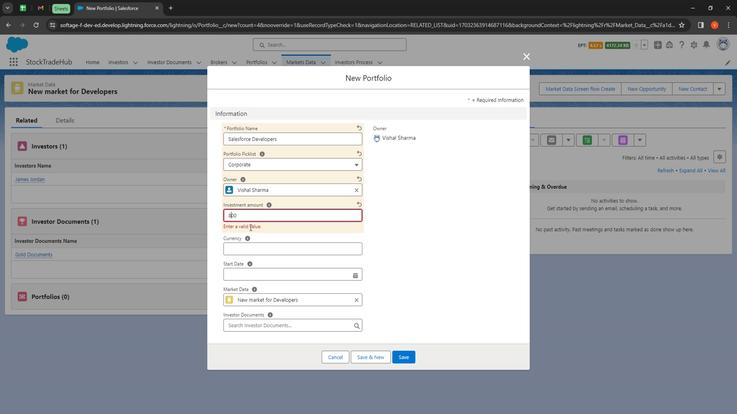 
Action: Mouse moved to (246, 251)
Screenshot: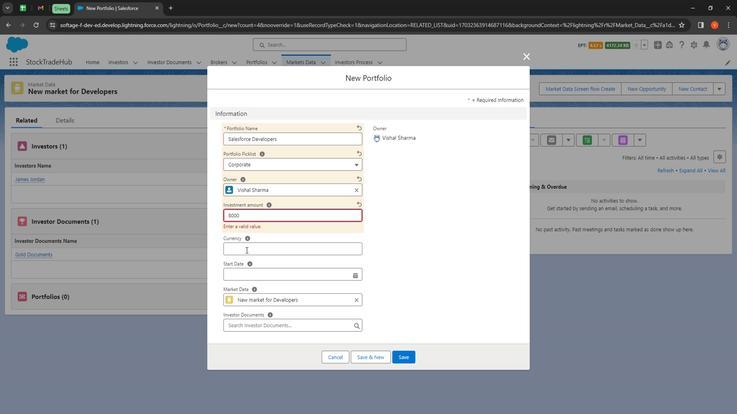 
Action: Mouse pressed left at (246, 251)
Screenshot: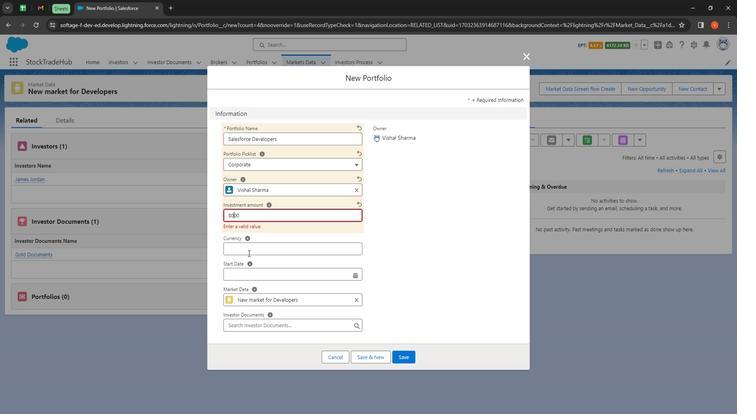 
Action: Mouse moved to (261, 240)
Screenshot: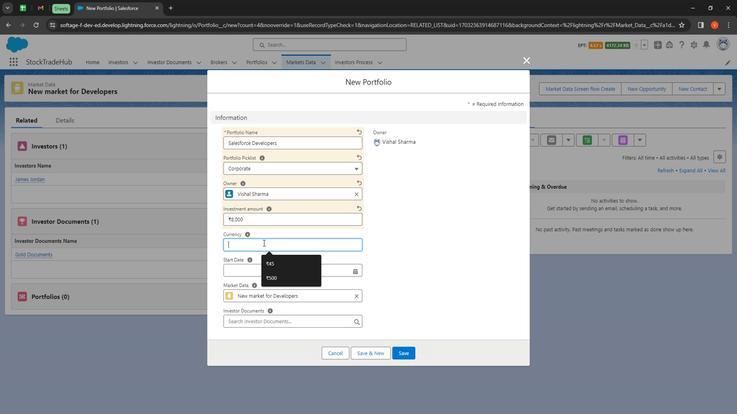 
Action: Key pressed 500
Screenshot: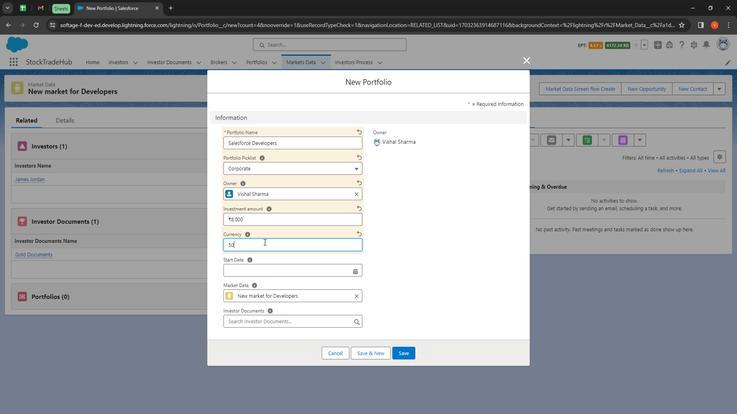 
Action: Mouse moved to (249, 273)
Screenshot: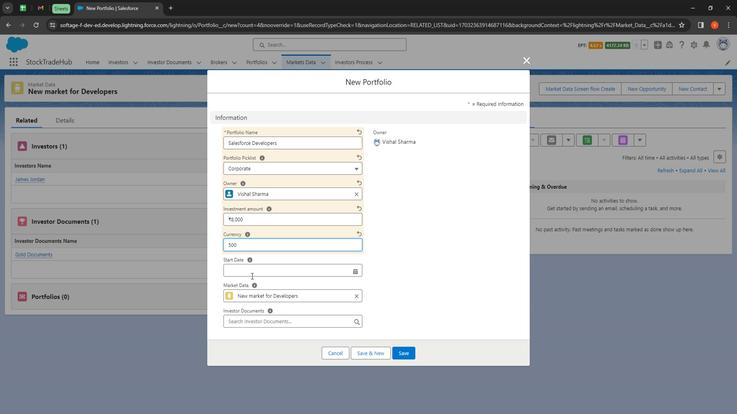 
Action: Mouse pressed left at (249, 273)
Screenshot: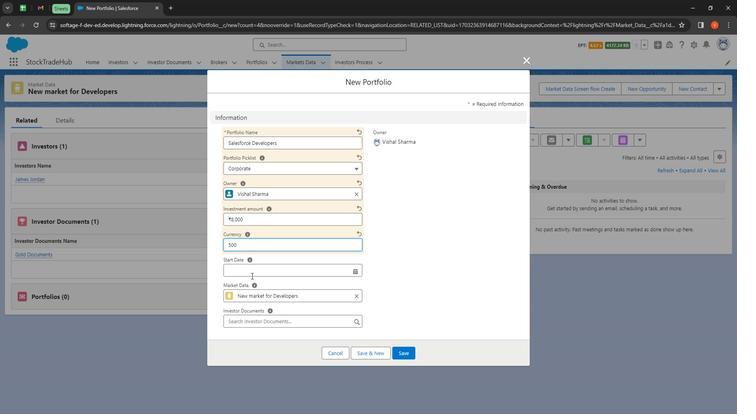 
Action: Mouse moved to (351, 136)
Screenshot: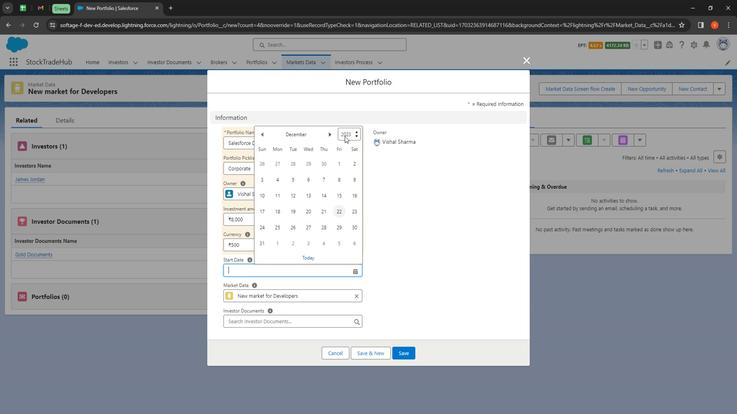 
Action: Mouse pressed left at (351, 136)
Screenshot: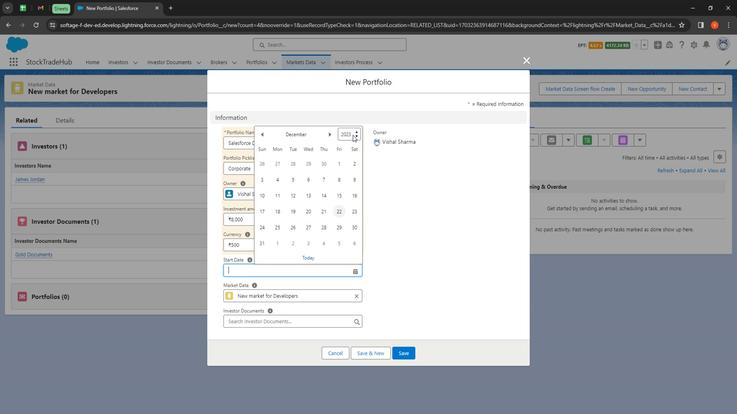 
Action: Mouse moved to (348, 251)
Screenshot: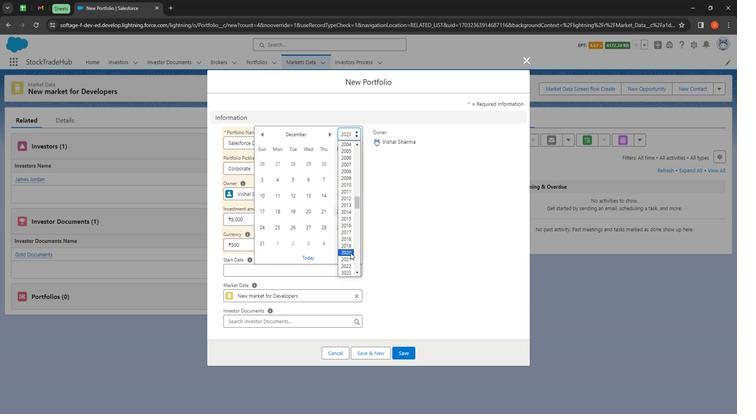 
Action: Mouse pressed left at (348, 251)
Screenshot: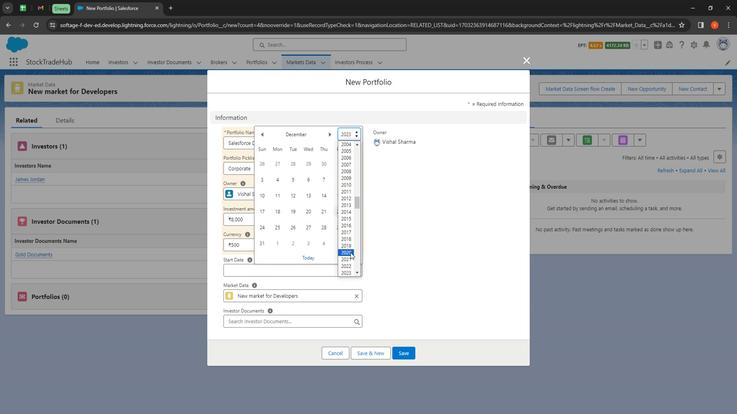 
Action: Mouse moved to (264, 138)
Screenshot: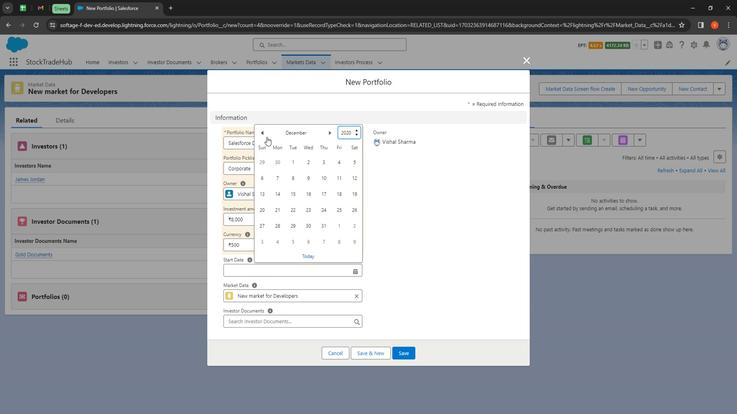 
Action: Mouse pressed left at (264, 138)
Screenshot: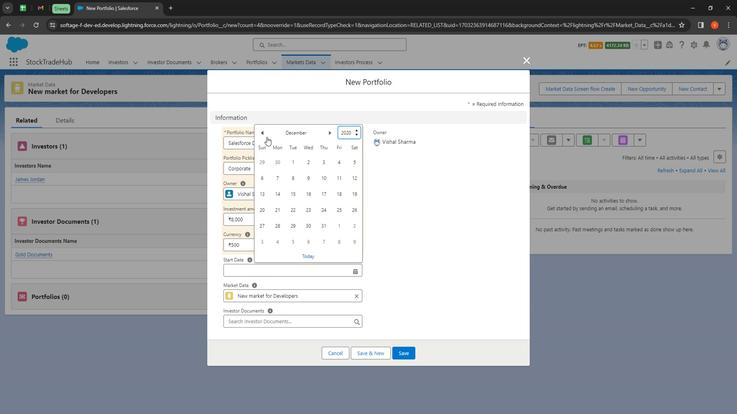 
Action: Mouse pressed left at (264, 138)
Screenshot: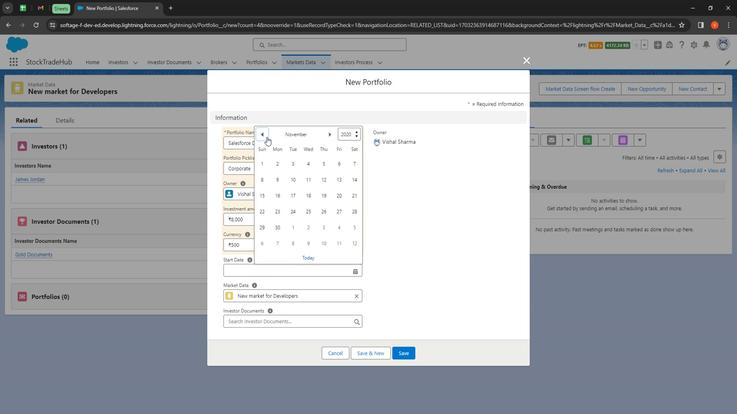 
Action: Mouse pressed left at (264, 138)
Screenshot: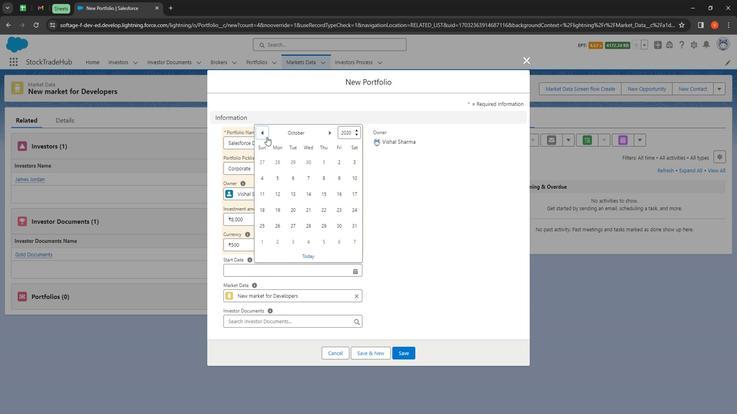
Action: Mouse pressed left at (264, 138)
Screenshot: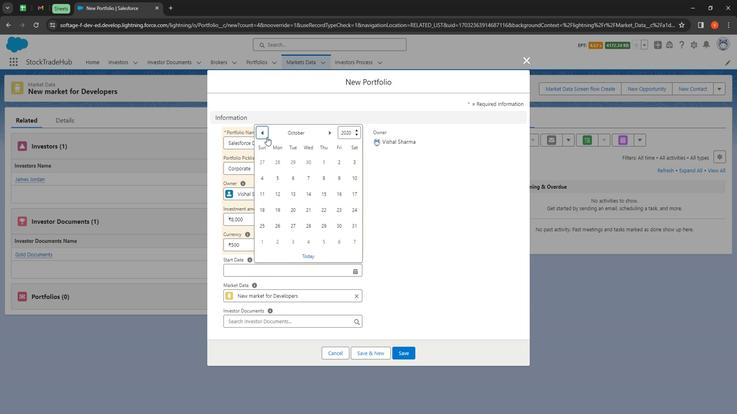 
Action: Mouse pressed left at (264, 138)
Screenshot: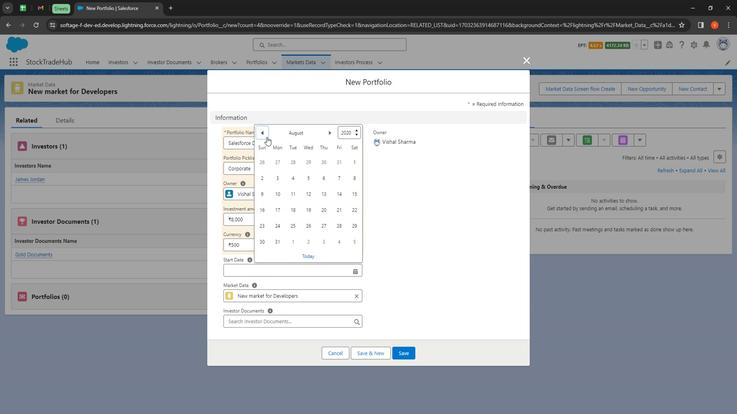 
Action: Mouse moved to (336, 199)
Screenshot: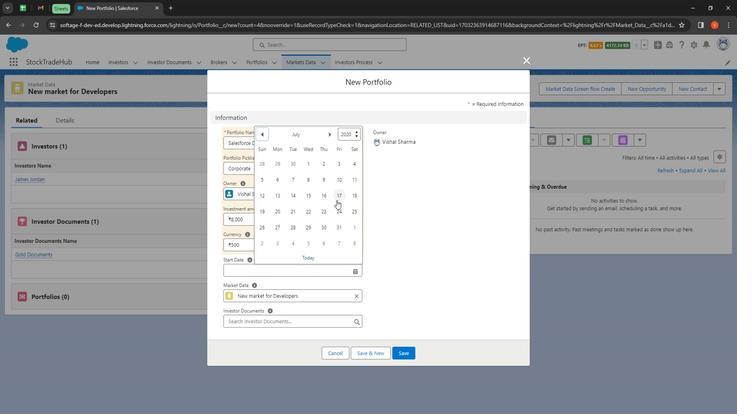 
Action: Mouse pressed left at (336, 199)
Screenshot: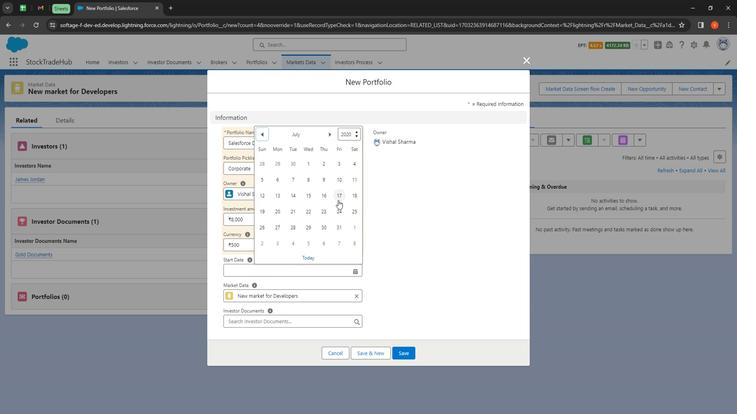
Action: Mouse moved to (267, 314)
Screenshot: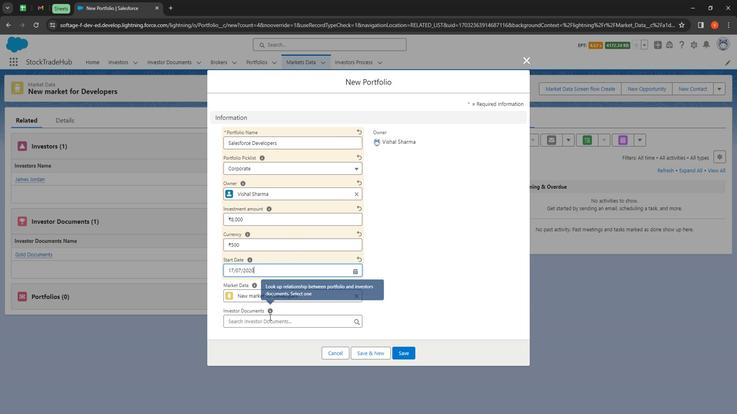 
Action: Mouse pressed left at (267, 314)
Screenshot: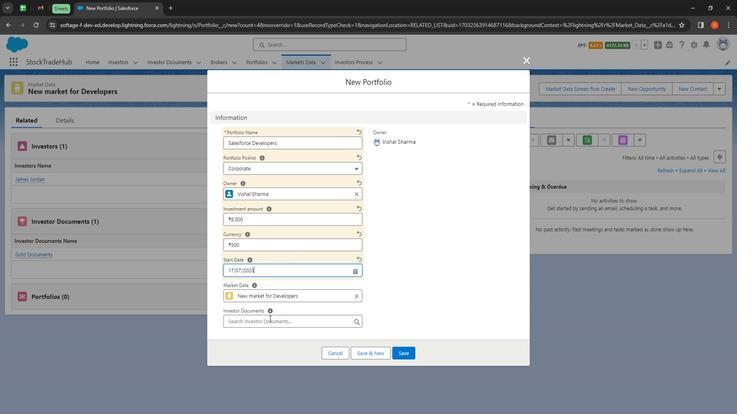 
Action: Mouse moved to (259, 268)
Screenshot: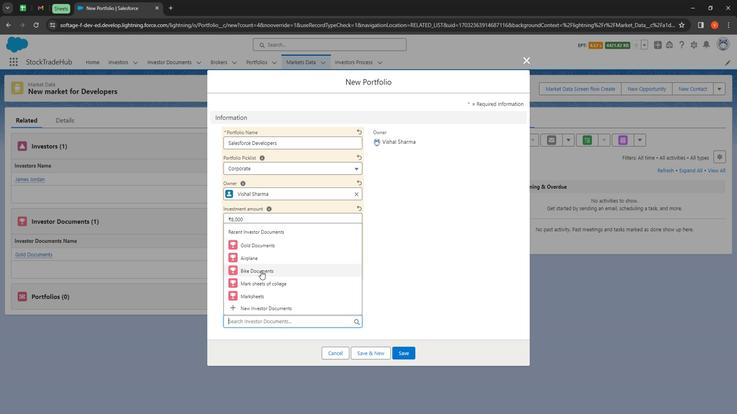 
Action: Mouse pressed left at (259, 268)
Screenshot: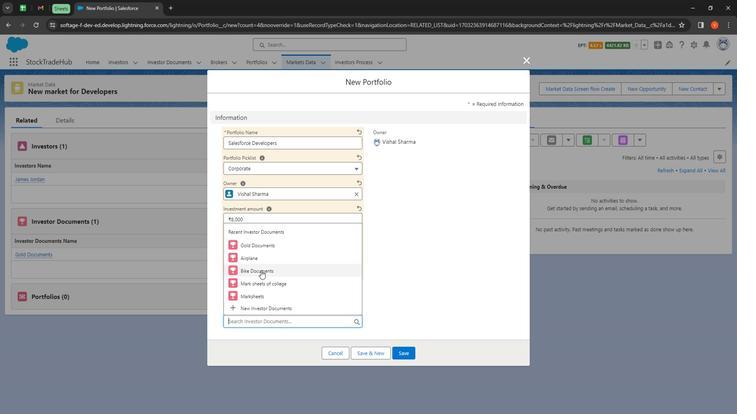 
Action: Mouse moved to (405, 350)
Screenshot: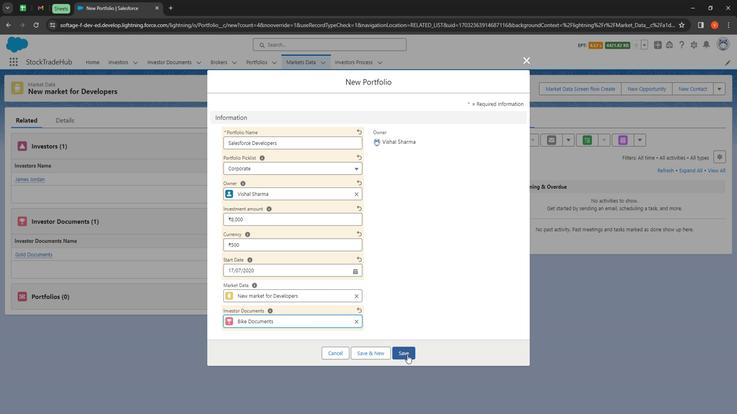 
Action: Mouse pressed left at (405, 350)
Screenshot: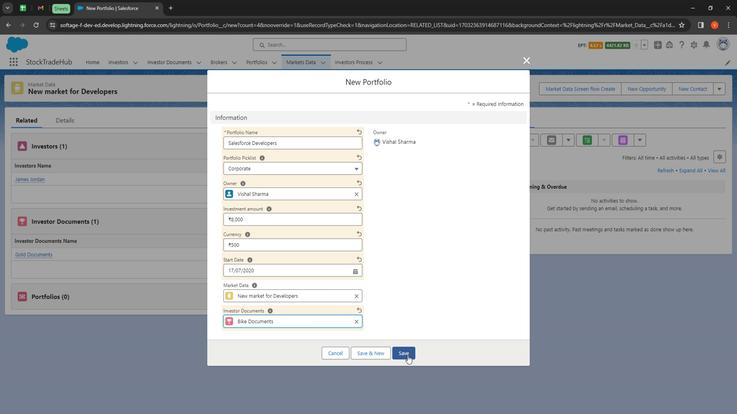 
Action: Mouse moved to (304, 64)
Screenshot: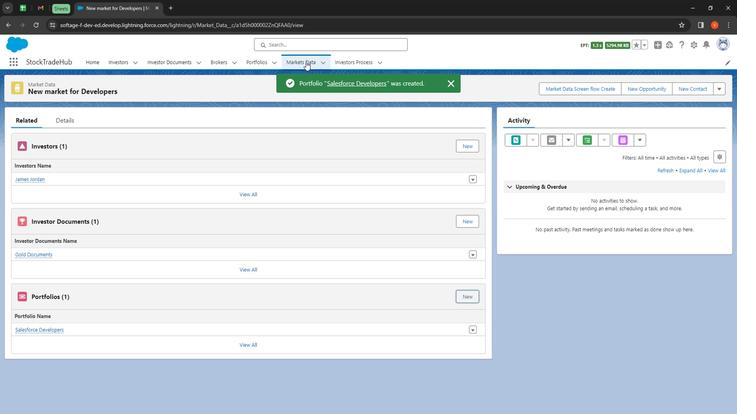 
Action: Mouse pressed left at (304, 64)
Screenshot: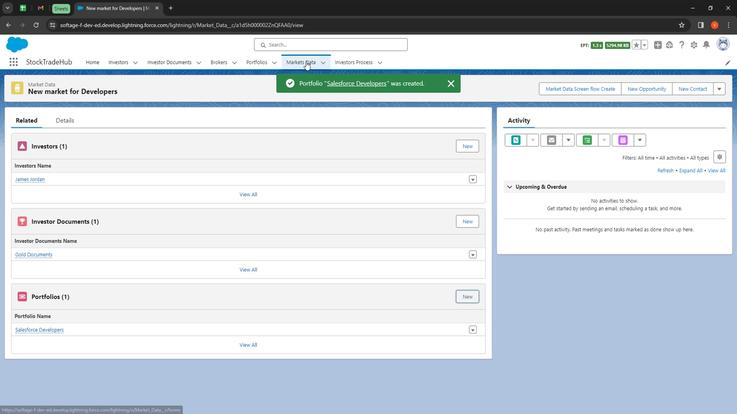 
Action: Mouse moved to (635, 90)
Screenshot: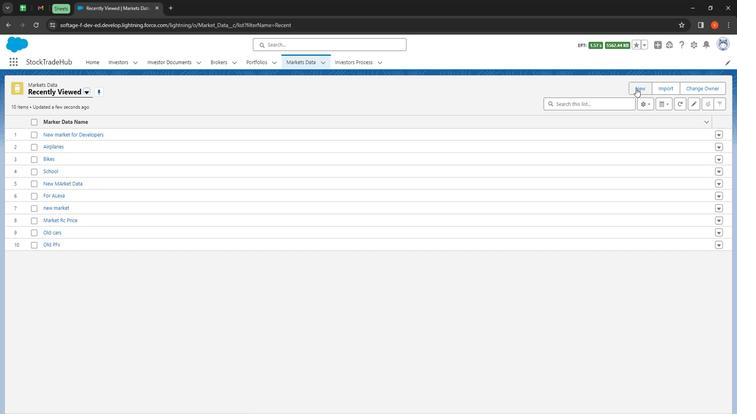 
Action: Mouse pressed left at (635, 90)
Screenshot: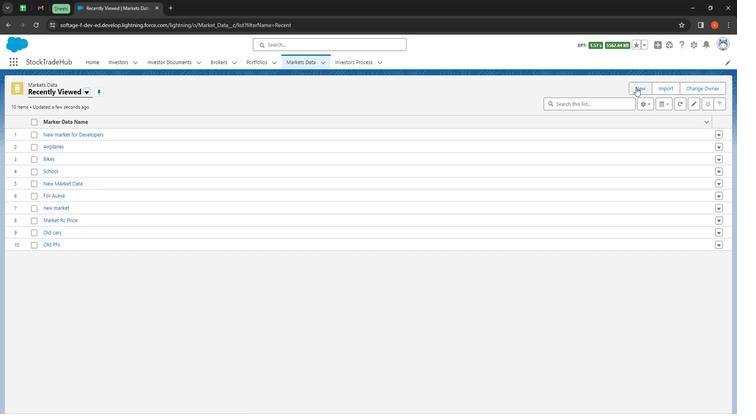 
Action: Mouse moved to (270, 165)
Screenshot: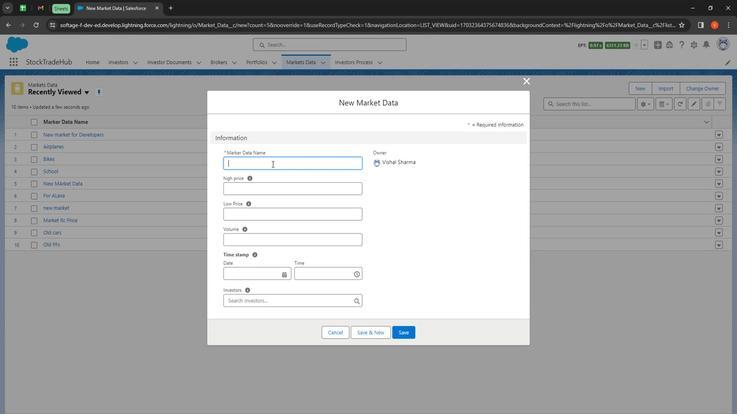 
Action: Mouse pressed left at (270, 165)
Screenshot: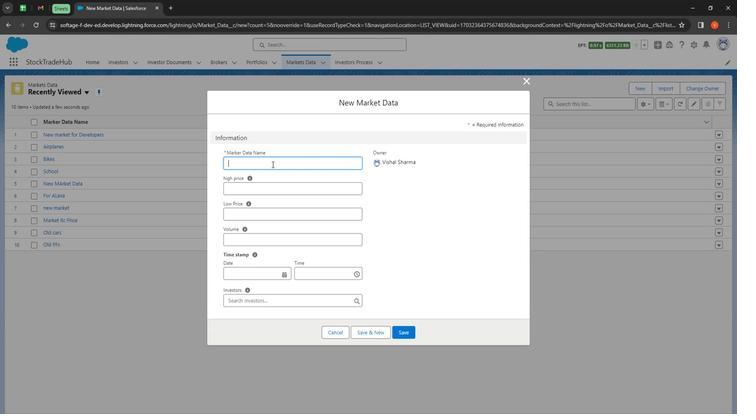 
Action: Mouse moved to (282, 159)
Screenshot: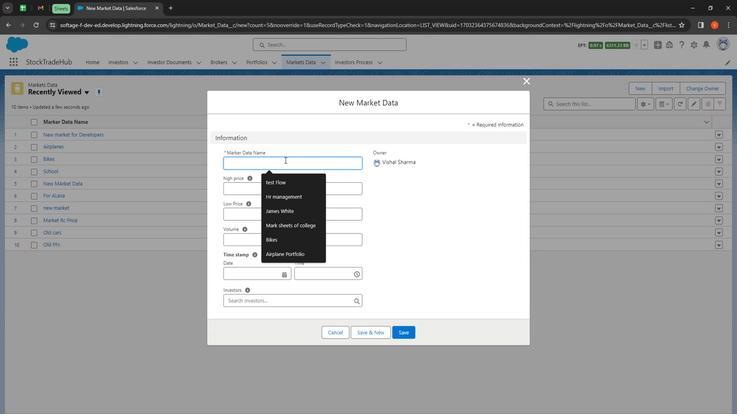 
Action: Key pressed <Key.shift><Key.shift><Key.shift><Key.shift><Key.shift><Key.shift><Key.shift><Key.shift><Key.shift><Key.shift><Key.shift><Key.shift><Key.shift><Key.shift><Key.shift><Key.shift><Key.shift><Key.shift><Key.shift><Key.shift><Key.shift><Key.shift><Key.shift><Key.shift><Key.shift><Key.shift><Key.shift><Key.shift><Key.shift><Key.shift><Key.shift><Key.shift><Key.shift><Key.shift><Key.shift><Key.shift><Key.shift><Key.shift><Key.shift><Key.shift>New<Key.space><Key.shift>Market<Key.space><Key.shift>For<Key.space><Key.shift>Analyst
Screenshot: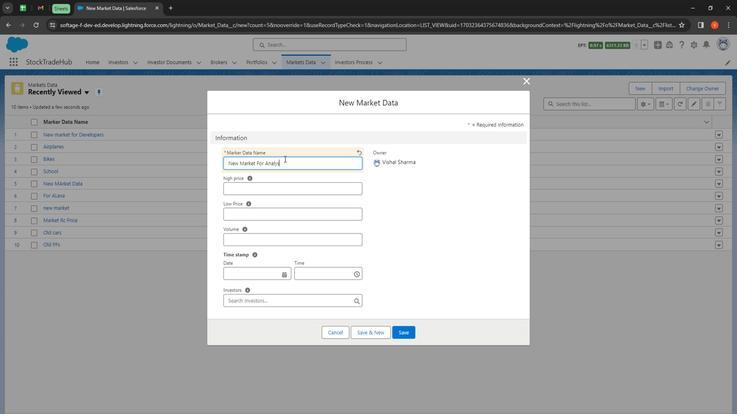 
Action: Mouse moved to (286, 183)
Screenshot: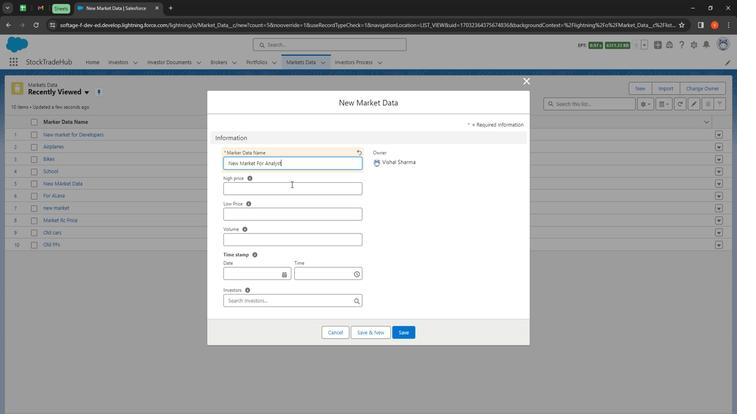 
Action: Mouse pressed left at (286, 183)
Screenshot: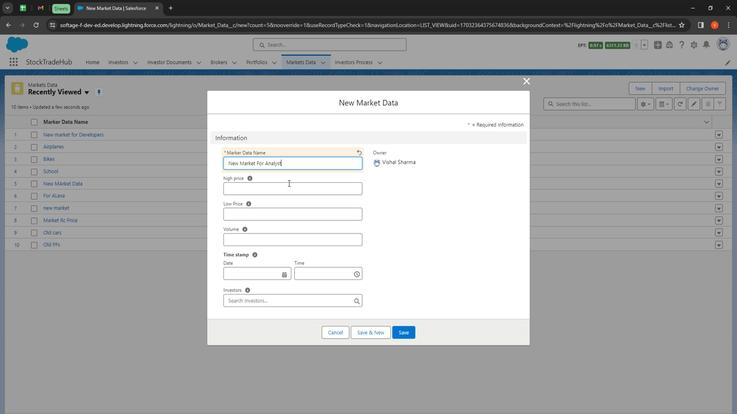 
Action: Mouse moved to (339, 177)
Screenshot: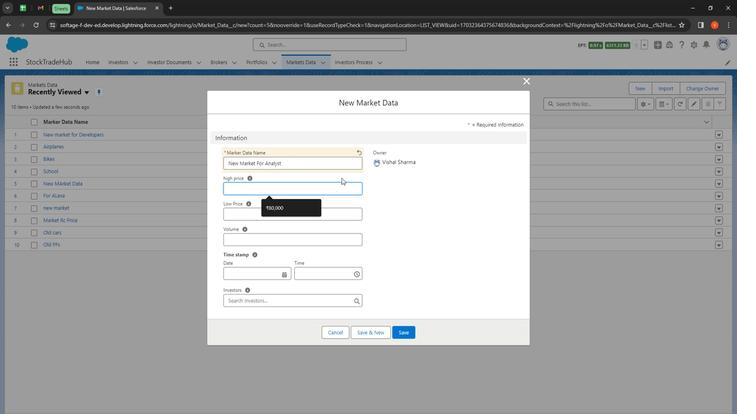 
Action: Key pressed 4
Screenshot: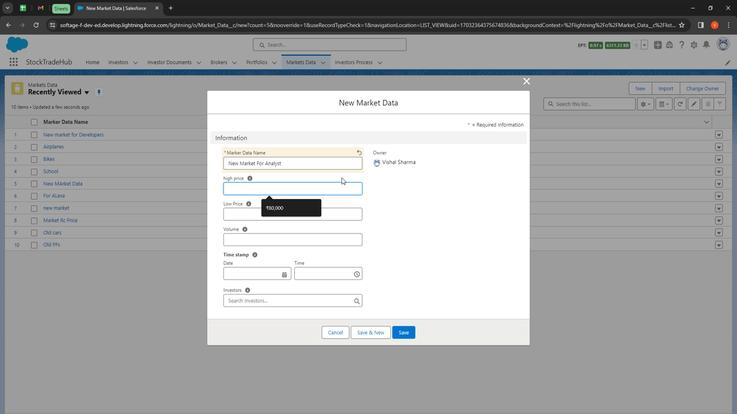 
Action: Mouse moved to (339, 177)
Screenshot: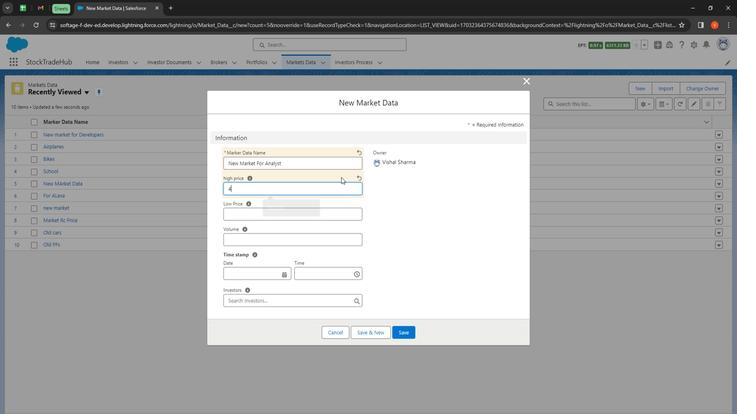 
Action: Key pressed 00
Screenshot: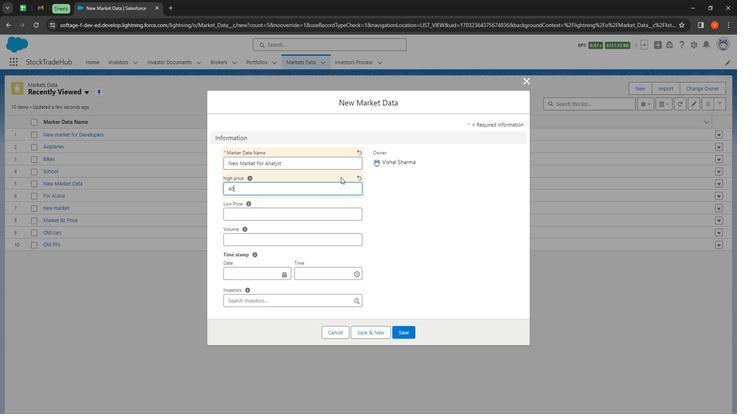 
Action: Mouse moved to (336, 178)
Screenshot: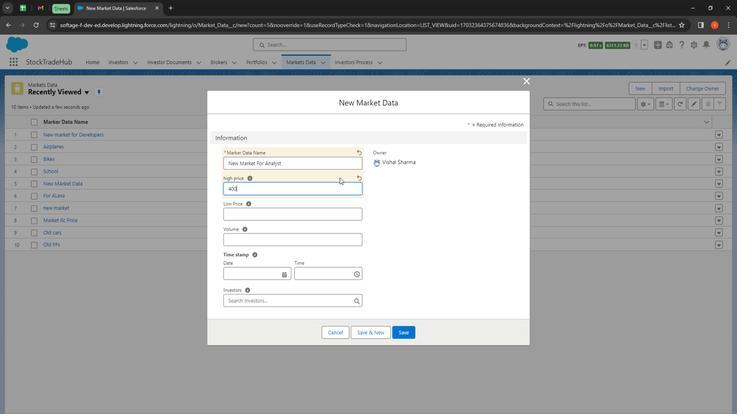 
Action: Key pressed 00
Screenshot: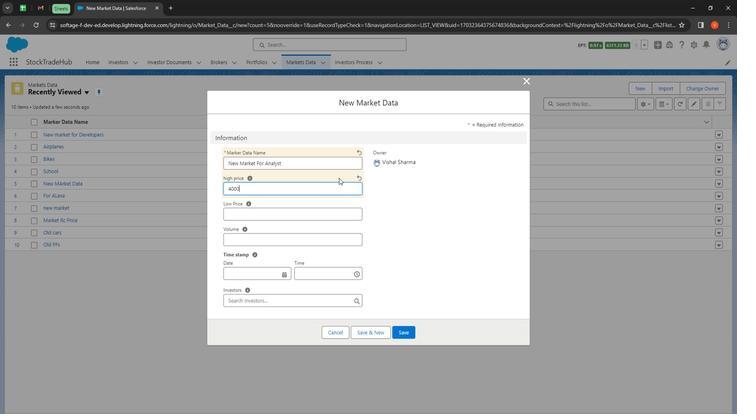 
Action: Mouse moved to (269, 217)
